 Task: Open a blank sheet, save the file as ethics.pdf Insert a table '3 by 2' In first column, add headers, ' Sno, Product, Qnty'. Under first header add  1. Under second header add  Product. Under third header add  'Quantity'. Change table style to  Light Blue
Action: Mouse moved to (287, 155)
Screenshot: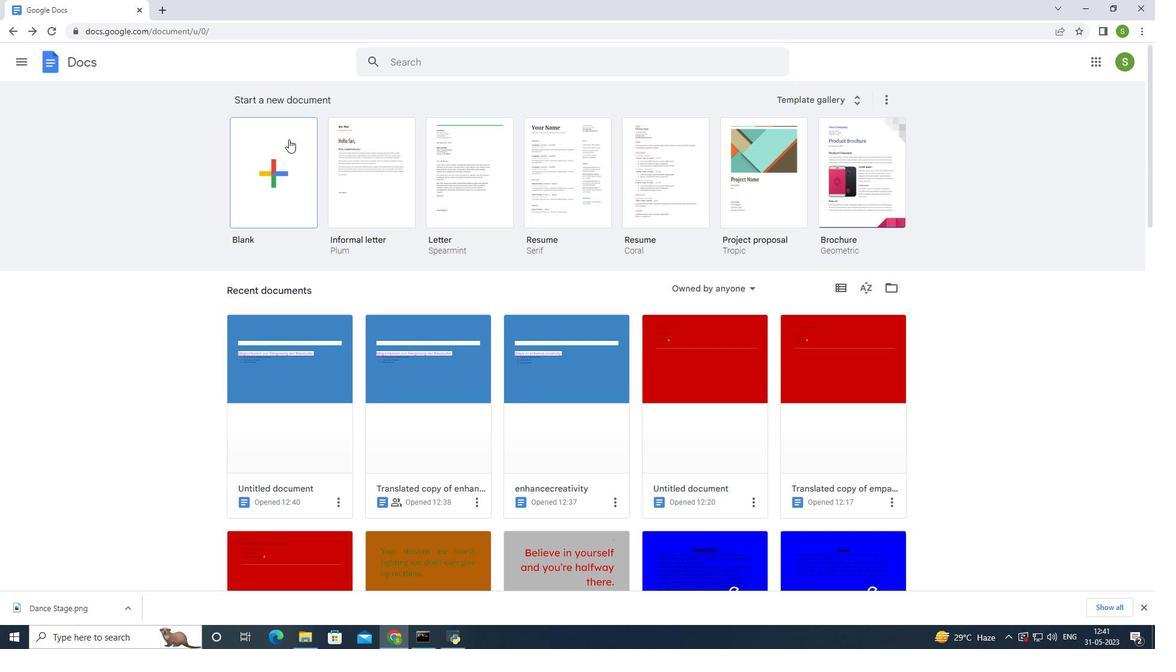 
Action: Mouse pressed left at (287, 155)
Screenshot: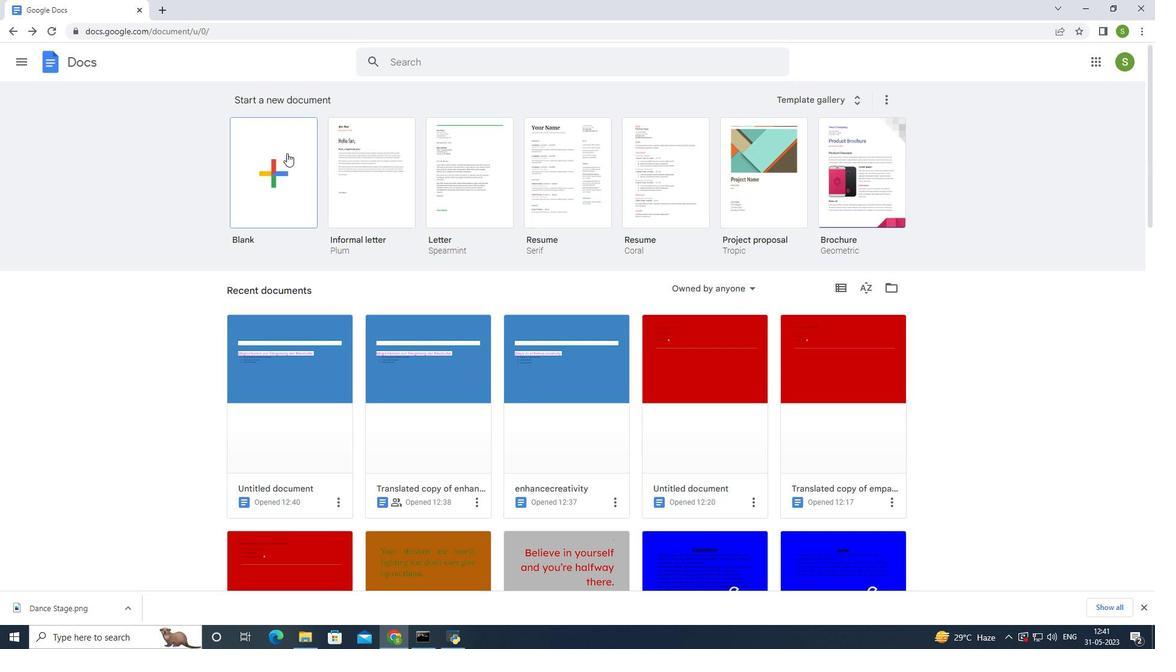 
Action: Mouse moved to (121, 54)
Screenshot: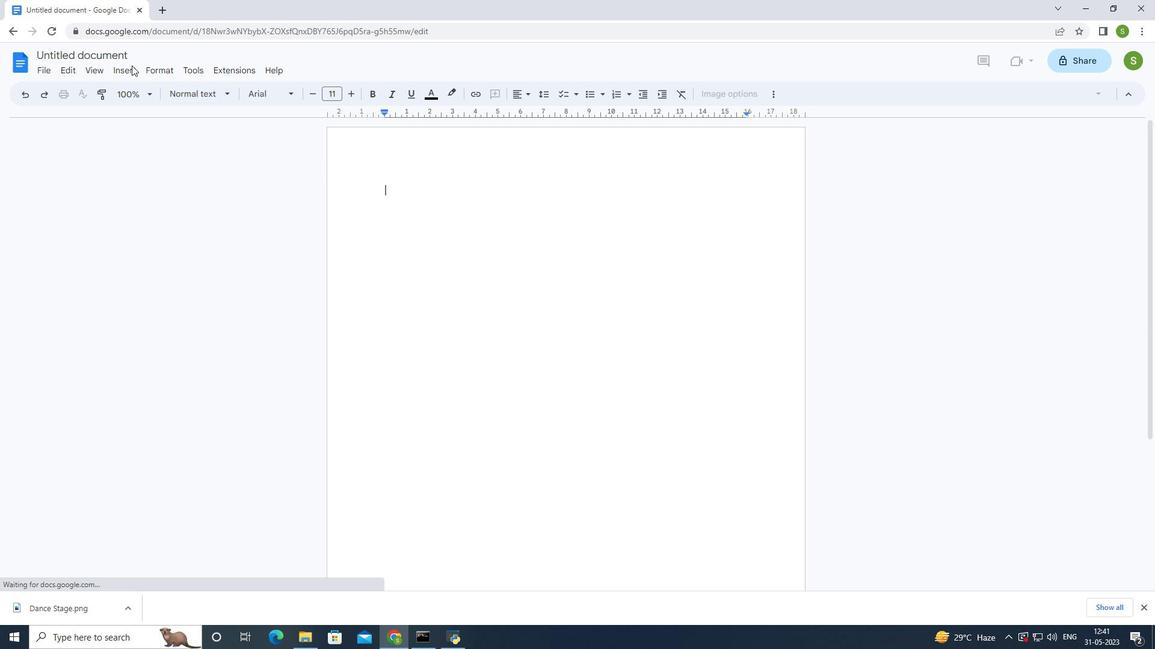 
Action: Mouse pressed left at (121, 54)
Screenshot: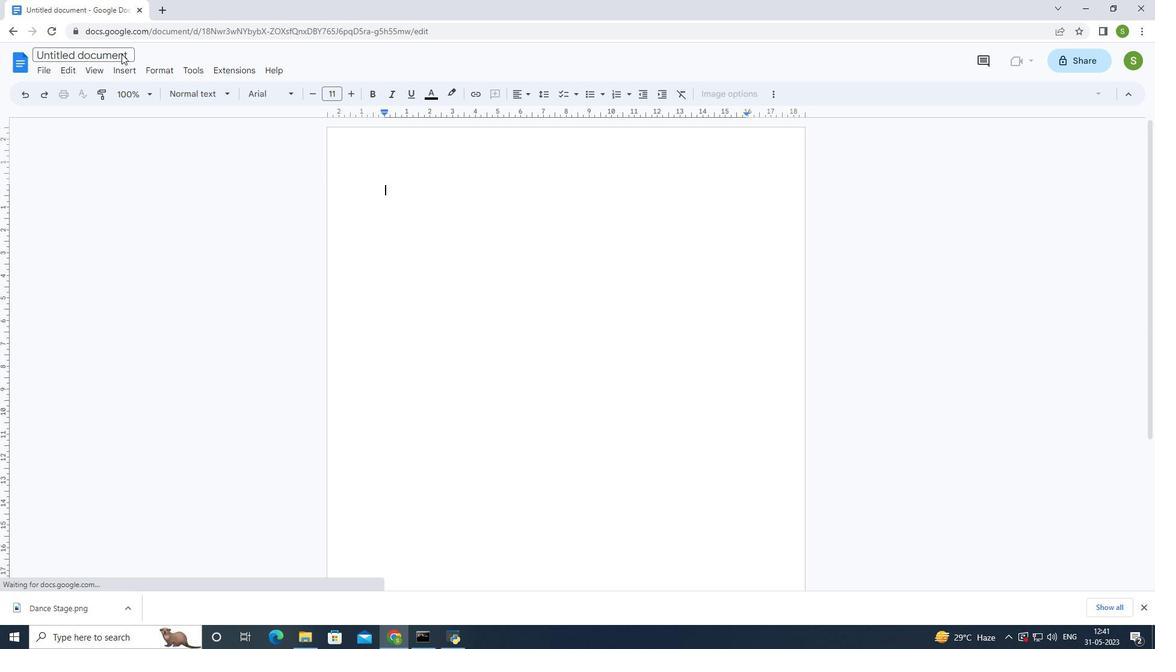 
Action: Mouse moved to (176, 30)
Screenshot: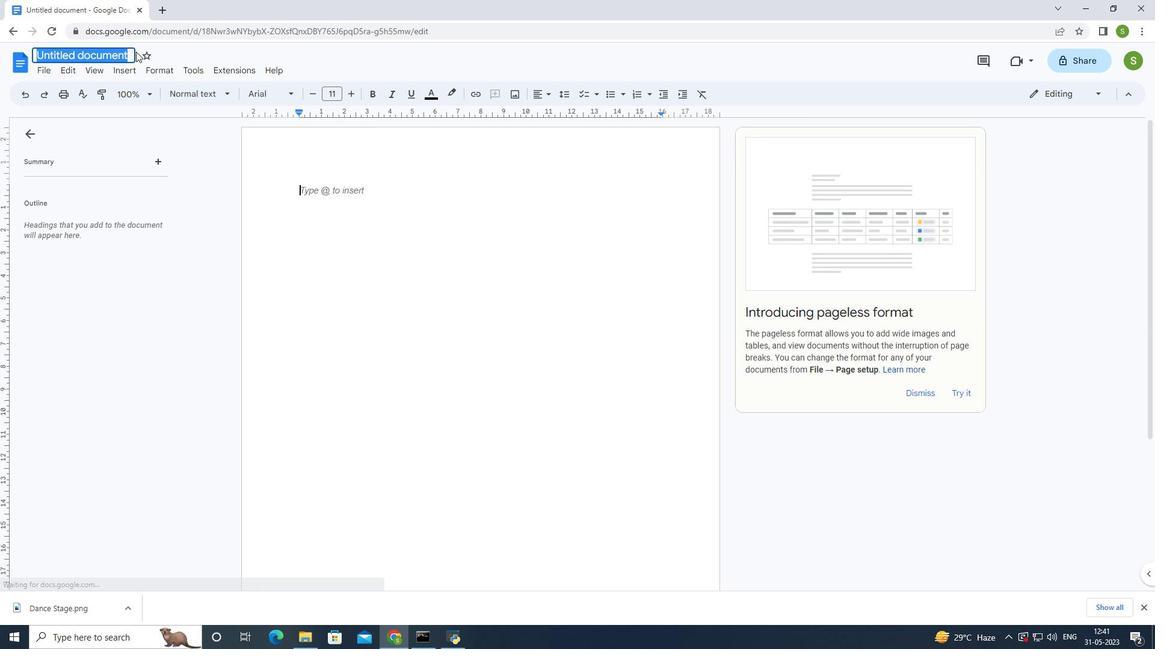 
Action: Key pressed et
Screenshot: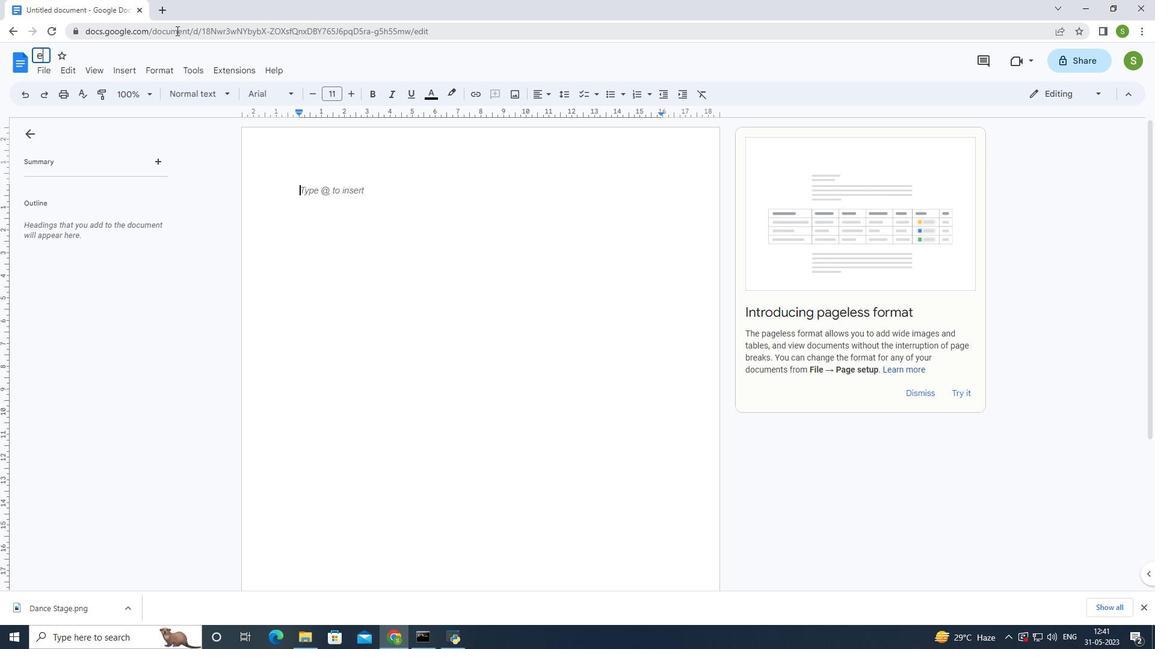 
Action: Mouse moved to (193, 27)
Screenshot: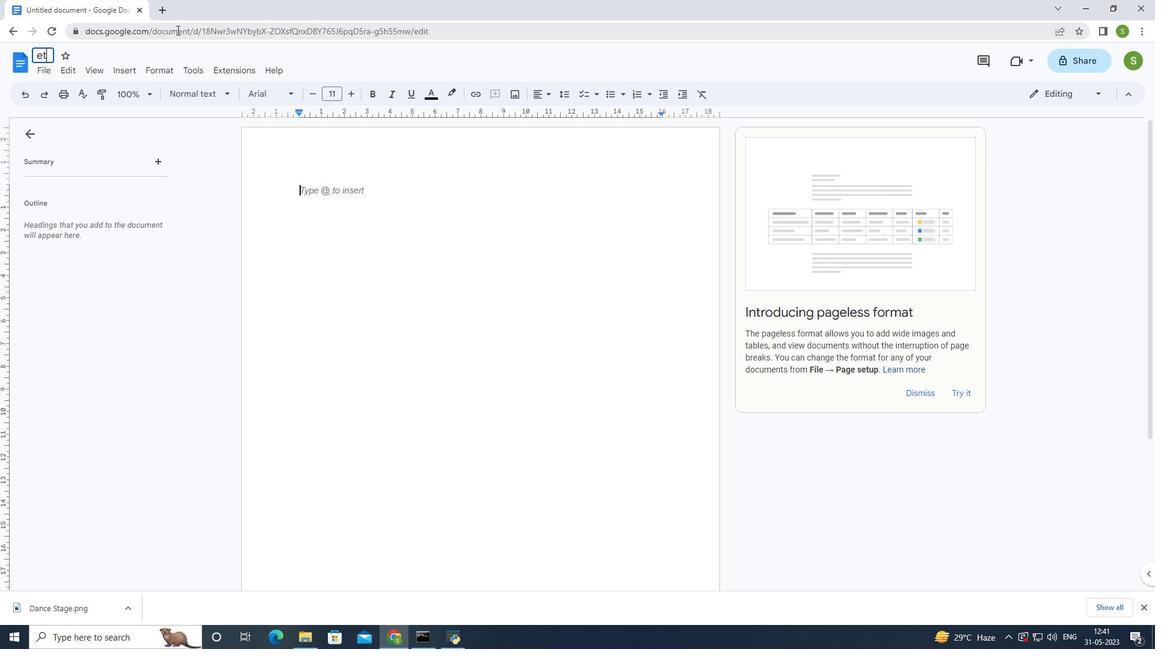
Action: Key pressed h
Screenshot: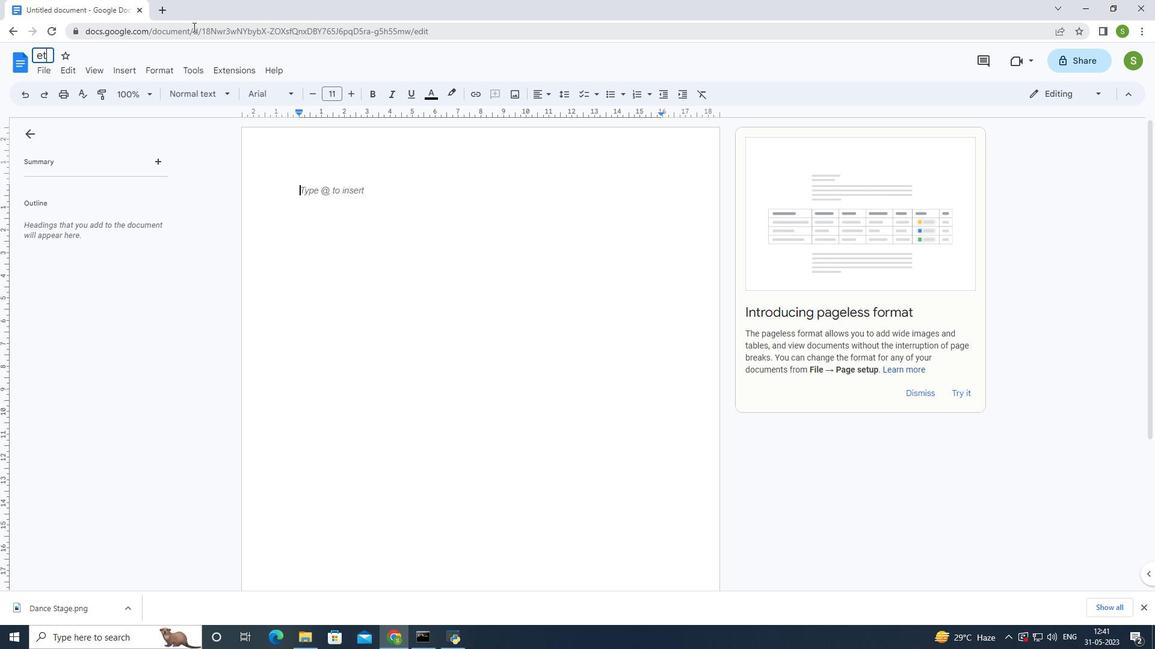 
Action: Mouse moved to (196, 25)
Screenshot: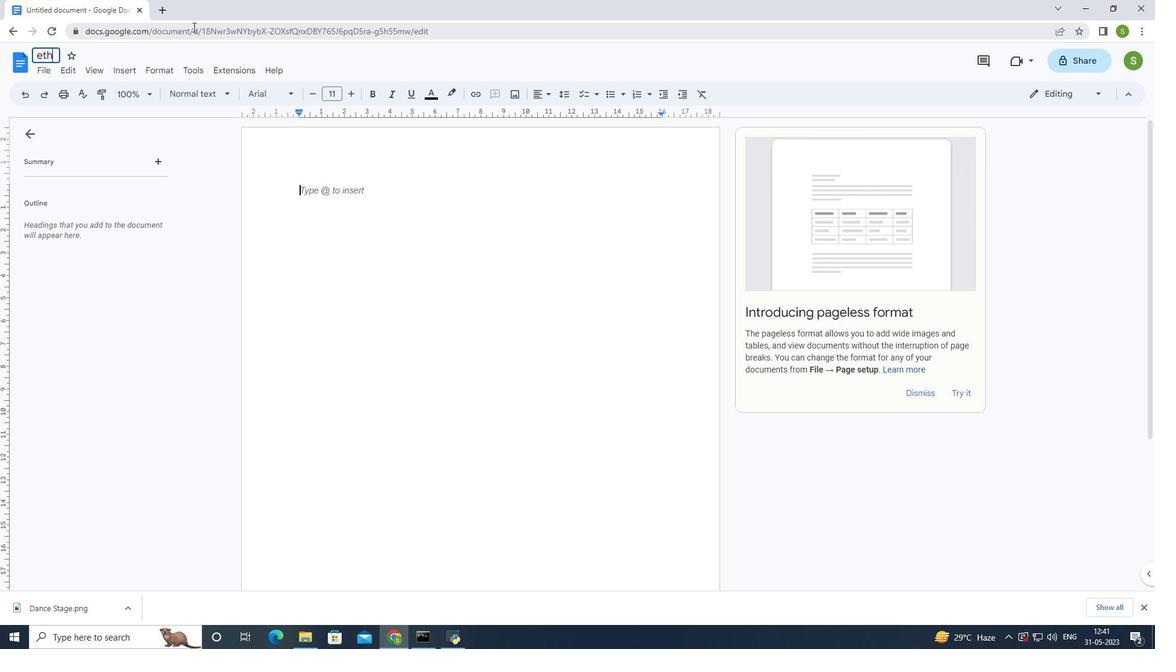 
Action: Key pressed i
Screenshot: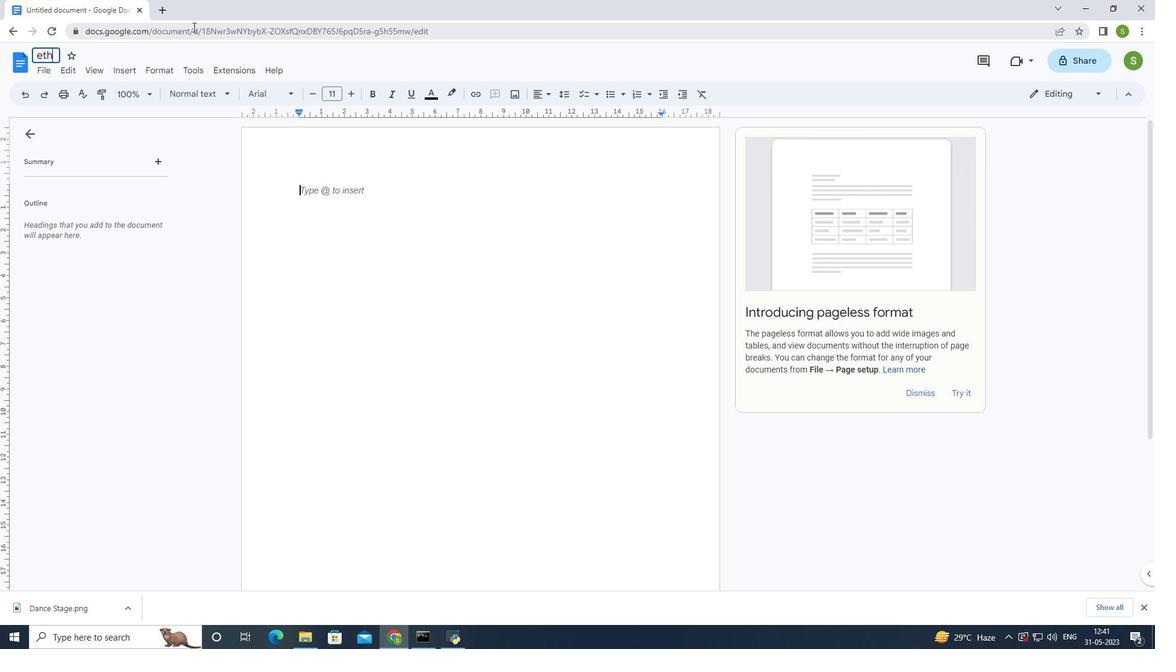 
Action: Mouse moved to (197, 25)
Screenshot: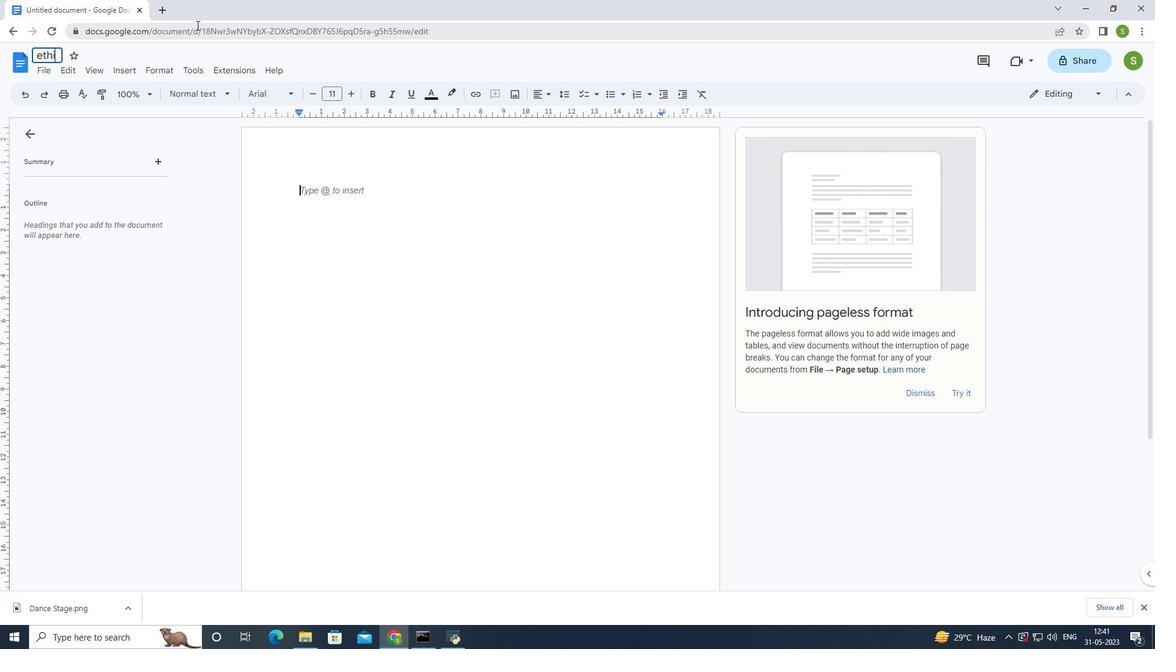 
Action: Key pressed c
Screenshot: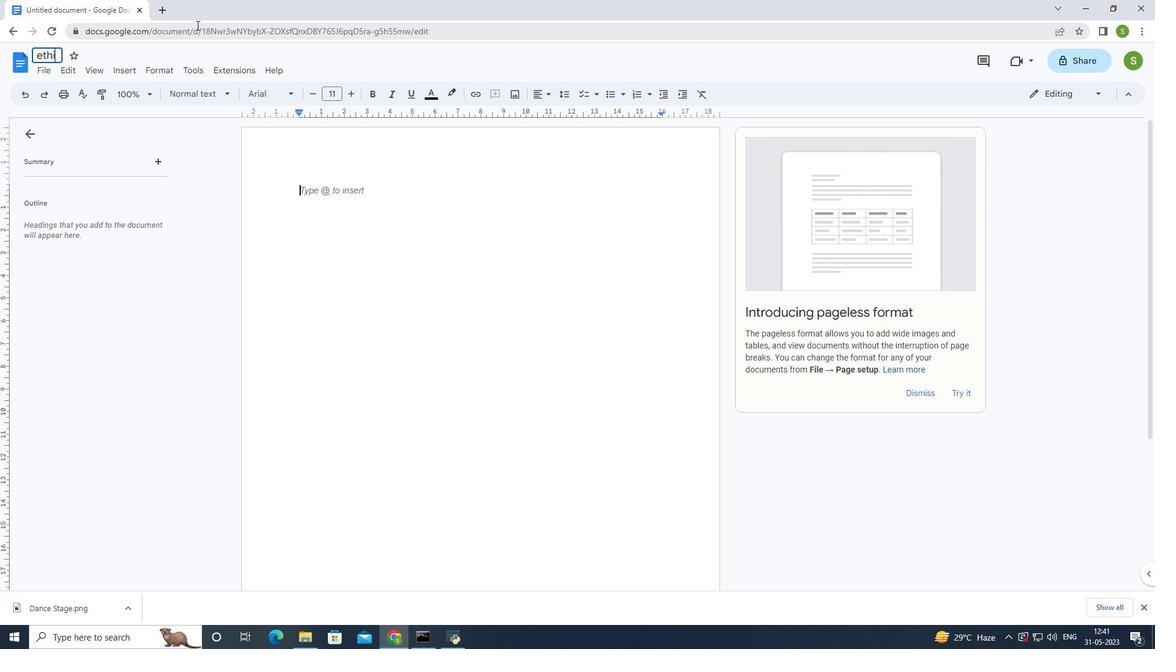 
Action: Mouse moved to (206, 22)
Screenshot: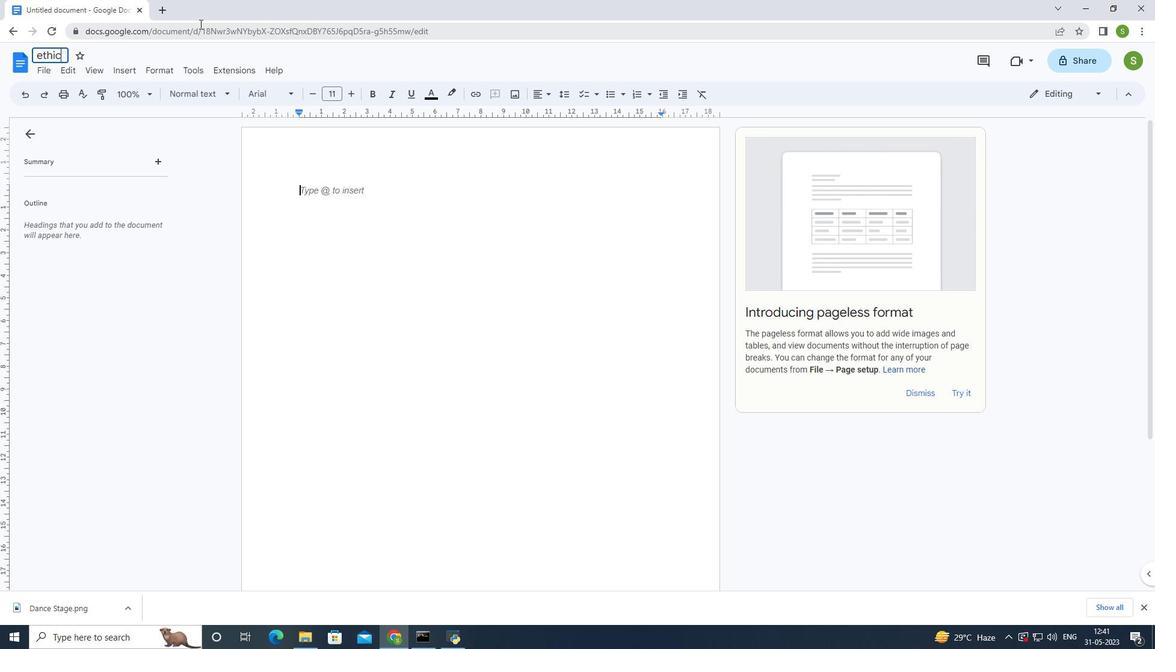 
Action: Key pressed s
Screenshot: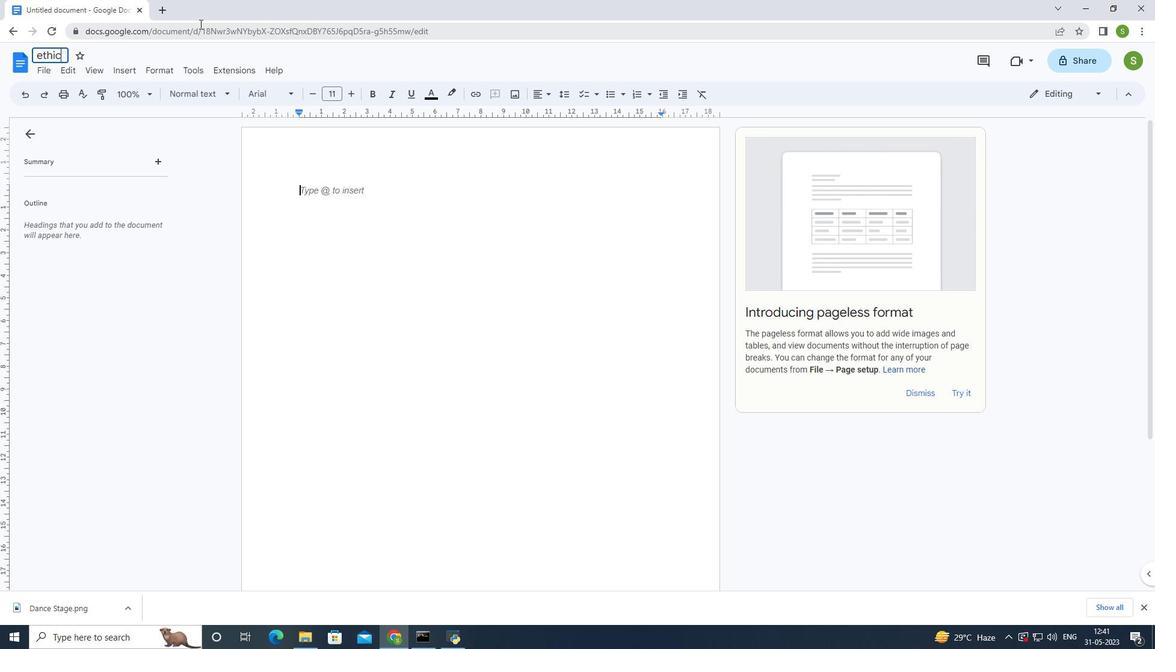
Action: Mouse moved to (223, 17)
Screenshot: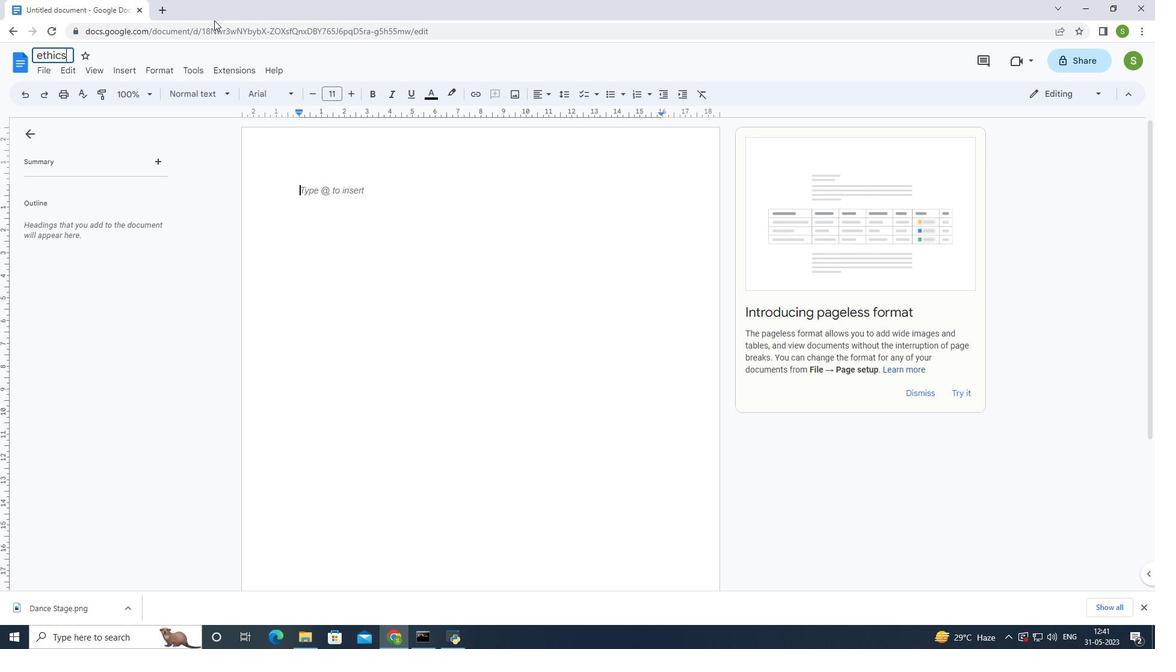 
Action: Key pressed .pdf<Key.enter>
Screenshot: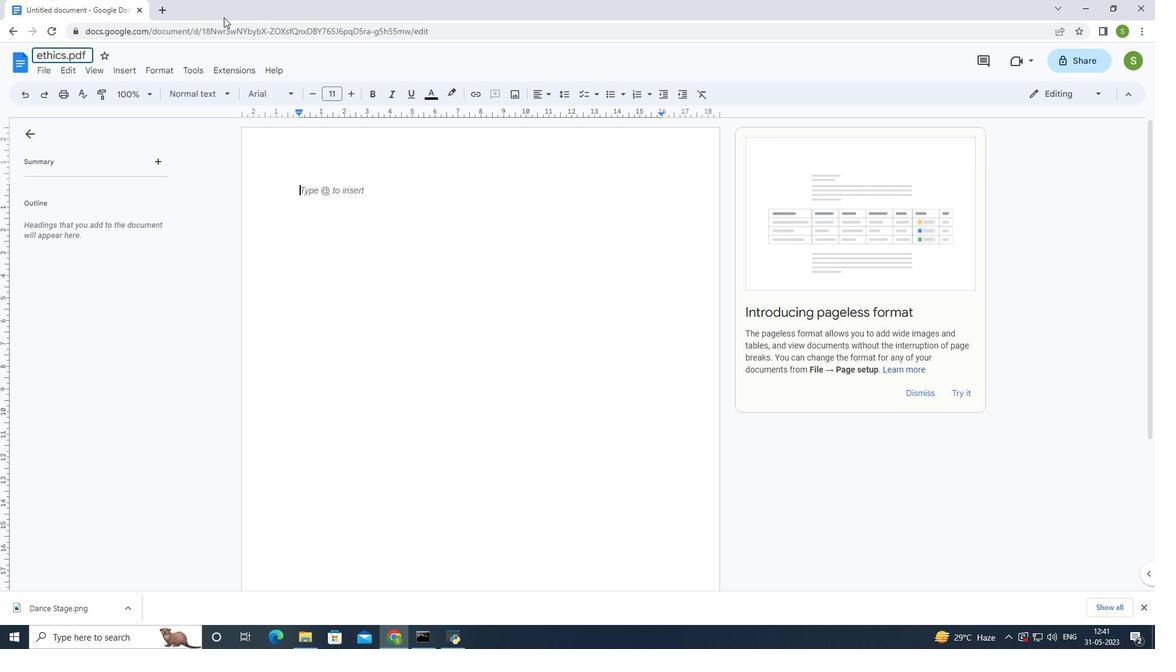 
Action: Mouse moved to (115, 68)
Screenshot: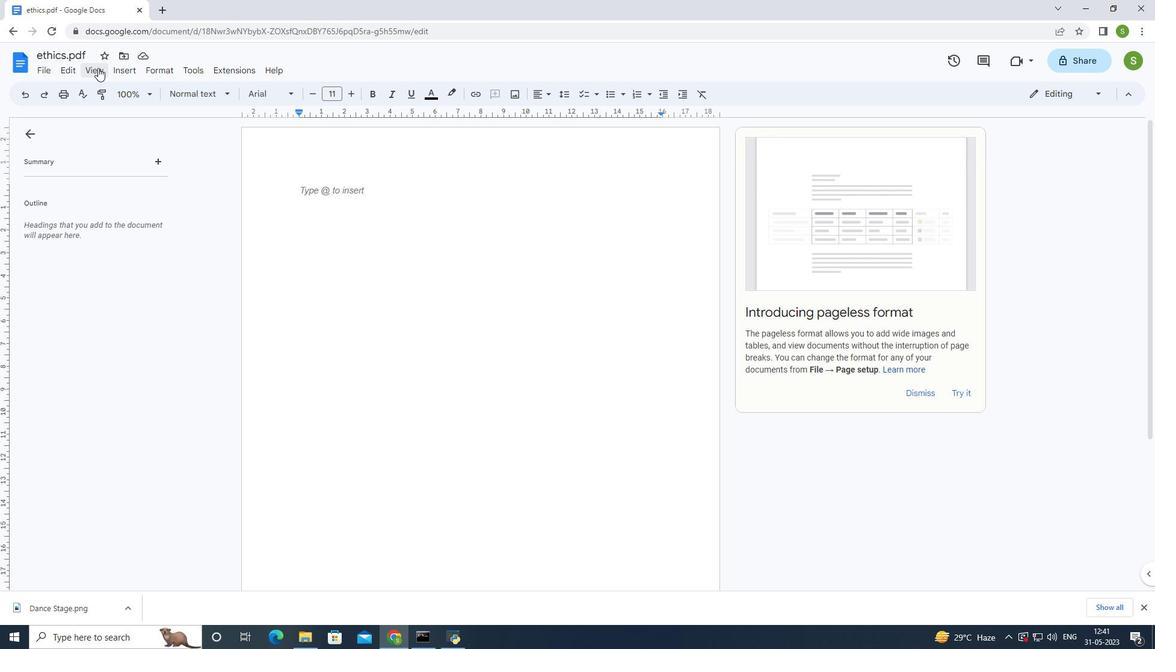 
Action: Mouse pressed left at (115, 68)
Screenshot: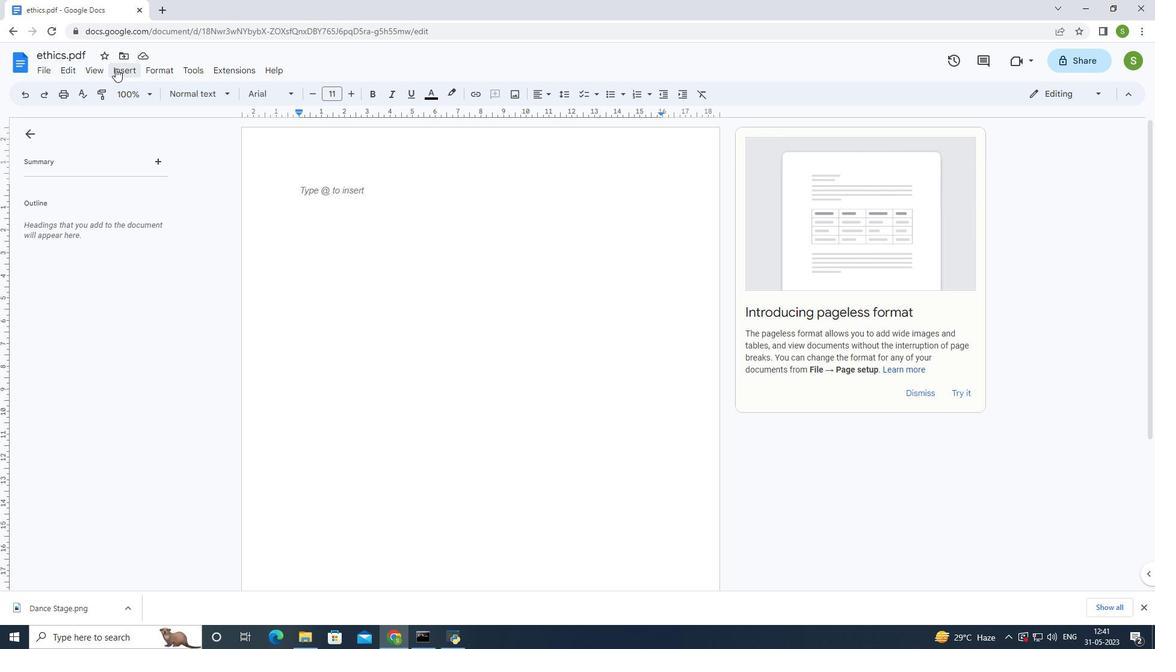 
Action: Mouse moved to (242, 111)
Screenshot: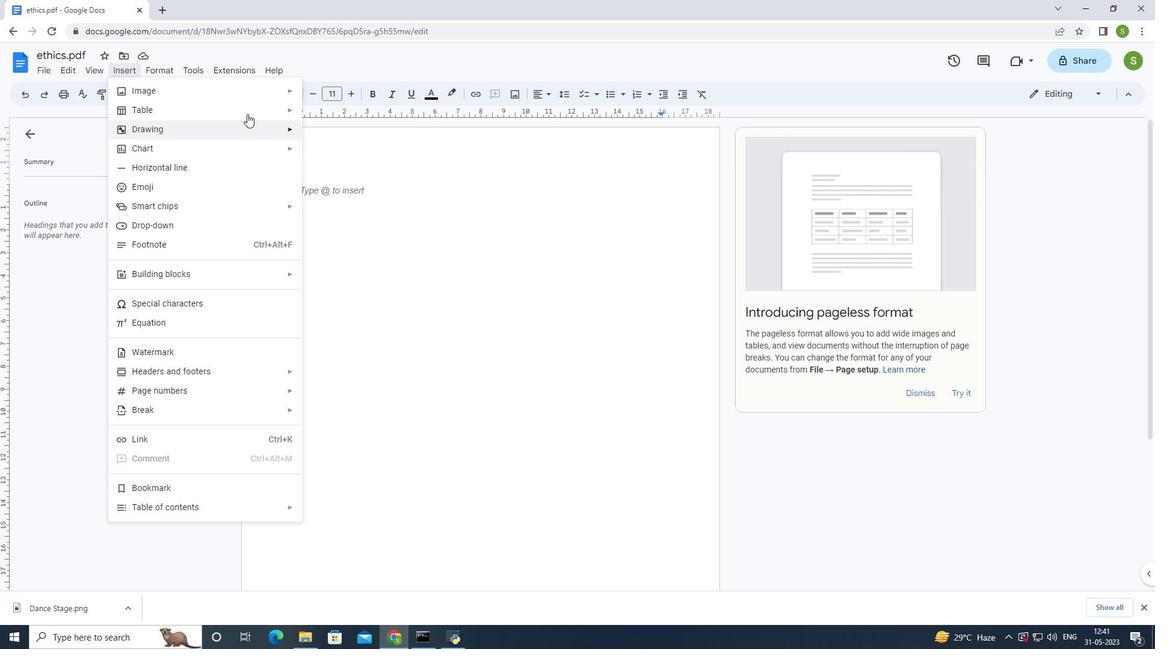 
Action: Mouse pressed left at (242, 111)
Screenshot: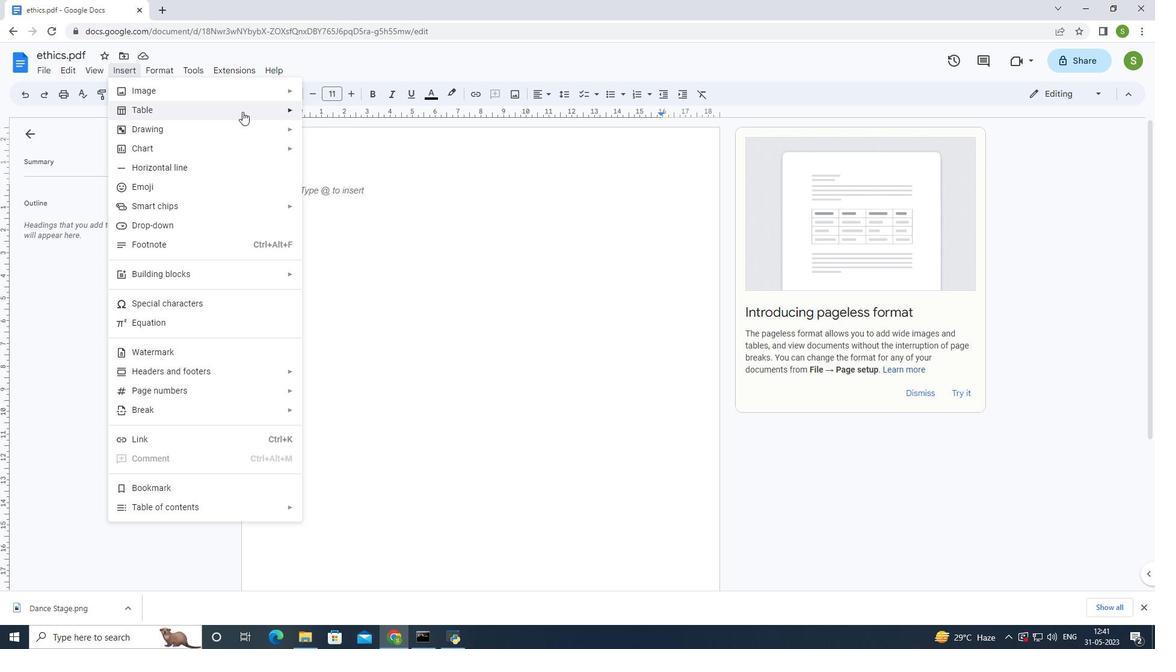 
Action: Mouse moved to (255, 110)
Screenshot: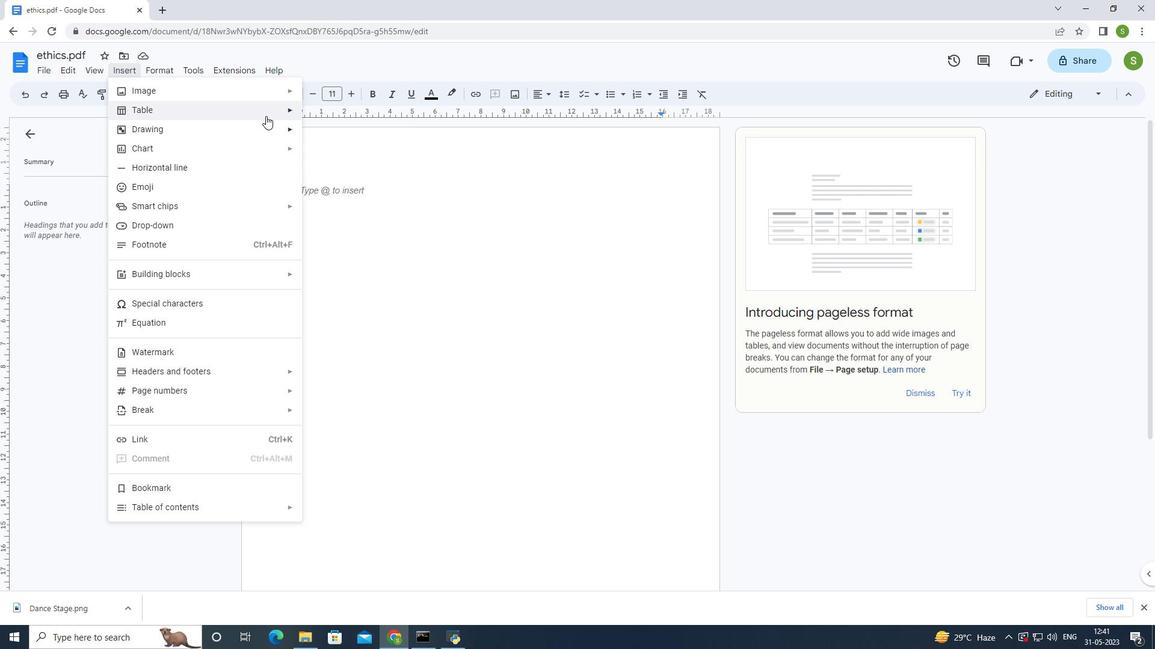 
Action: Mouse pressed left at (255, 110)
Screenshot: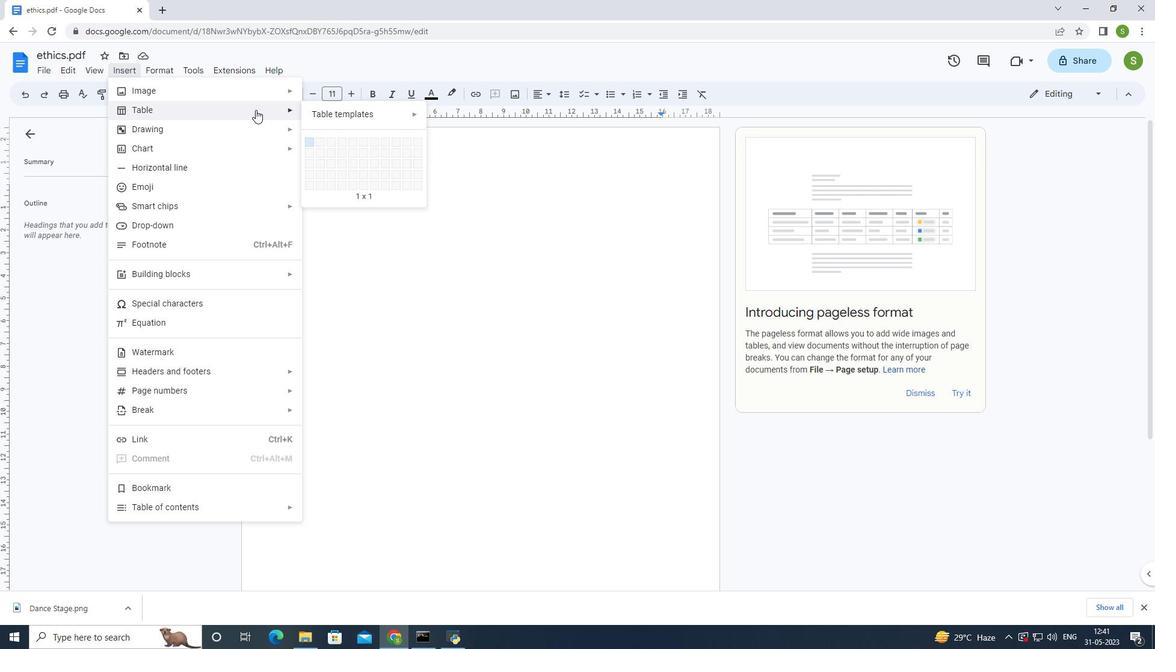 
Action: Mouse moved to (306, 141)
Screenshot: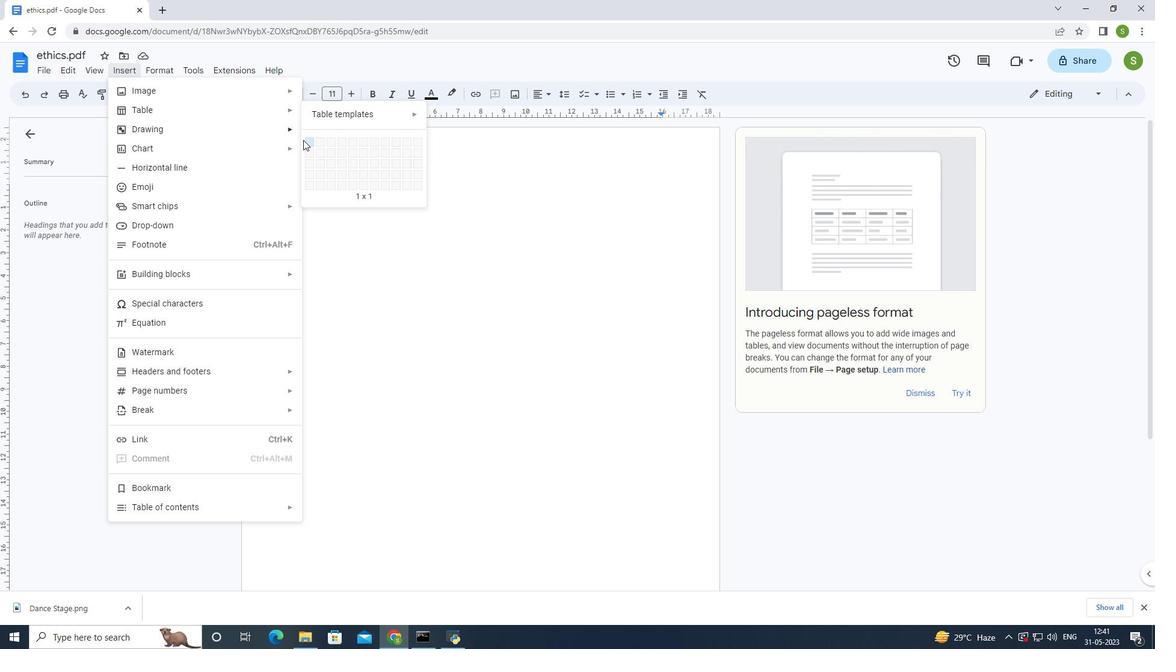 
Action: Mouse pressed left at (306, 141)
Screenshot: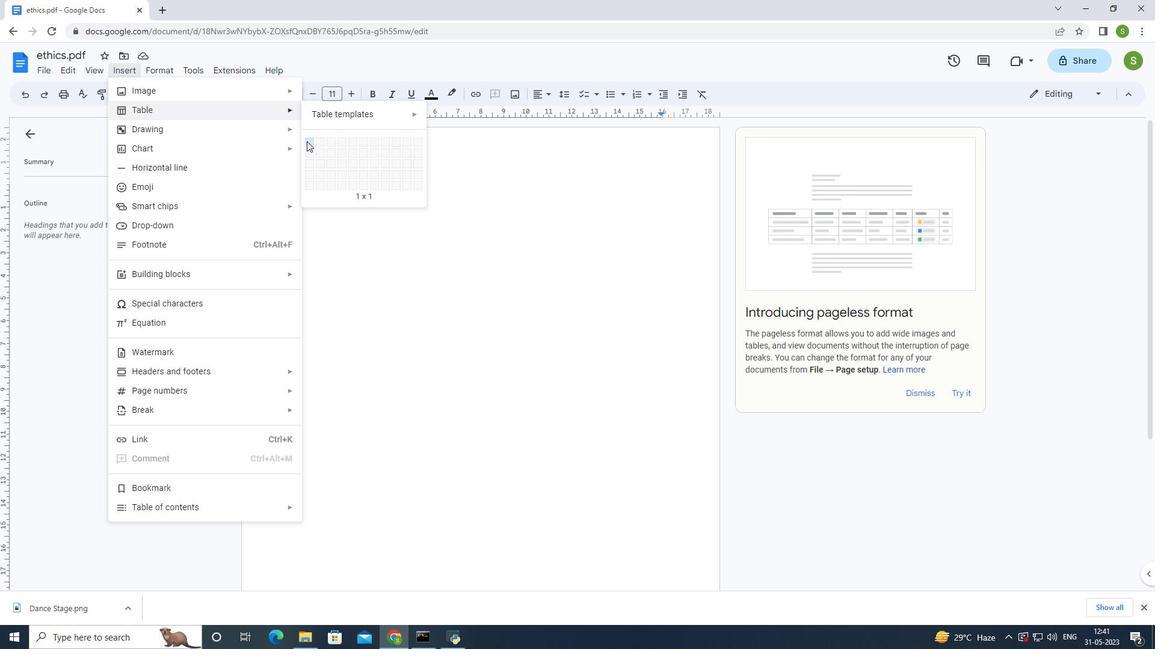 
Action: Mouse moved to (325, 154)
Screenshot: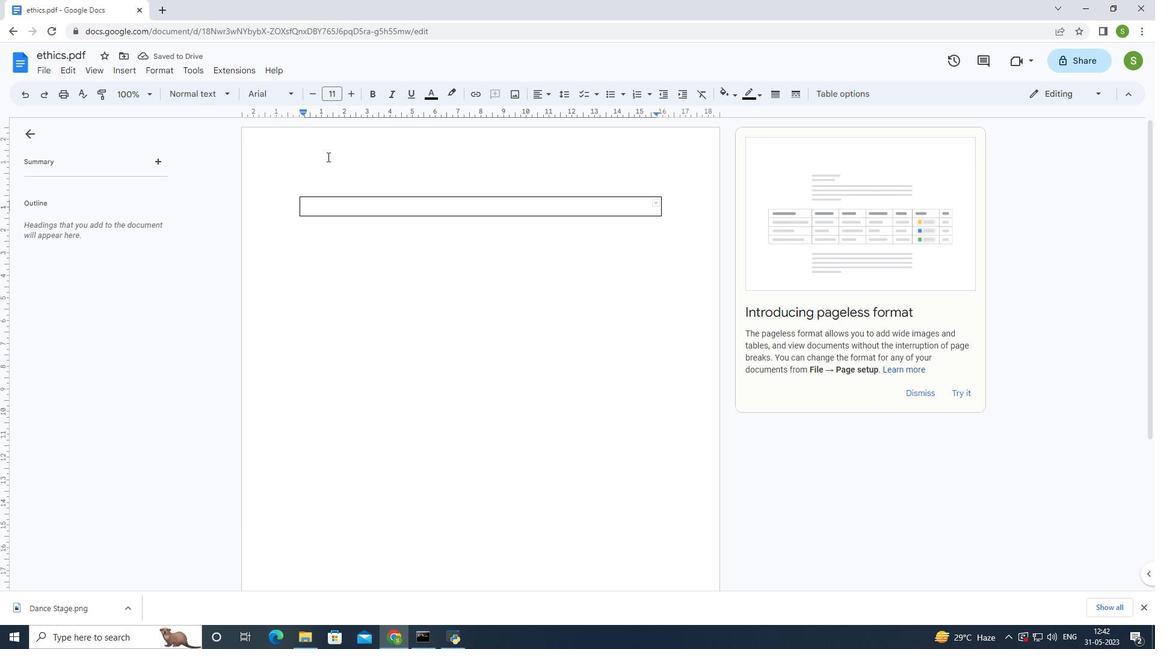 
Action: Key pressed ctrl+Z
Screenshot: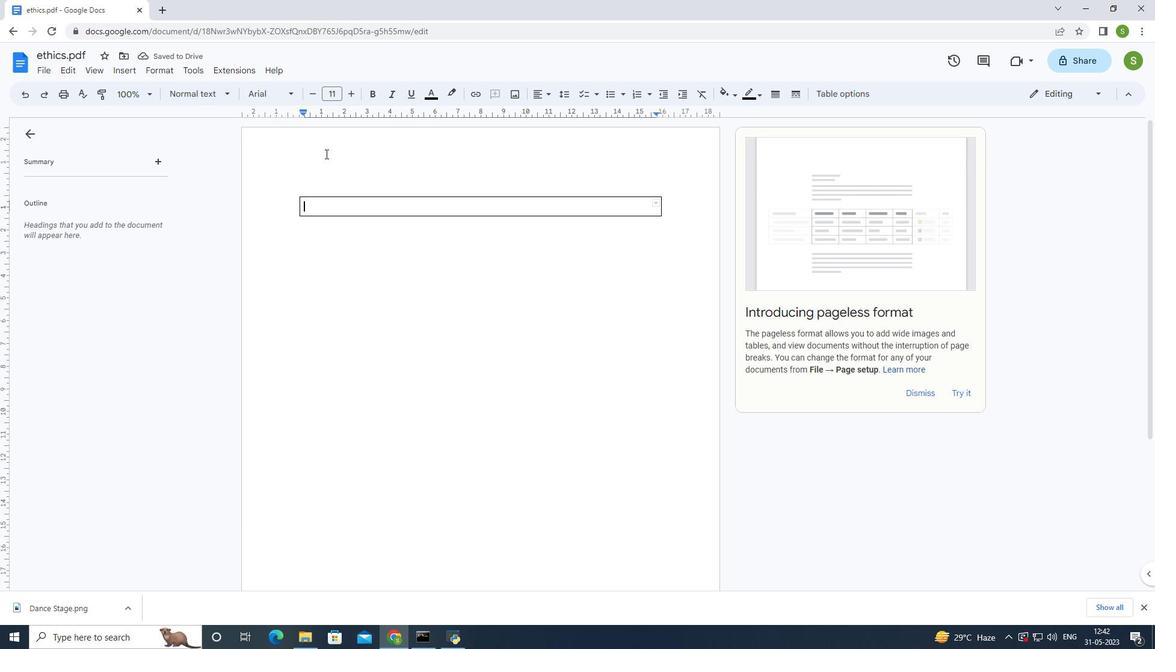 
Action: Mouse moved to (131, 74)
Screenshot: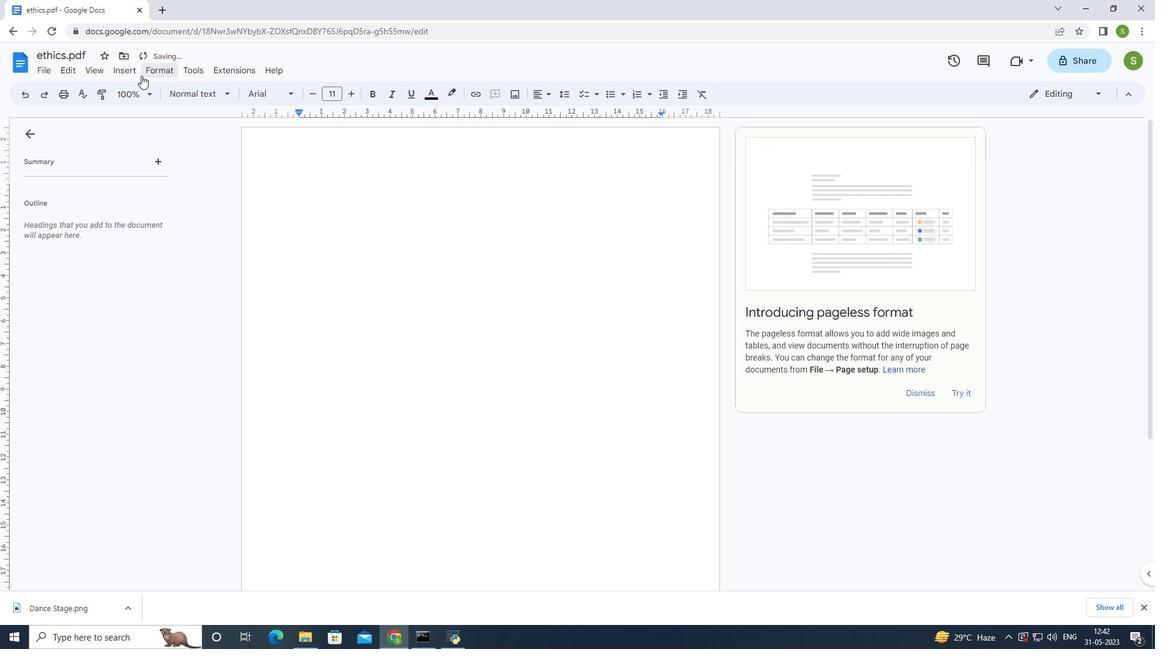 
Action: Mouse pressed left at (131, 74)
Screenshot: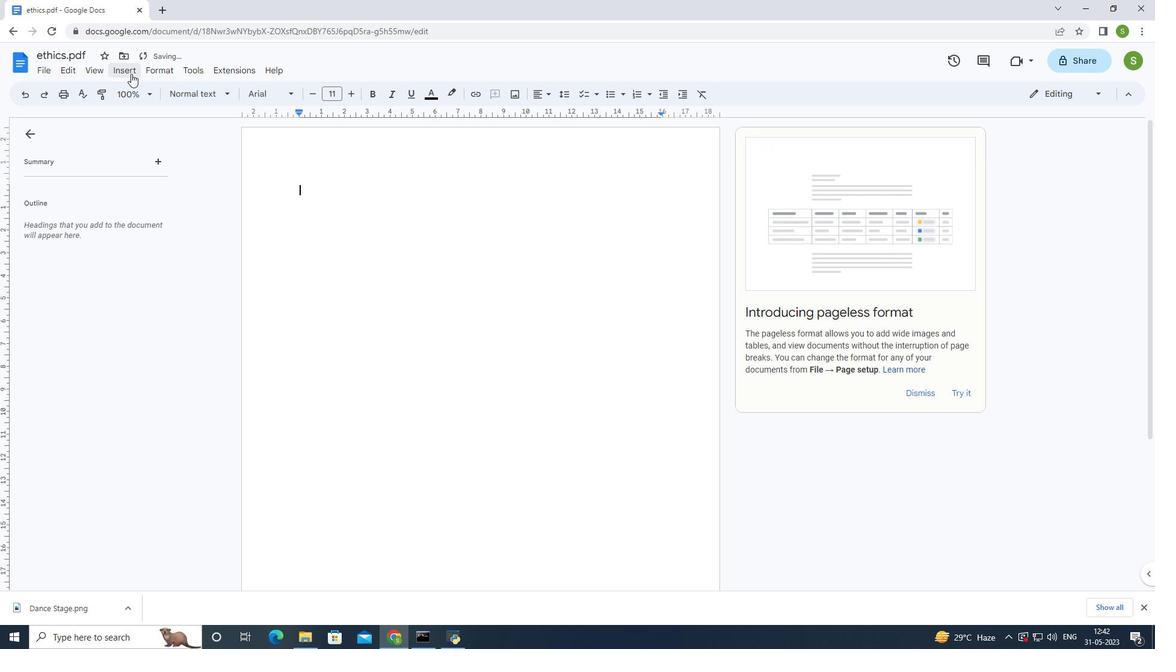 
Action: Mouse moved to (132, 110)
Screenshot: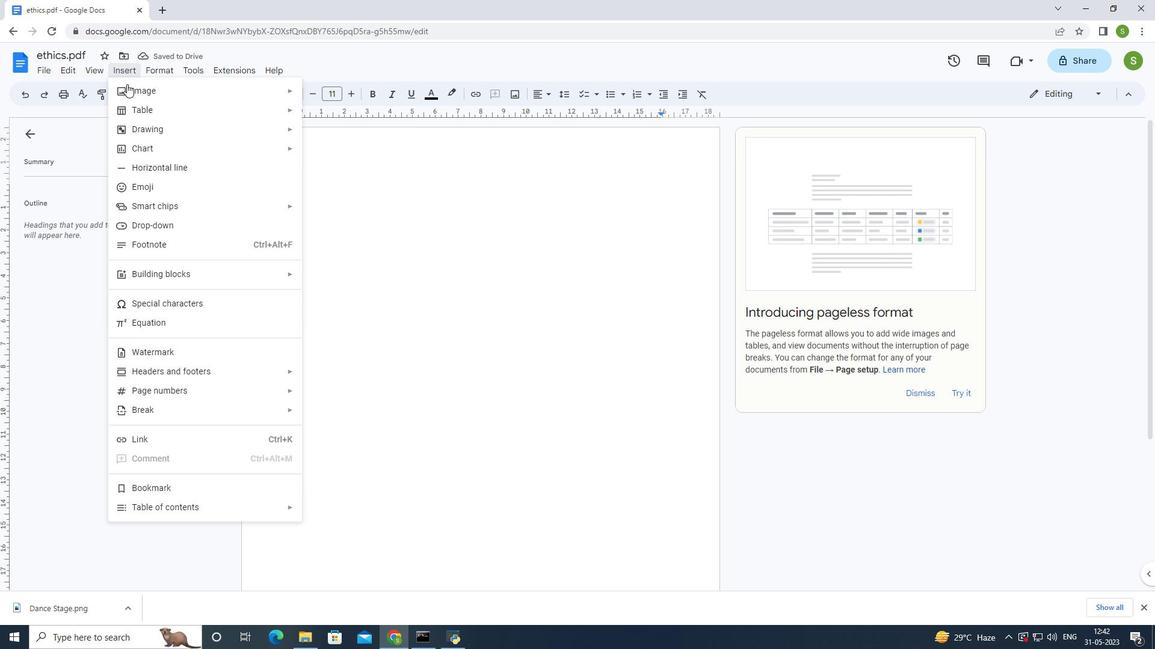 
Action: Mouse pressed left at (132, 110)
Screenshot: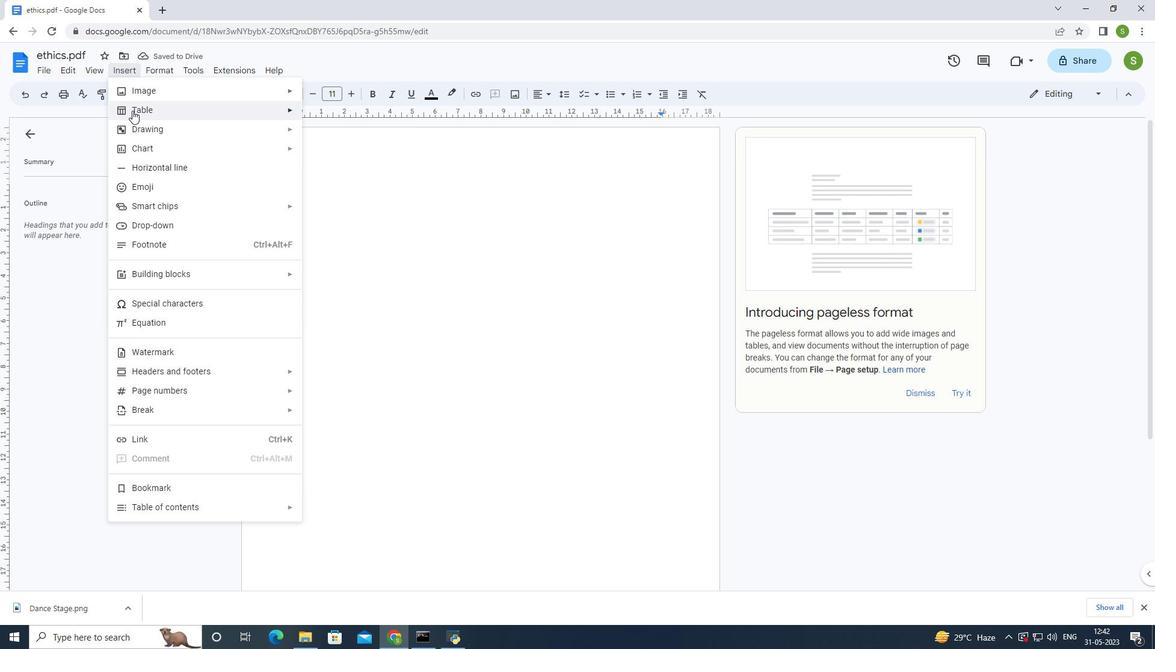 
Action: Mouse moved to (311, 142)
Screenshot: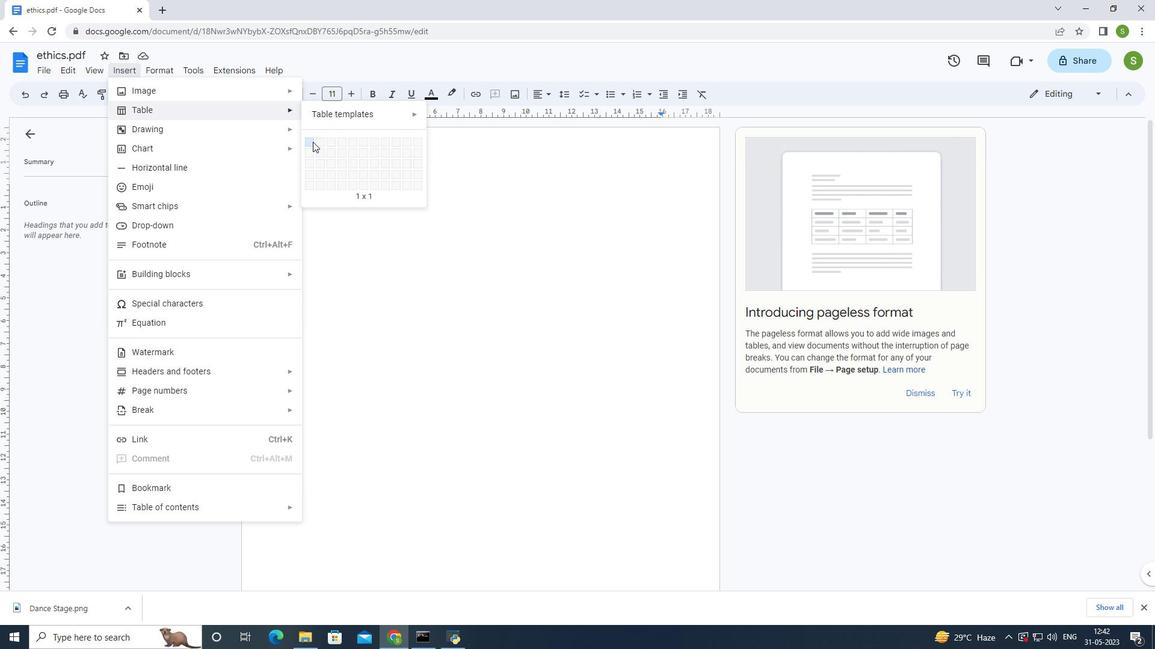 
Action: Mouse pressed left at (311, 142)
Screenshot: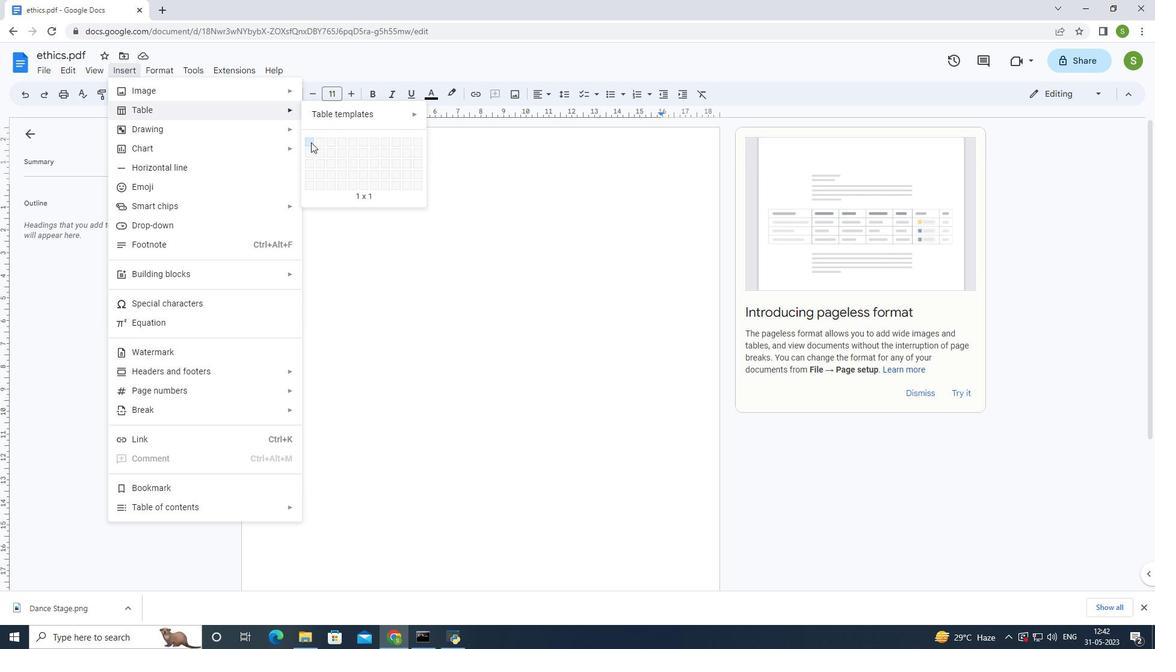 
Action: Mouse moved to (252, 128)
Screenshot: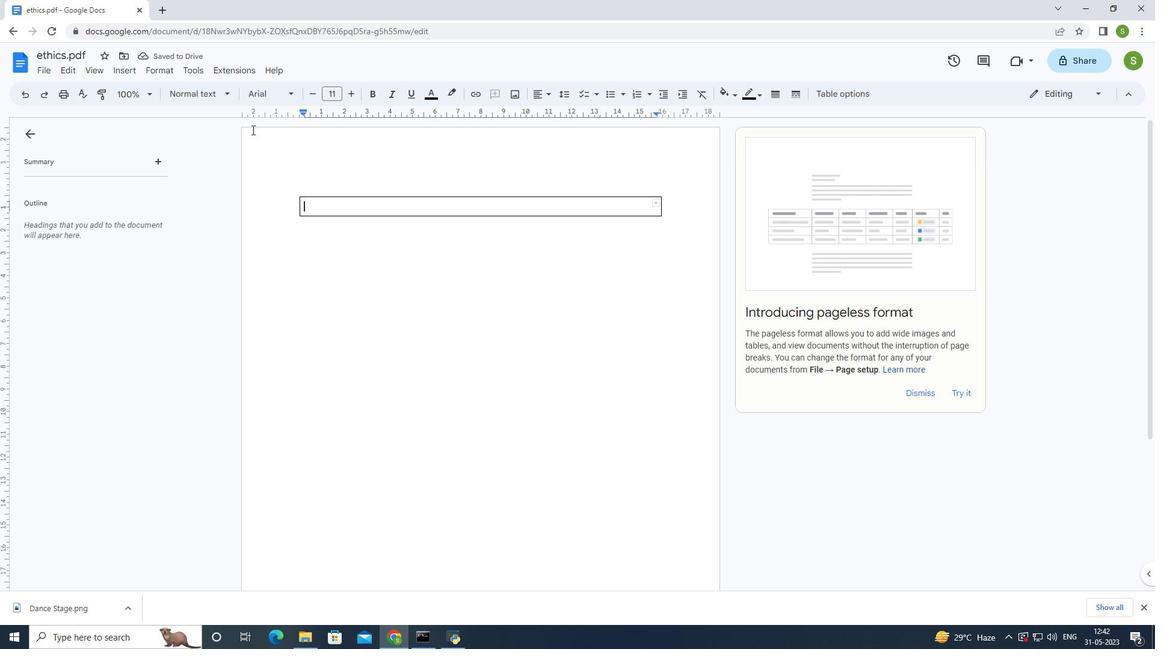 
Action: Key pressed ctrl+Z
Screenshot: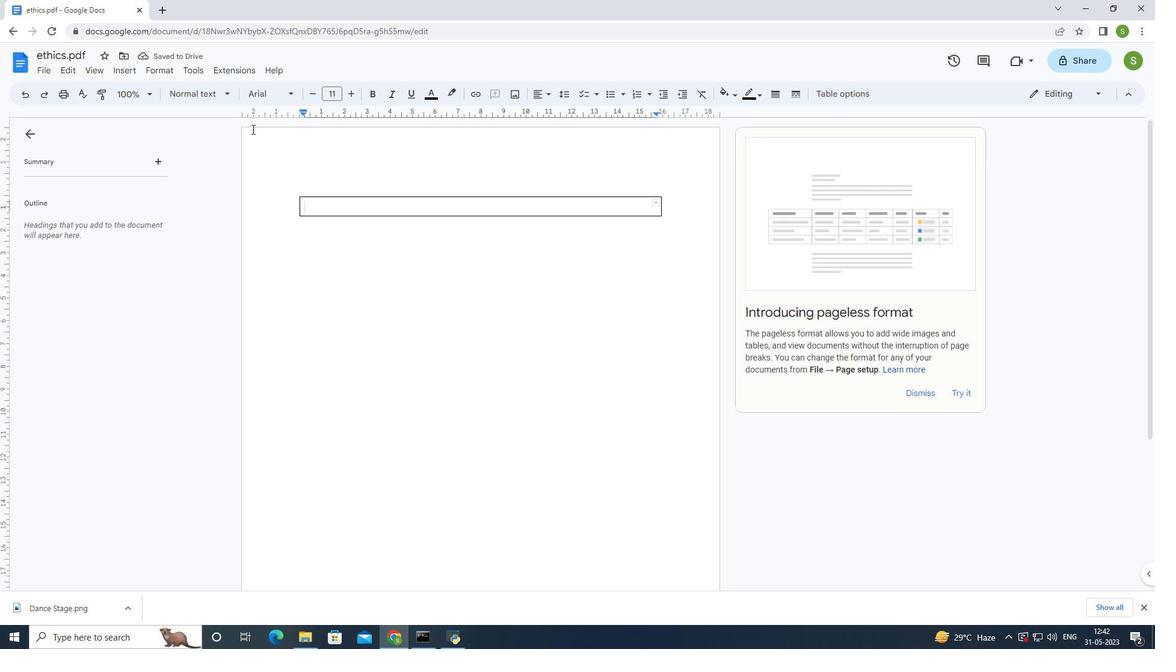 
Action: Mouse moved to (110, 72)
Screenshot: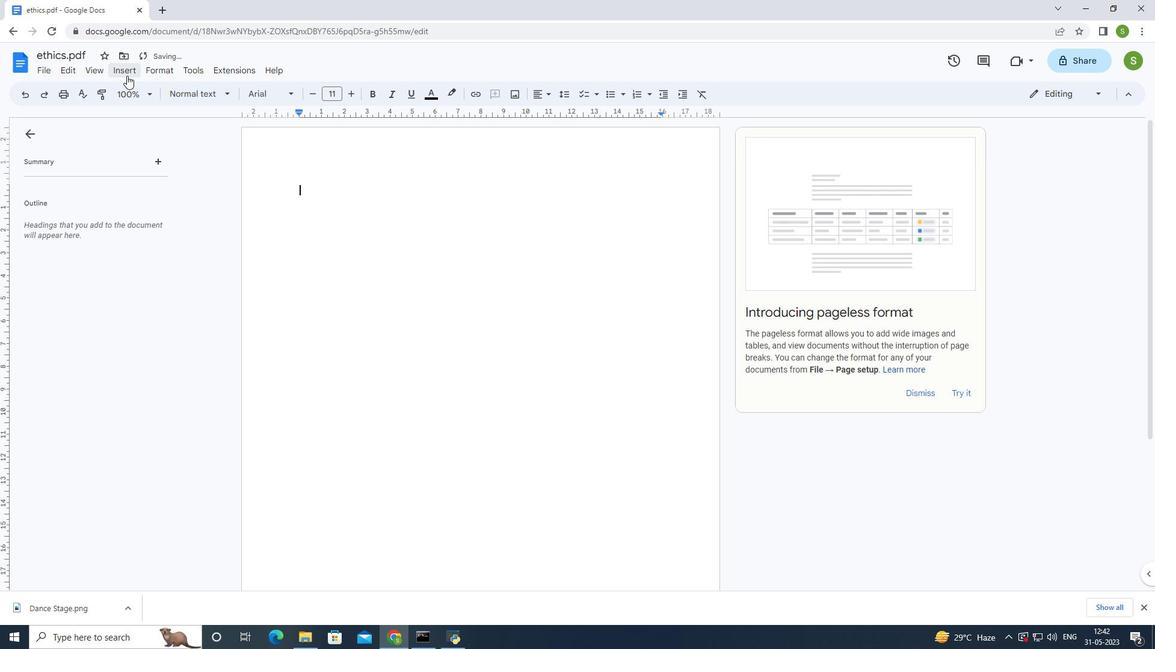 
Action: Mouse pressed left at (110, 72)
Screenshot: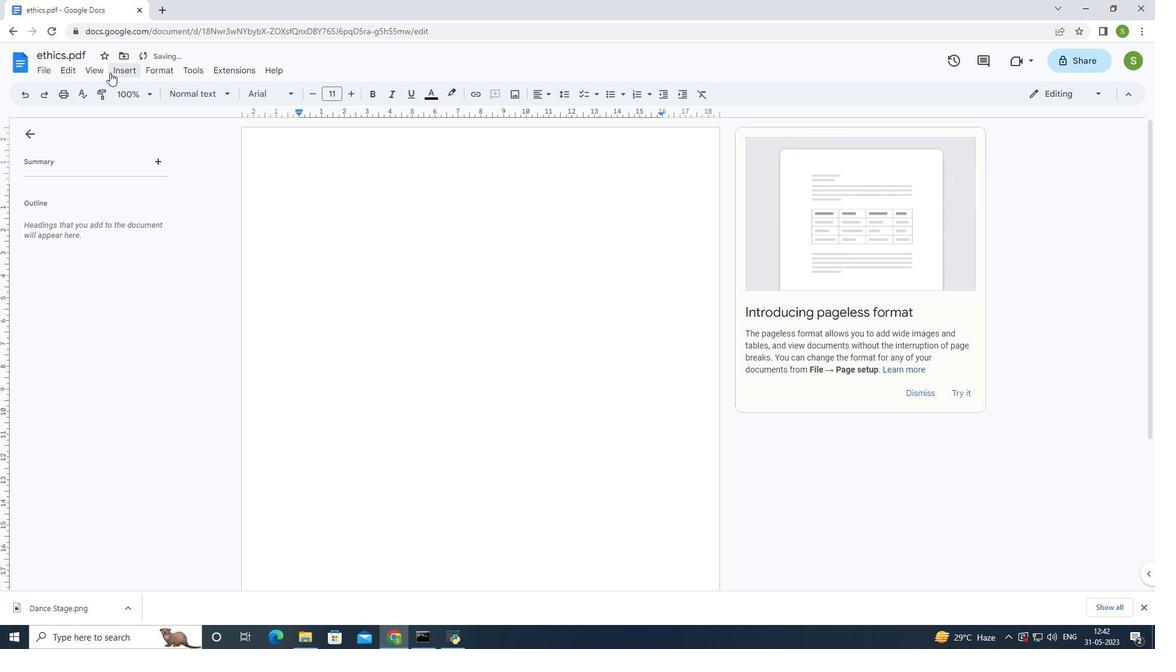 
Action: Mouse moved to (129, 106)
Screenshot: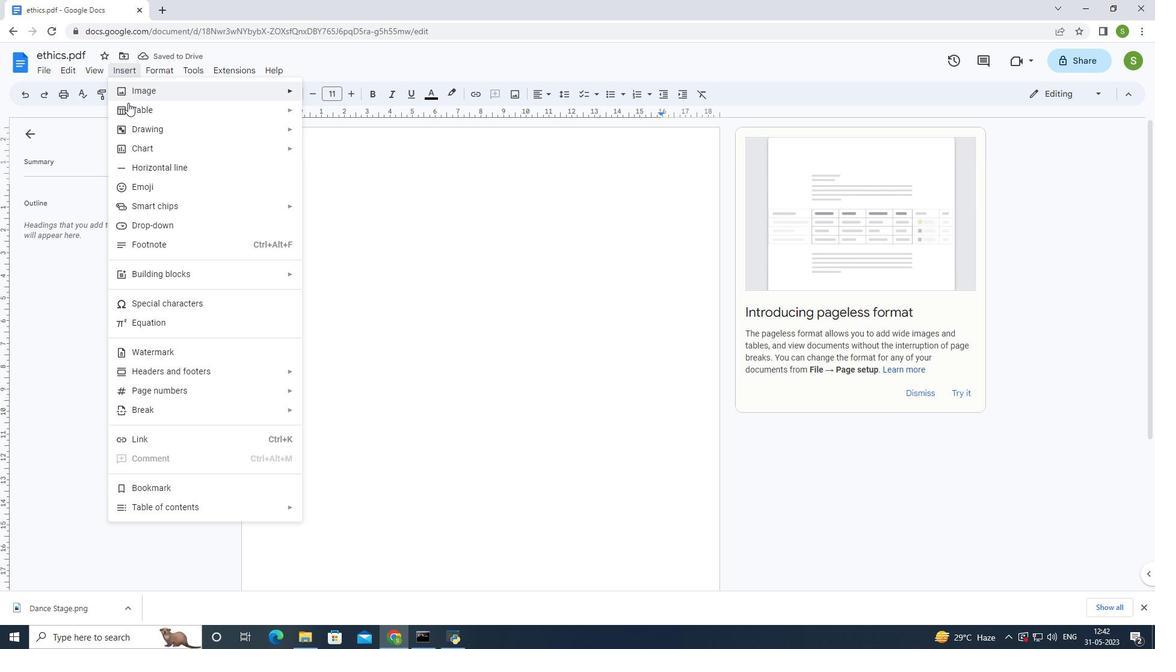 
Action: Mouse pressed left at (129, 106)
Screenshot: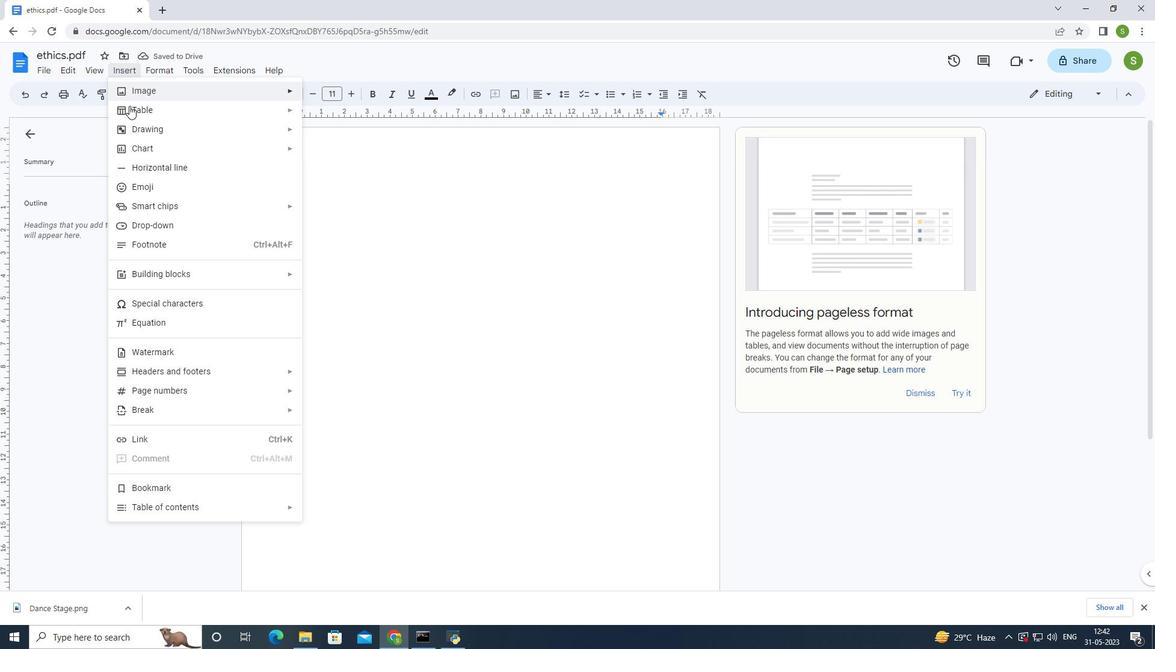 
Action: Mouse moved to (308, 140)
Screenshot: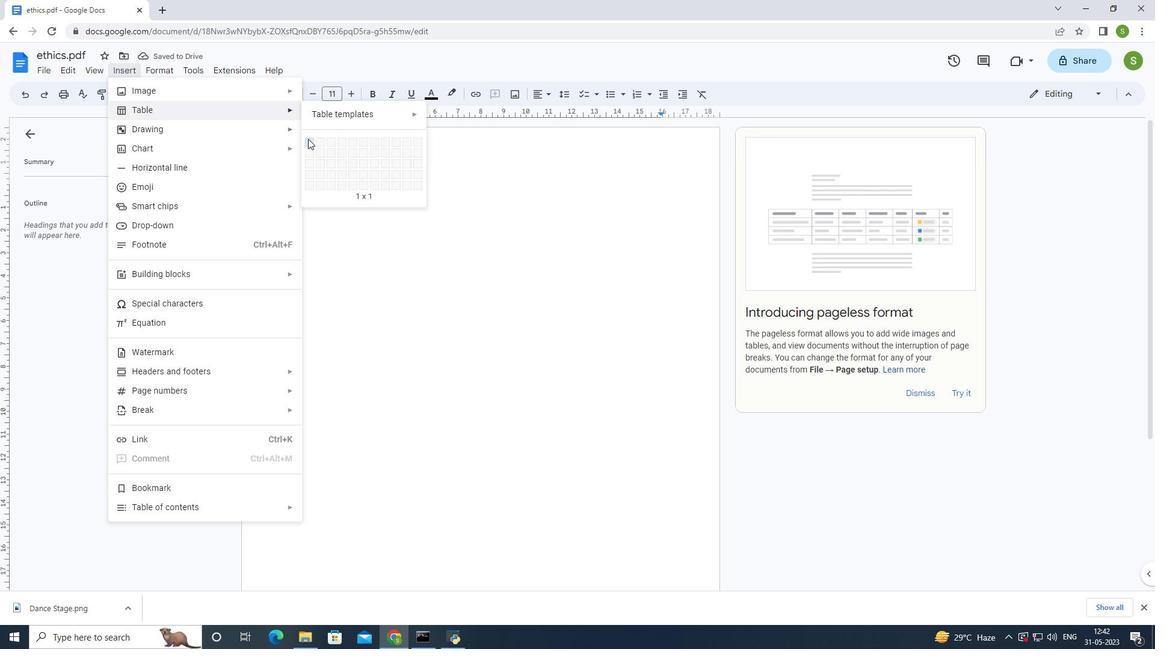 
Action: Mouse pressed left at (308, 140)
Screenshot: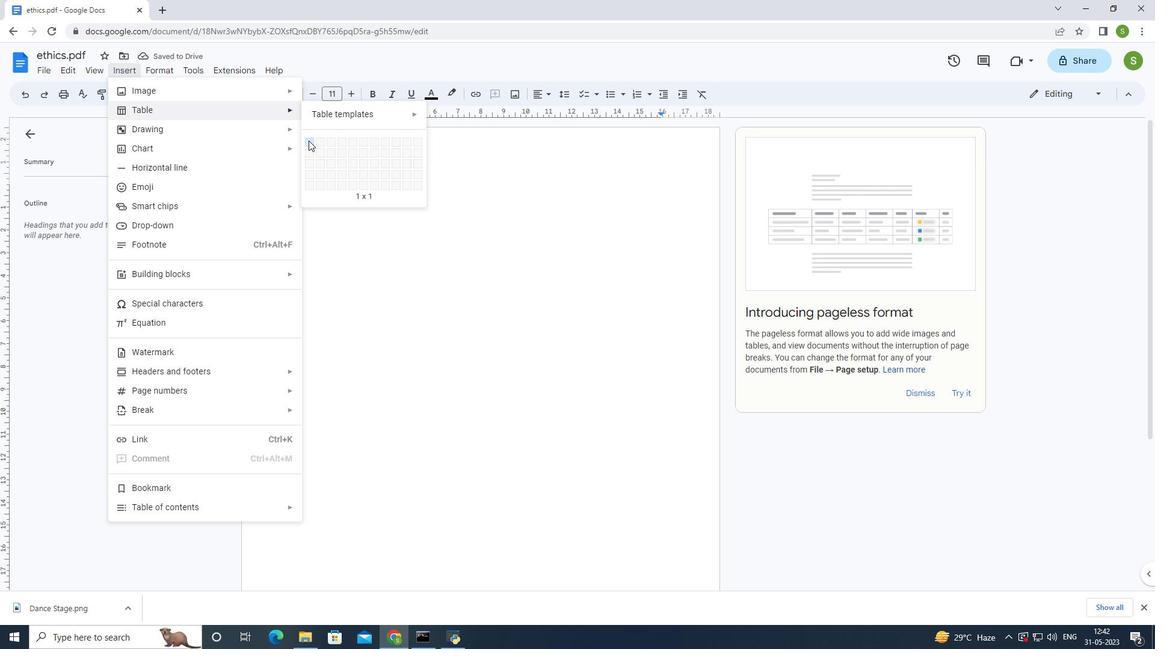 
Action: Mouse moved to (336, 227)
Screenshot: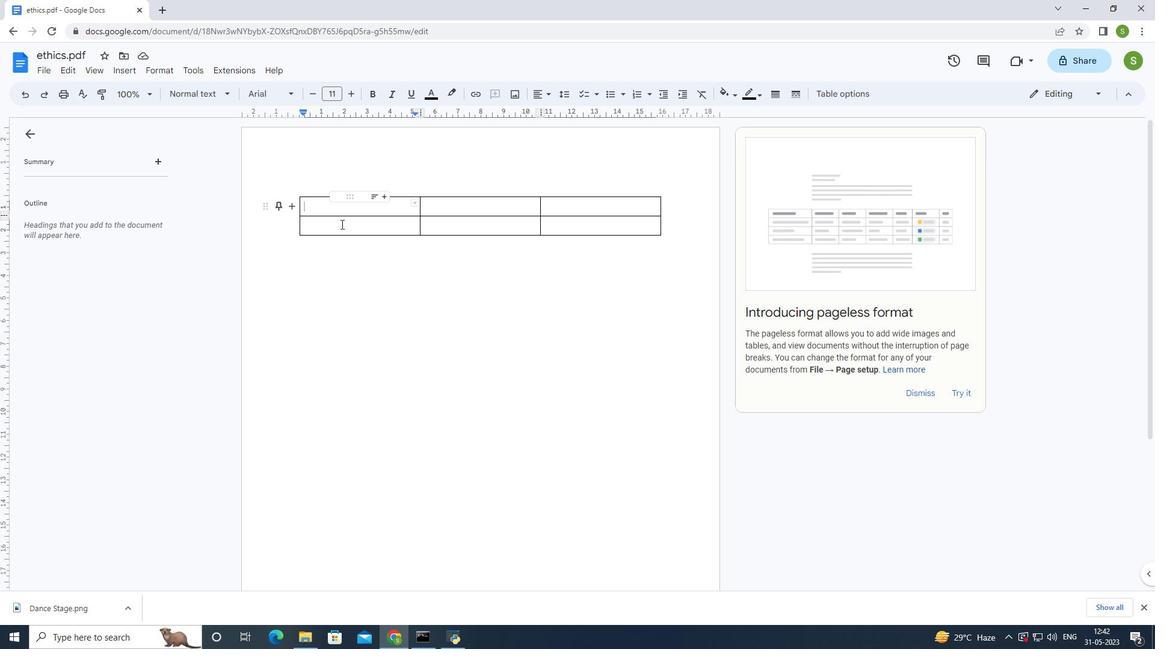 
Action: Key pressed <Key.shift>Sno<Key.right><Key.shift>Product<Key.right><Key.shift>q<Key.backspace><Key.shift>Qnty
Screenshot: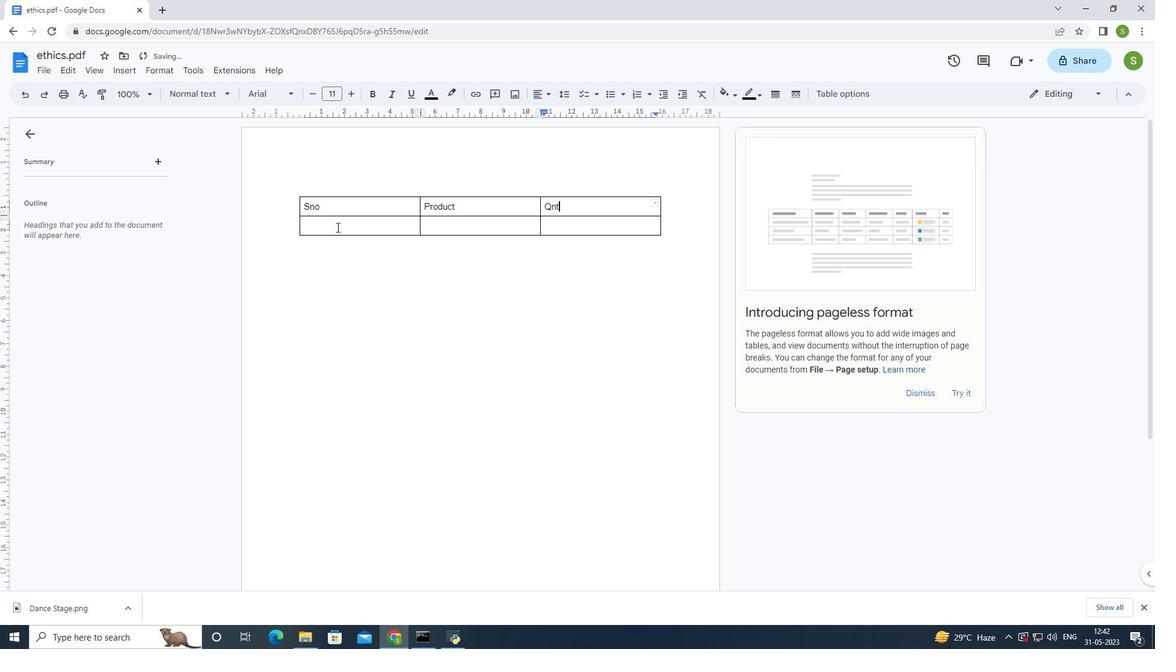 
Action: Mouse moved to (316, 229)
Screenshot: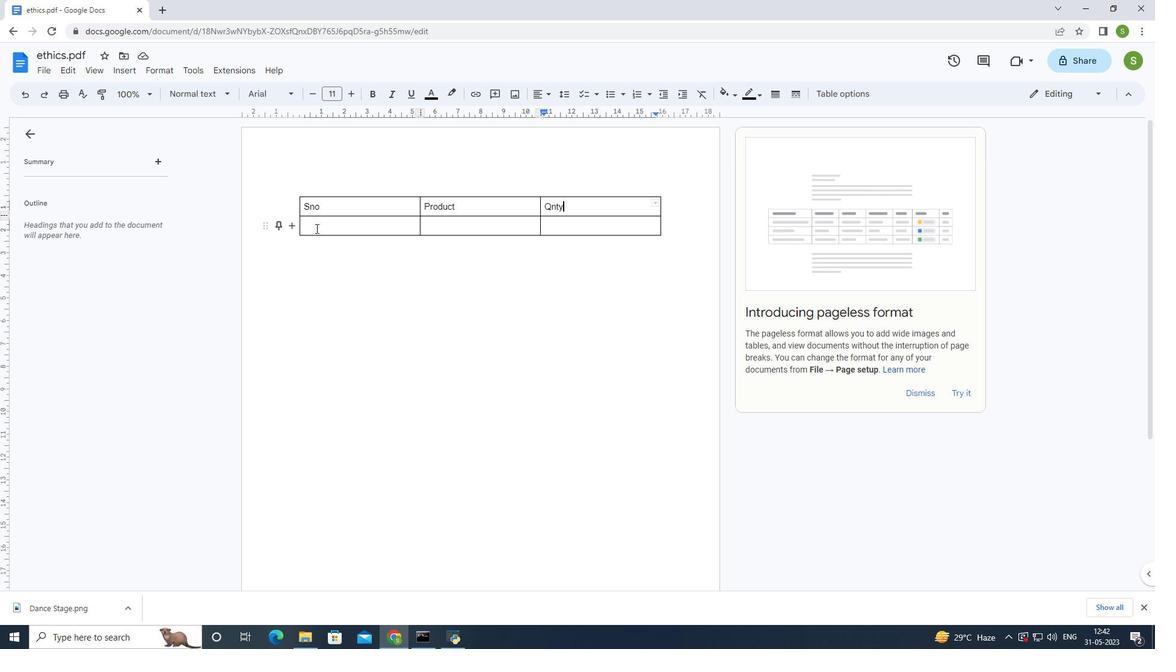 
Action: Mouse pressed left at (316, 229)
Screenshot: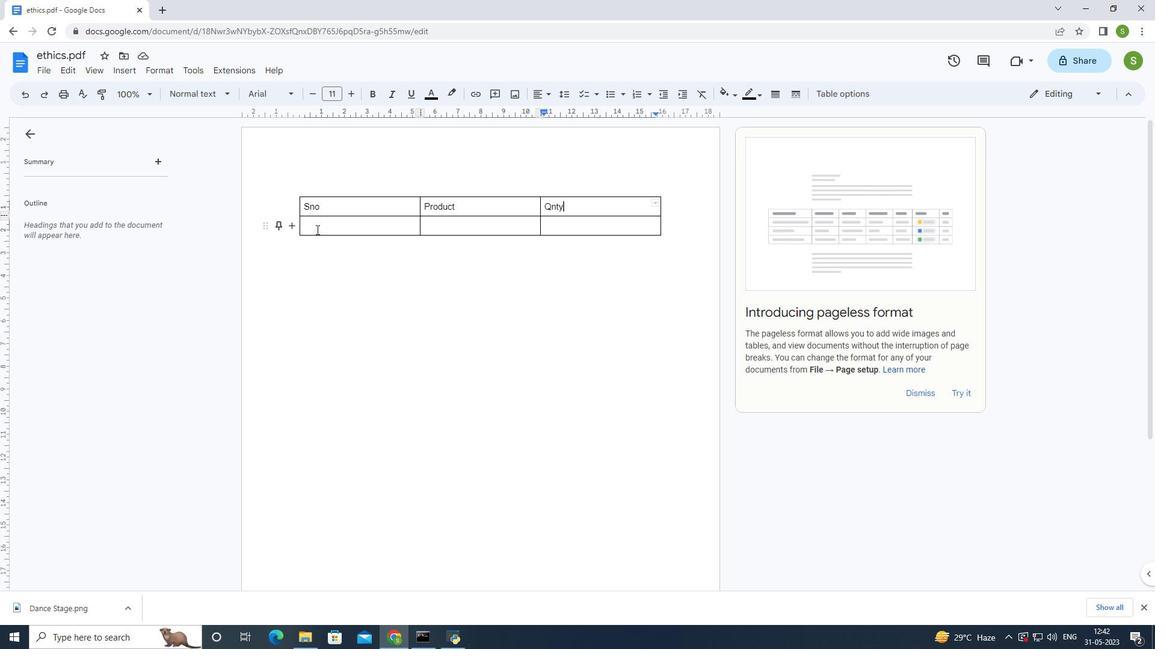 
Action: Mouse moved to (359, 217)
Screenshot: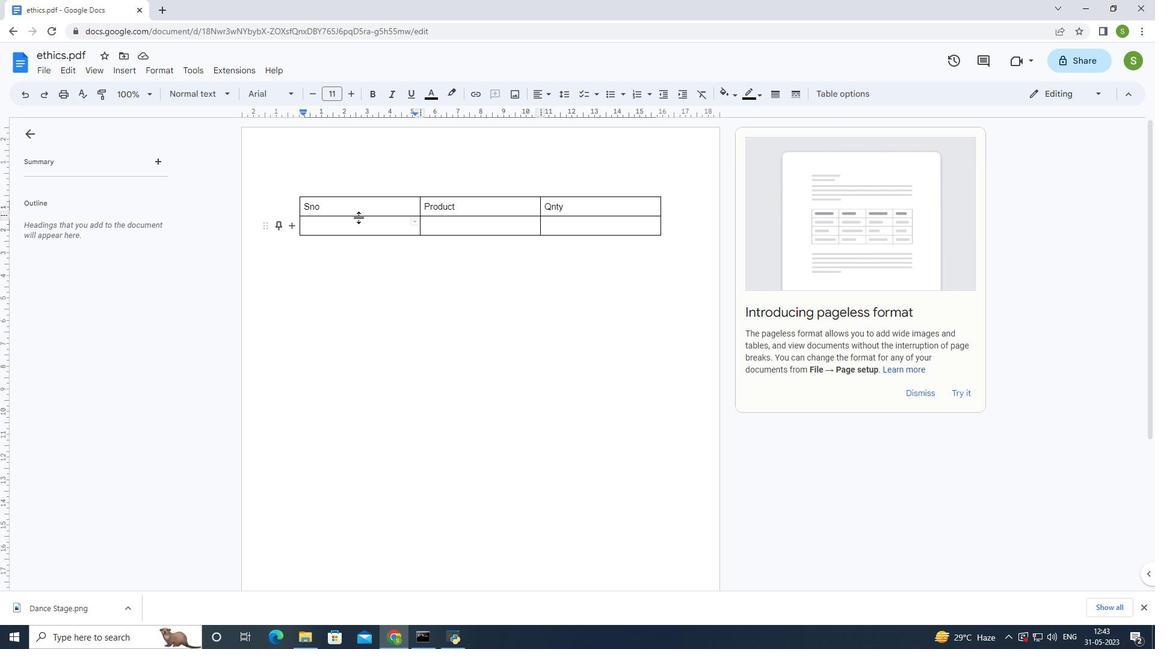 
Action: Key pressed 1
Screenshot: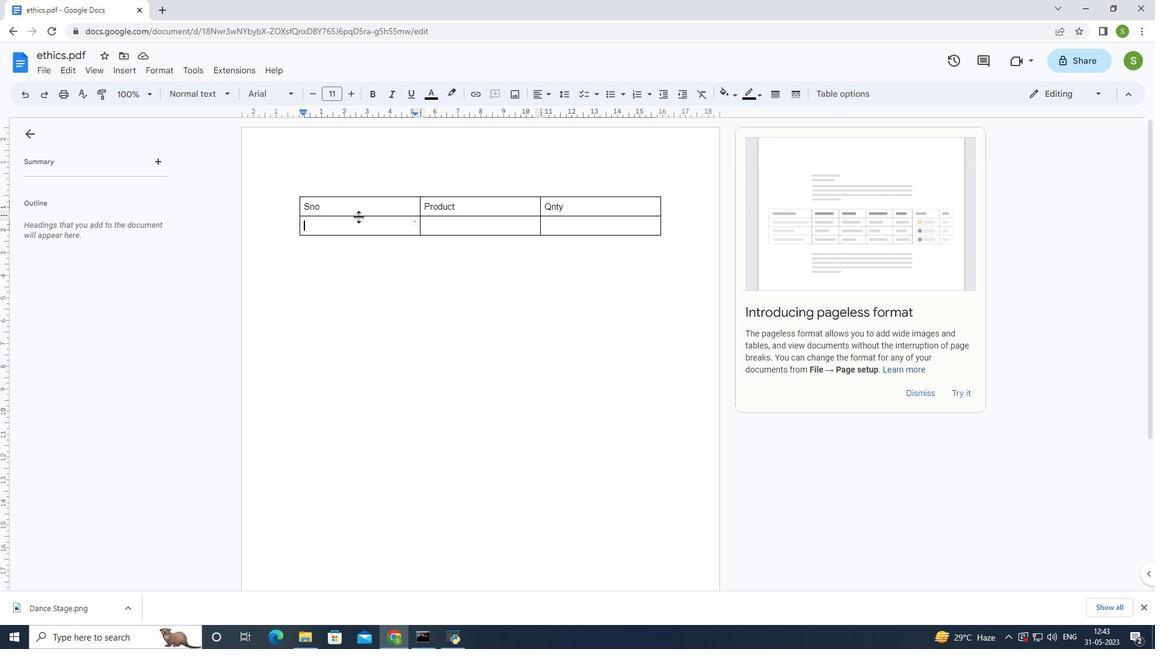 
Action: Mouse moved to (359, 215)
Screenshot: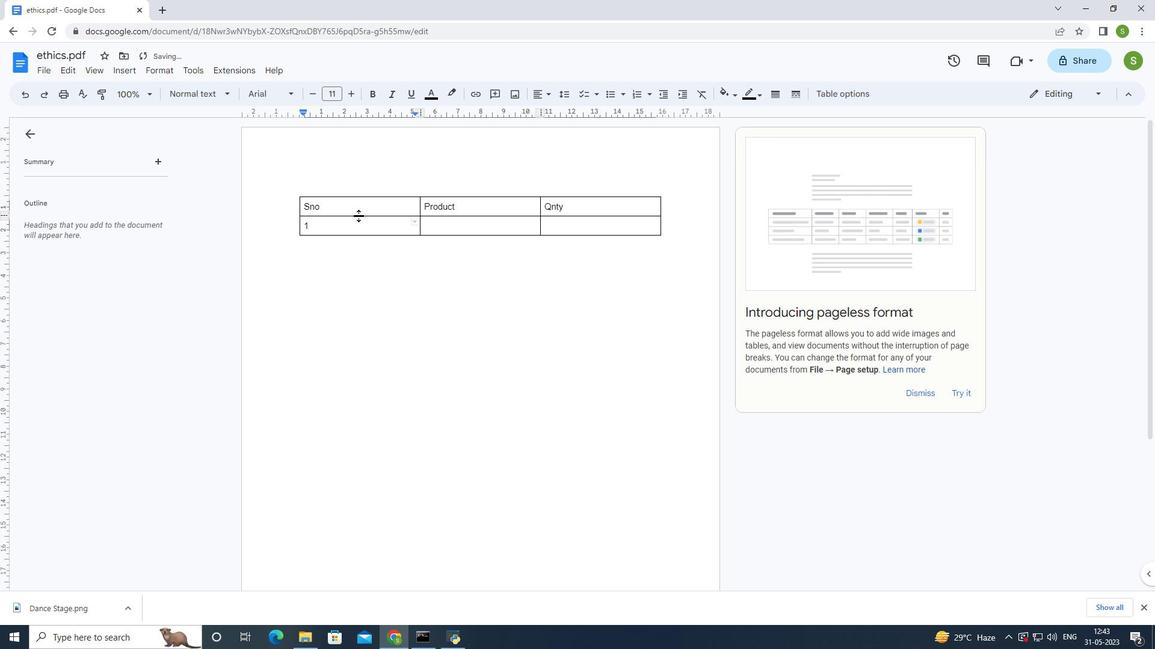 
Action: Key pressed .
Screenshot: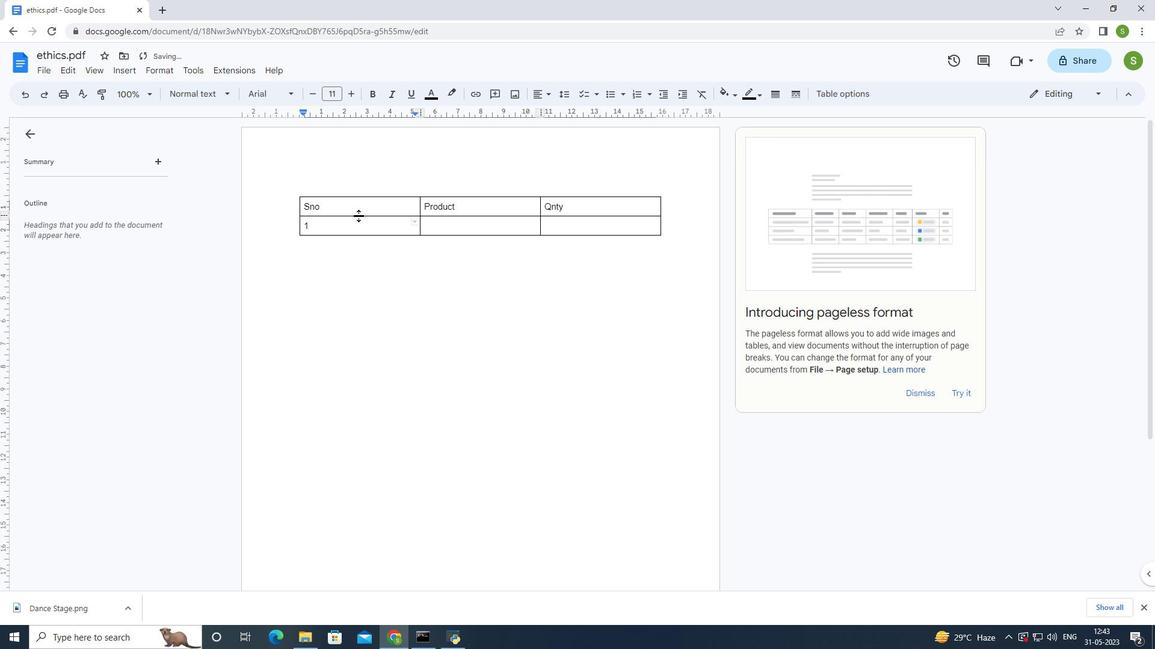 
Action: Mouse moved to (356, 216)
Screenshot: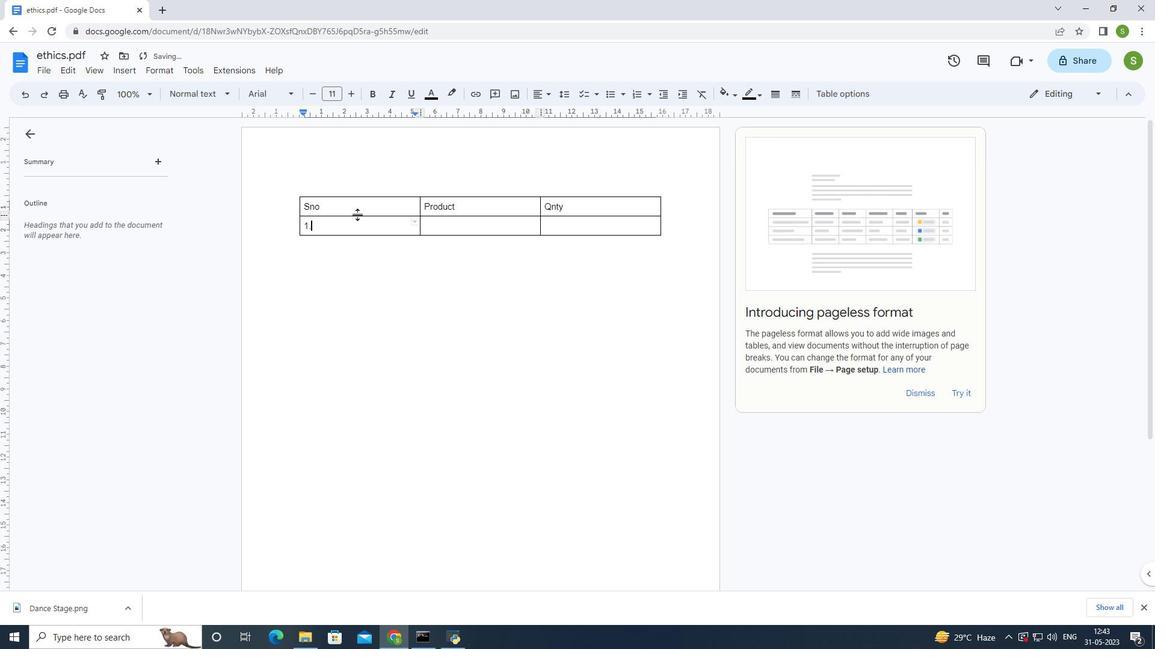 
Action: Key pressed <Key.right><Key.shift>Product
Screenshot: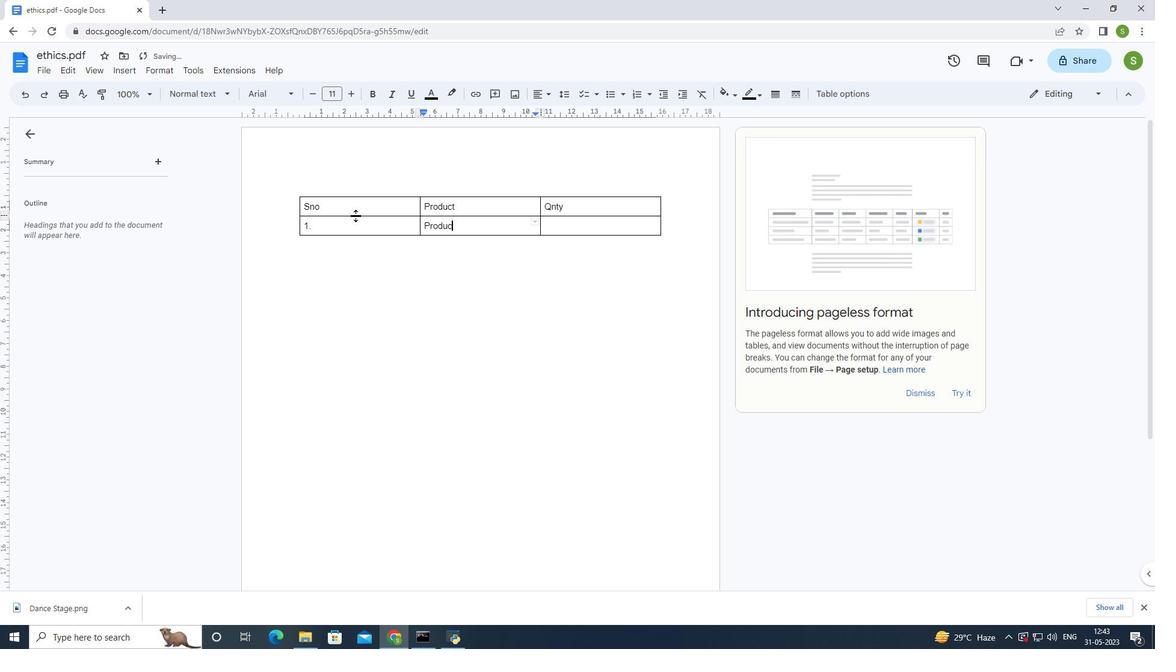
Action: Mouse moved to (559, 220)
Screenshot: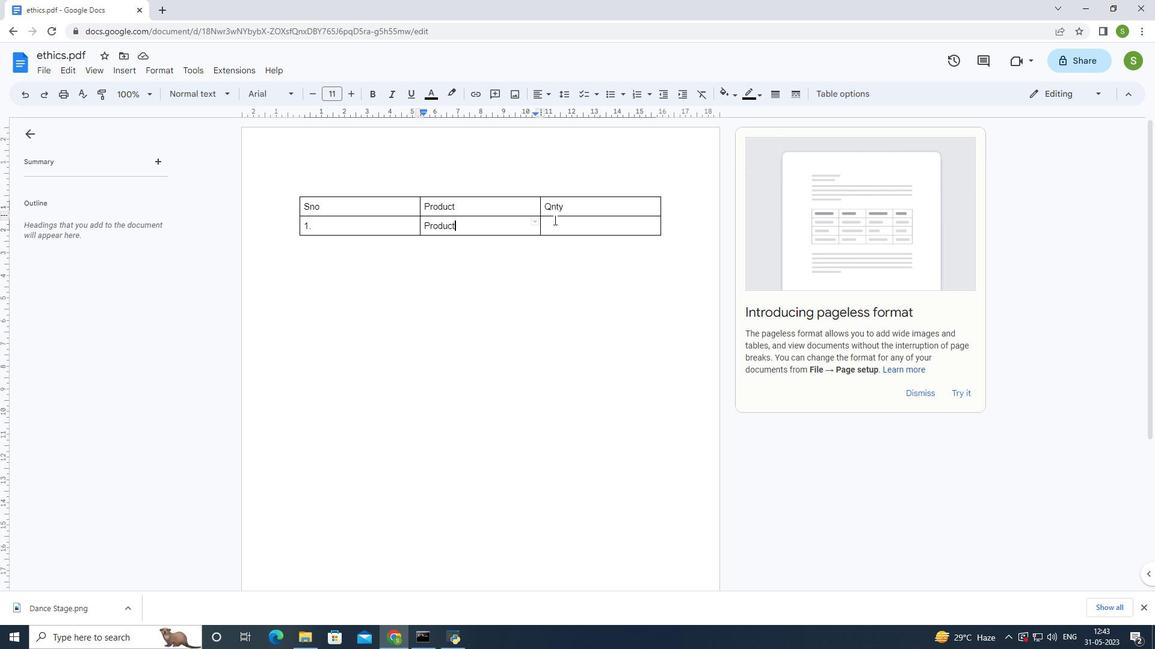 
Action: Mouse pressed left at (559, 220)
Screenshot: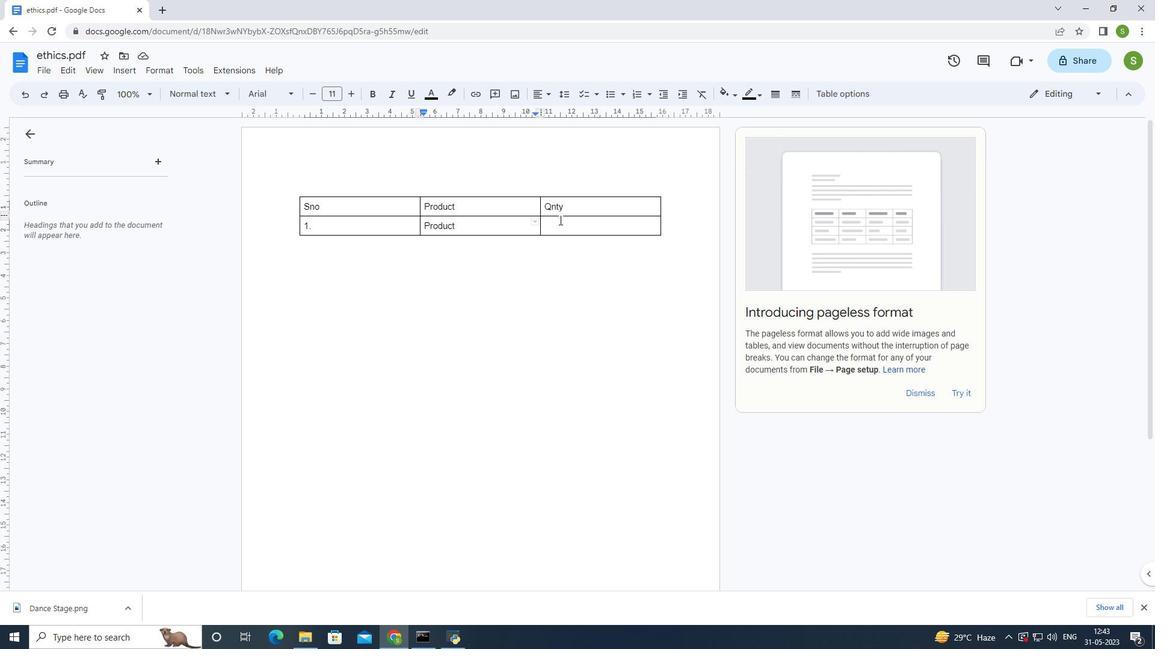 
Action: Mouse moved to (548, 216)
Screenshot: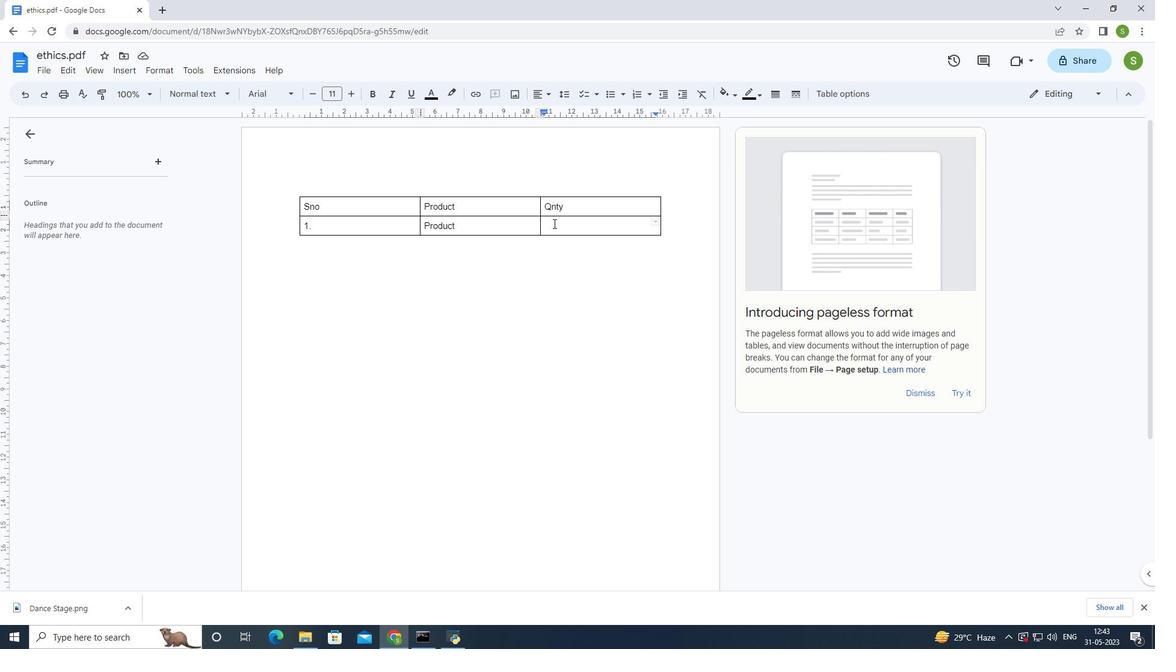 
Action: Key pressed <Key.shift>Quantity
Screenshot: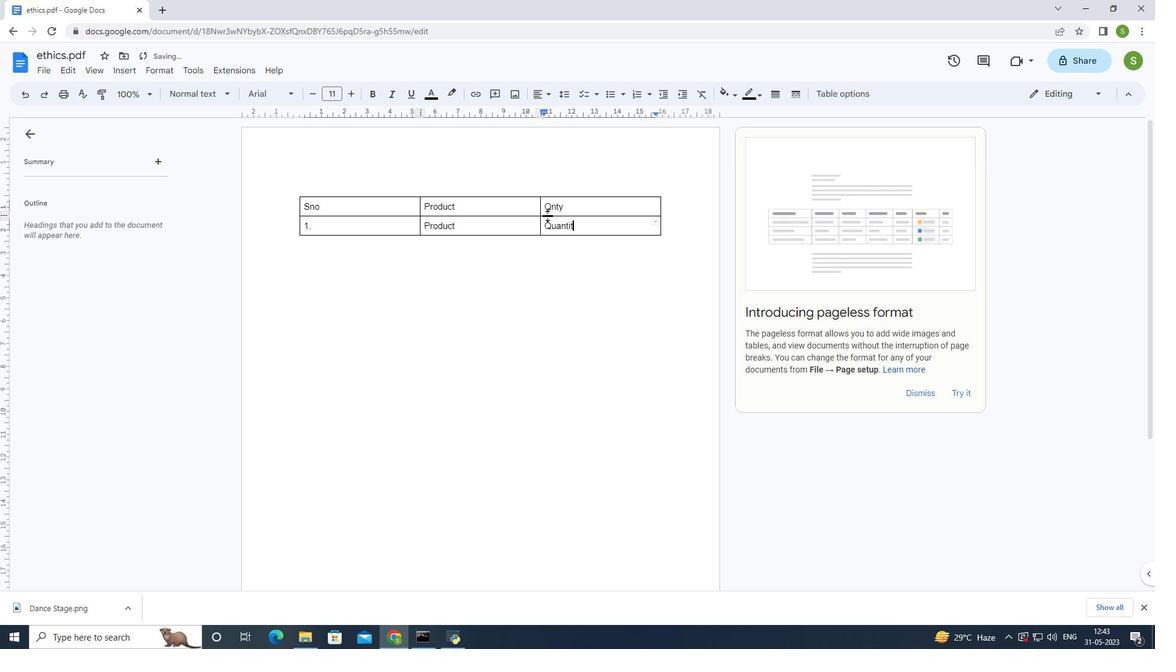 
Action: Mouse moved to (306, 198)
Screenshot: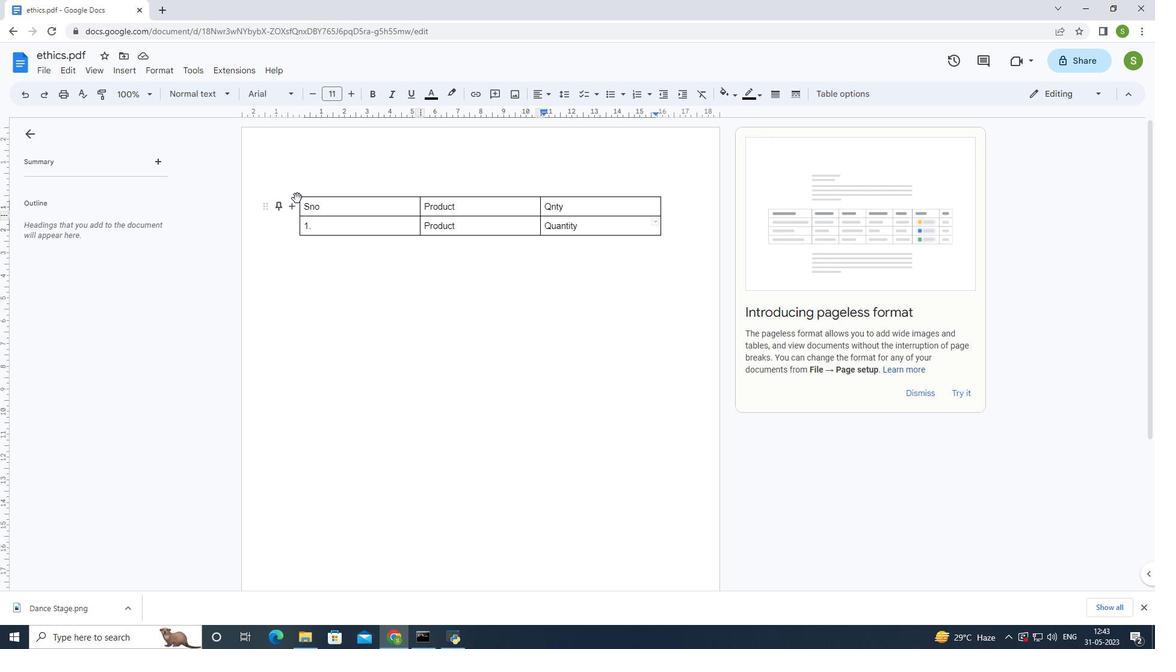 
Action: Mouse pressed left at (306, 198)
Screenshot: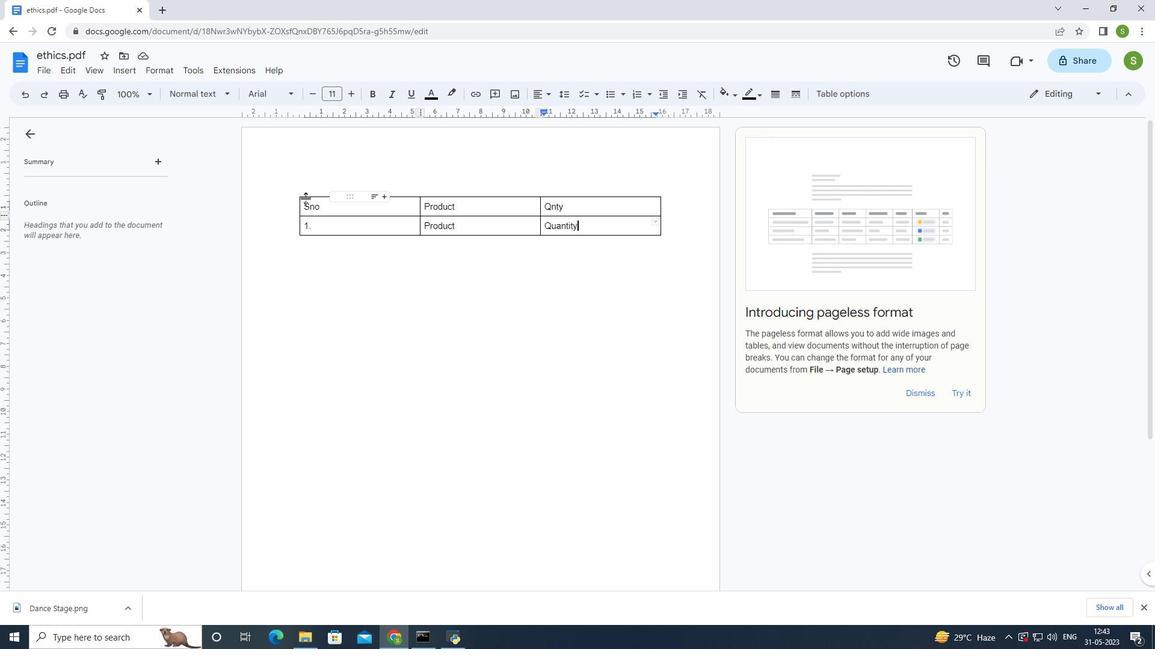 
Action: Mouse moved to (302, 201)
Screenshot: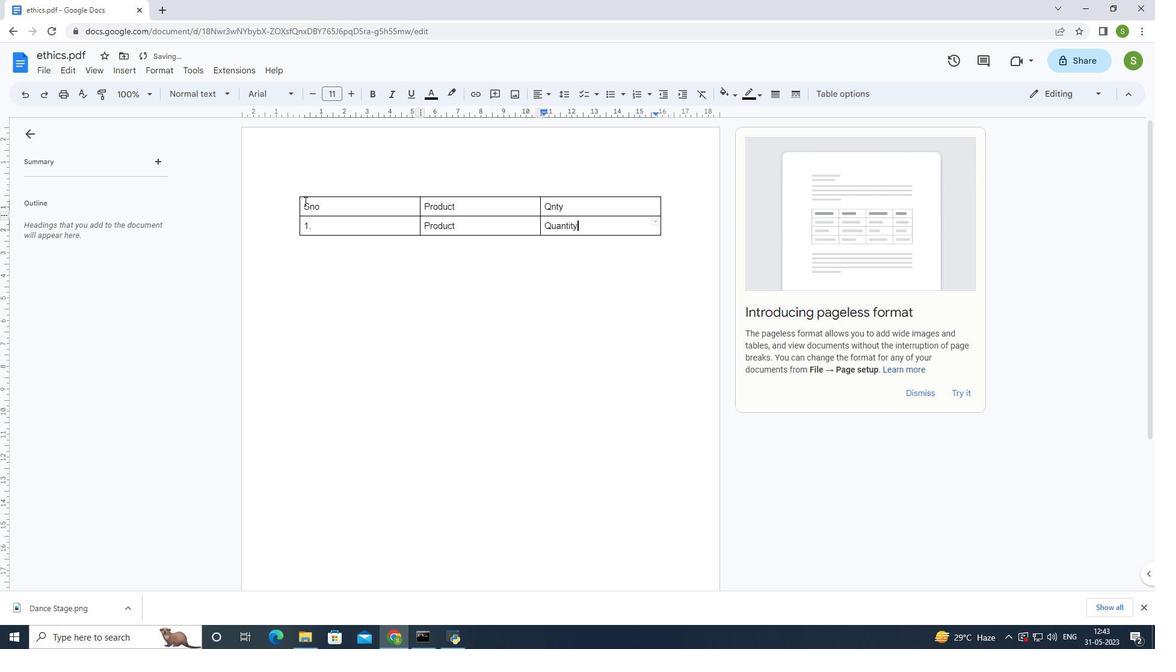 
Action: Mouse pressed left at (302, 201)
Screenshot: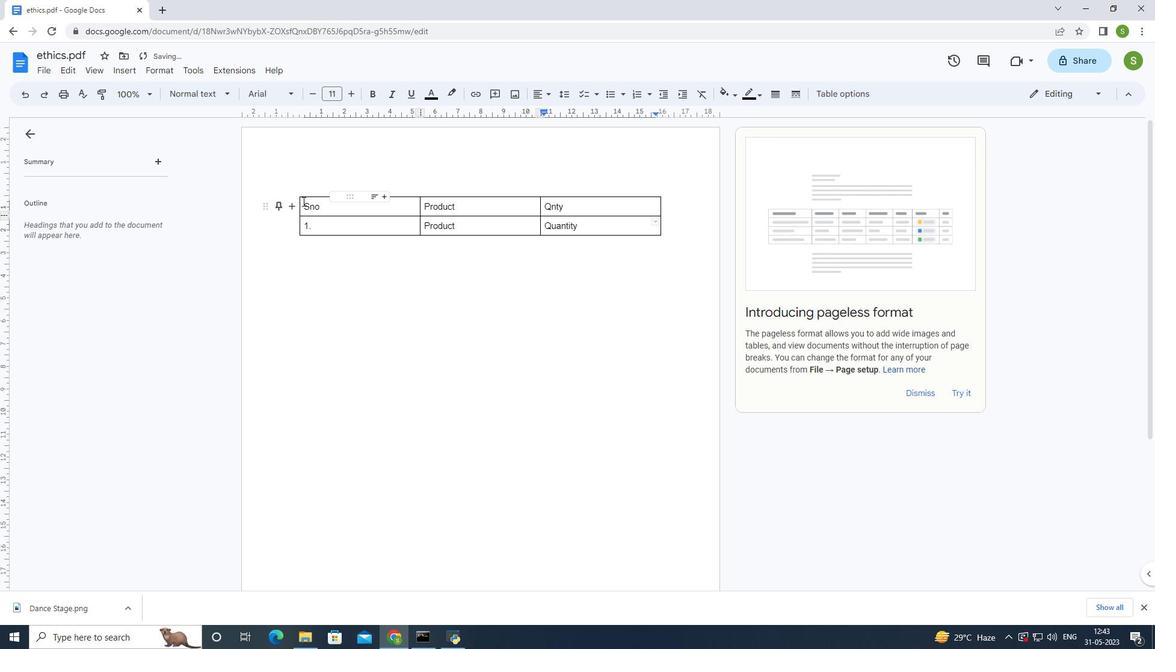 
Action: Mouse moved to (735, 93)
Screenshot: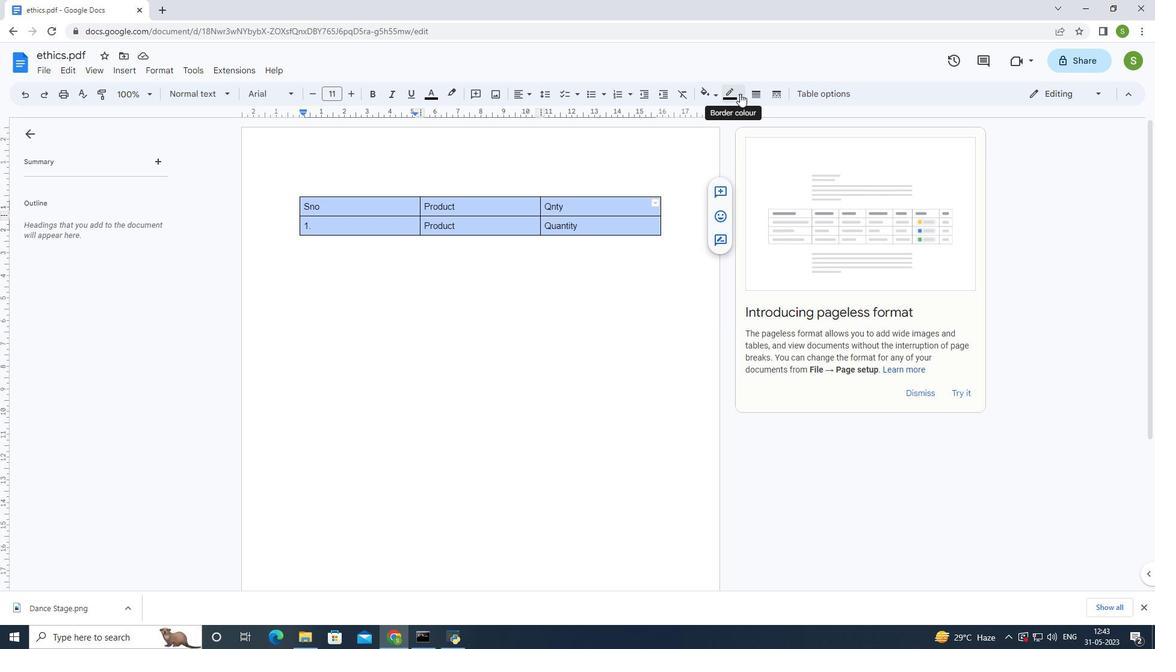 
Action: Mouse pressed left at (735, 93)
Screenshot: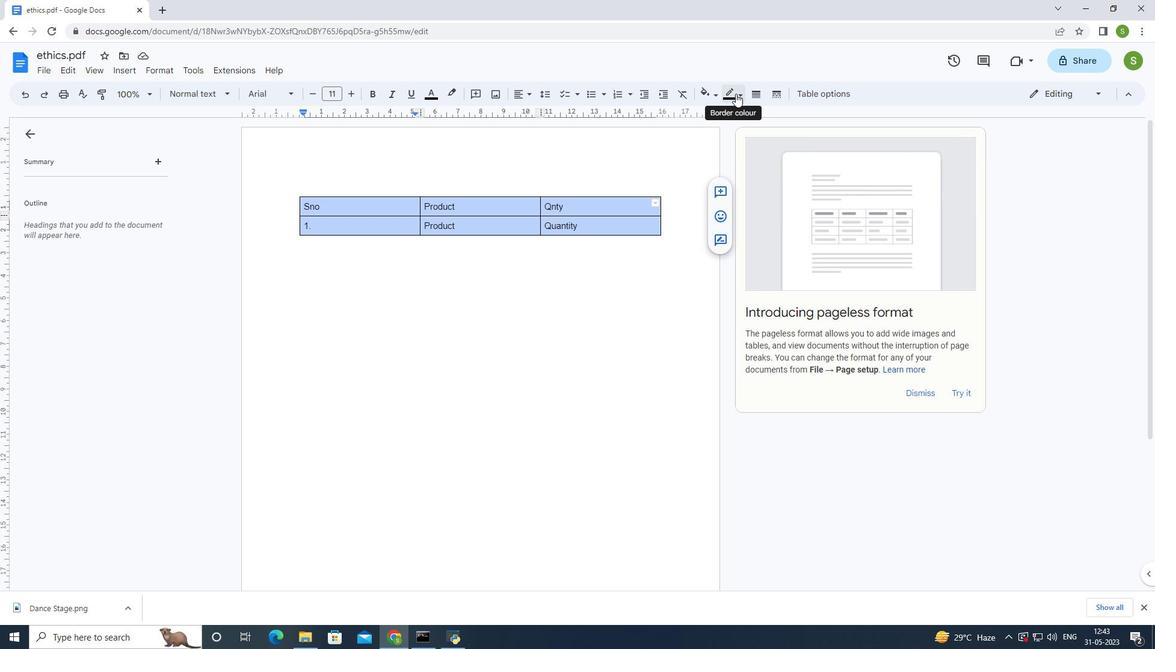 
Action: Mouse moved to (827, 170)
Screenshot: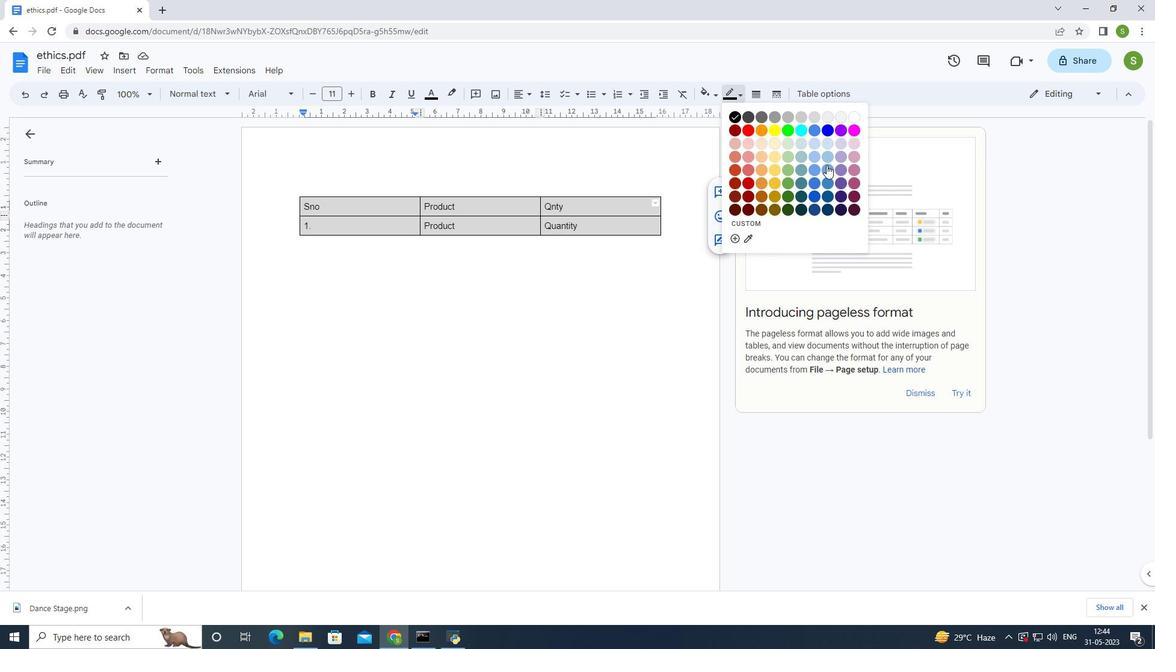 
Action: Mouse pressed left at (827, 170)
Screenshot: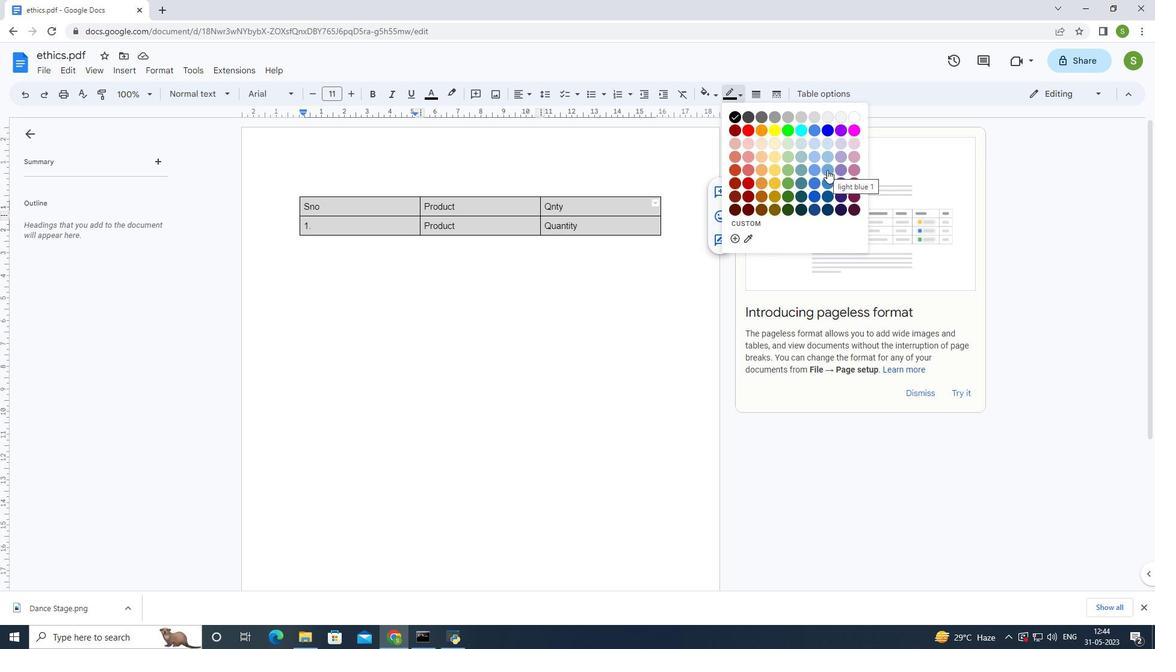 
Action: Mouse moved to (604, 270)
Screenshot: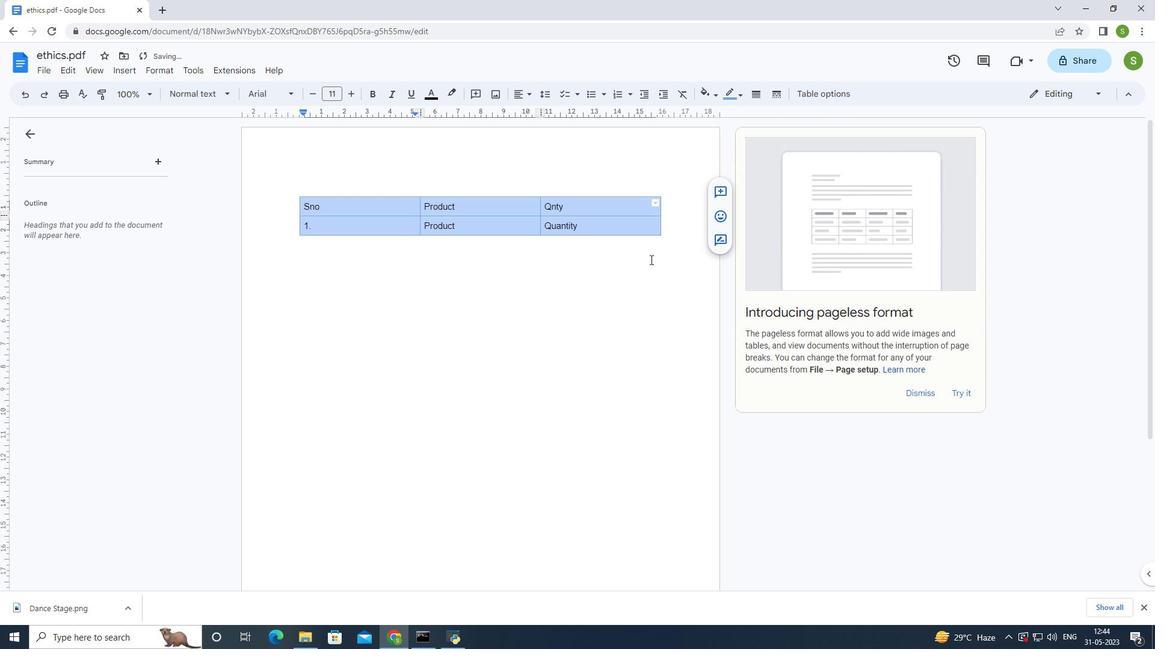 
Action: Mouse pressed left at (604, 270)
Screenshot: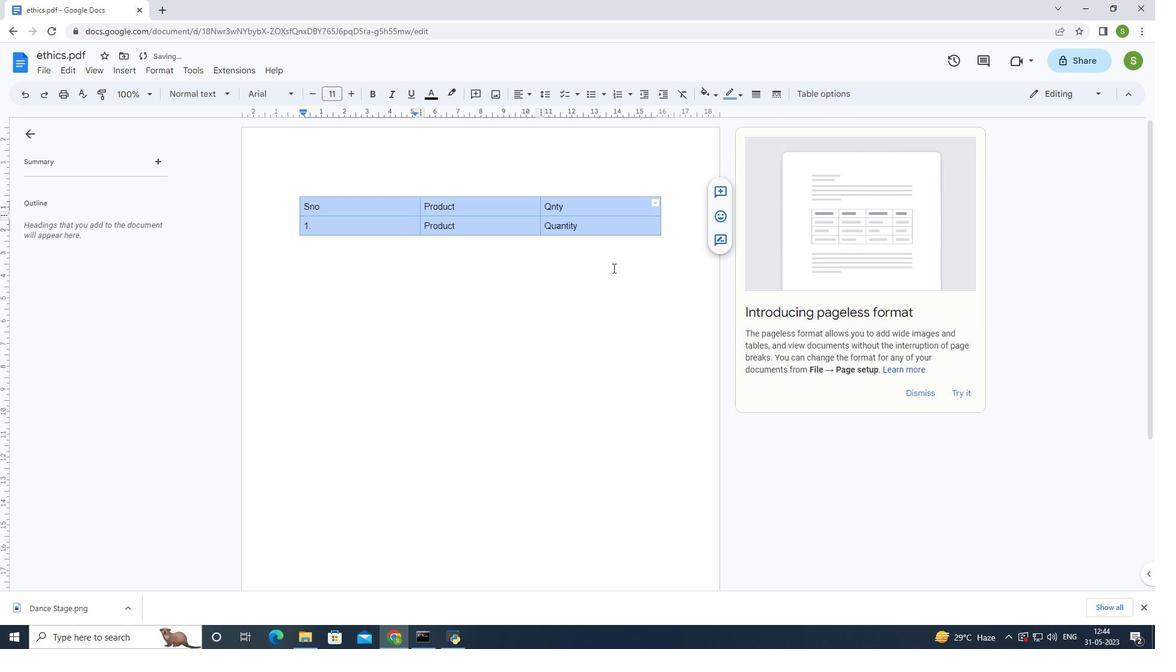 
Action: Mouse moved to (301, 203)
Screenshot: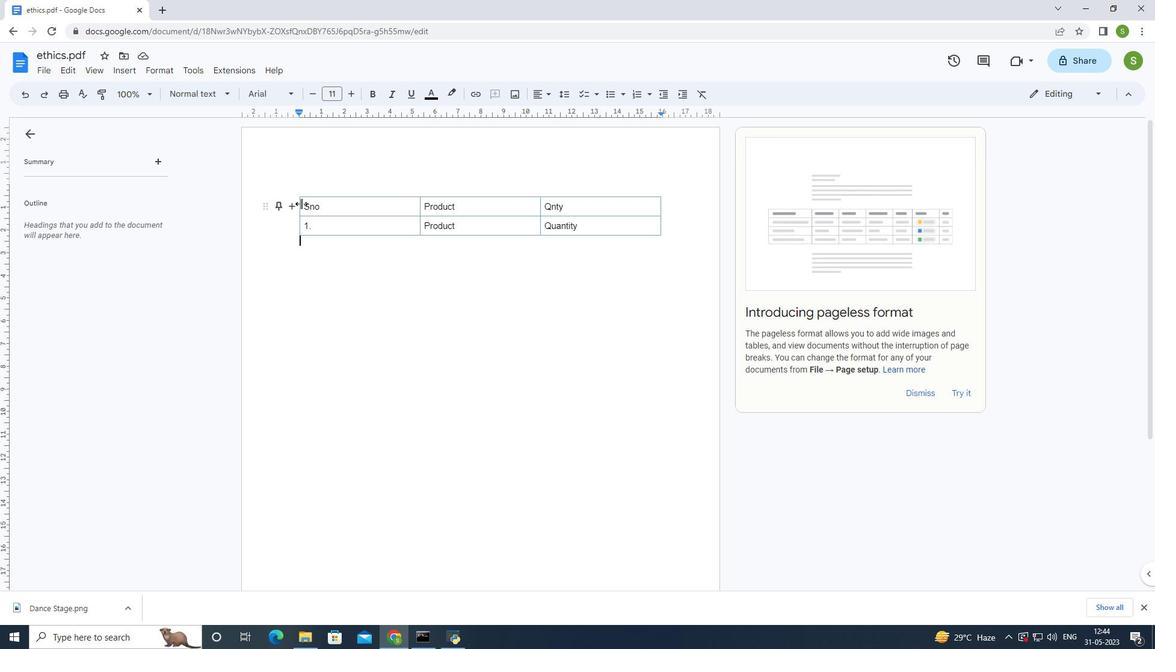 
Action: Mouse pressed left at (301, 203)
Screenshot: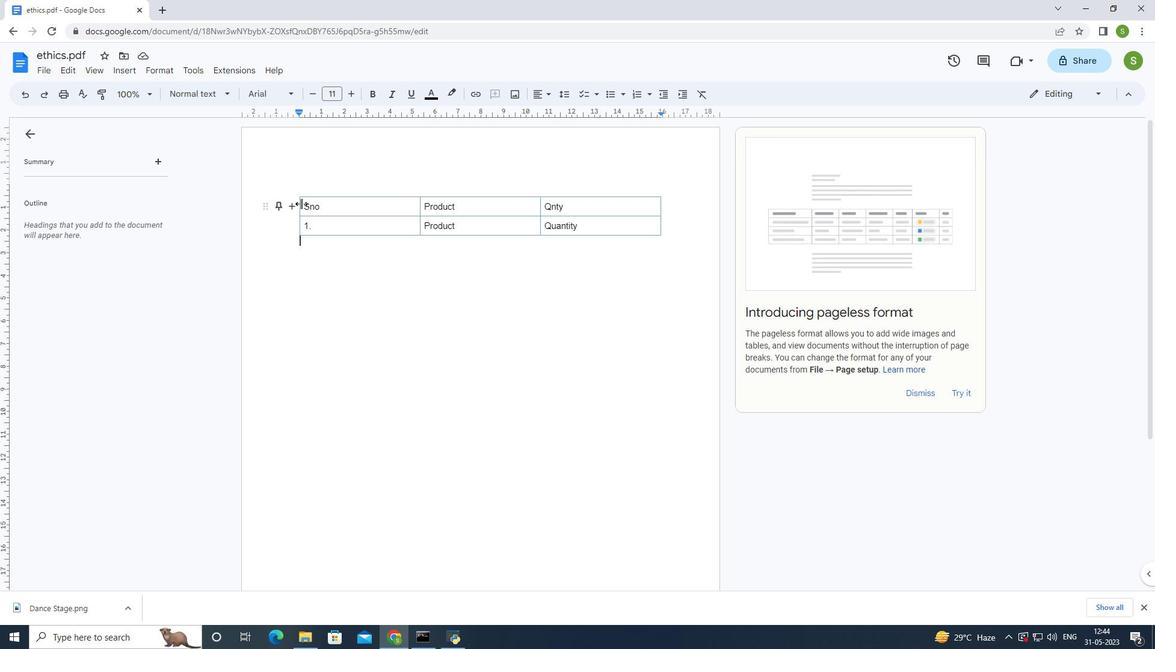 
Action: Mouse moved to (304, 206)
Screenshot: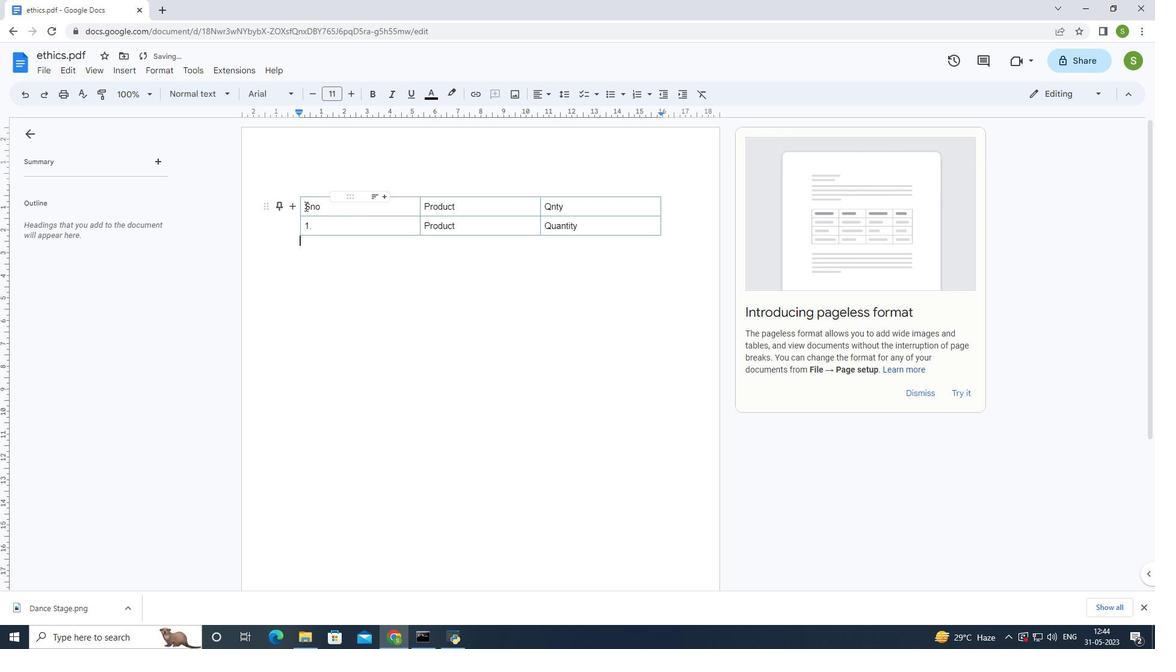 
Action: Mouse pressed left at (304, 206)
Screenshot: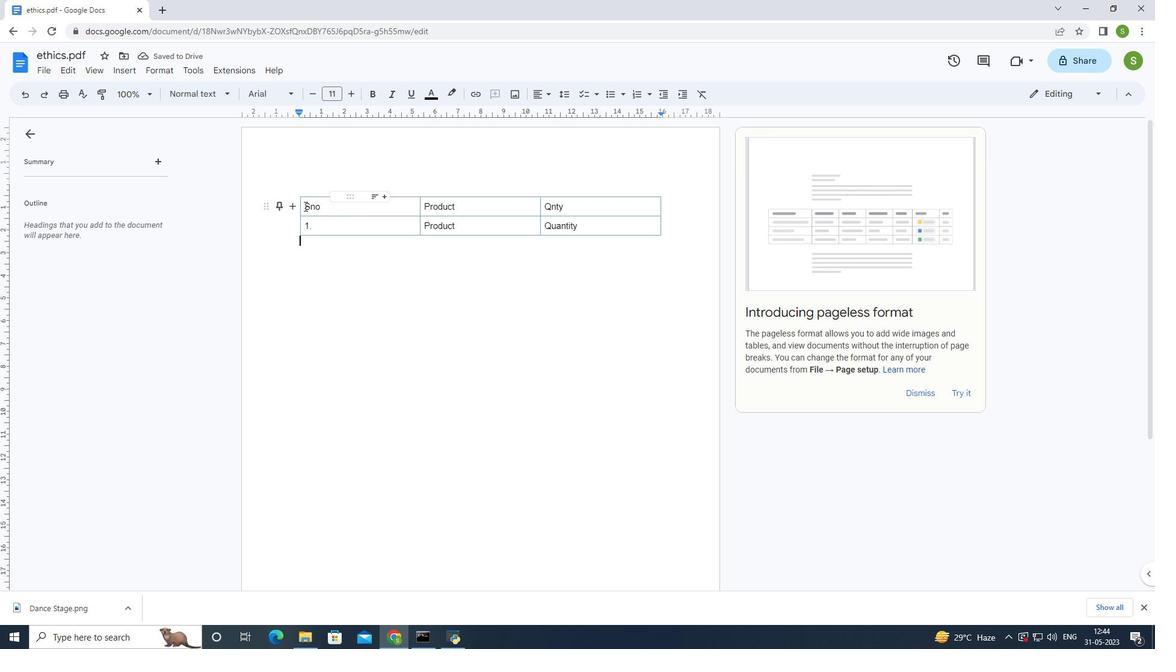 
Action: Mouse moved to (448, 95)
Screenshot: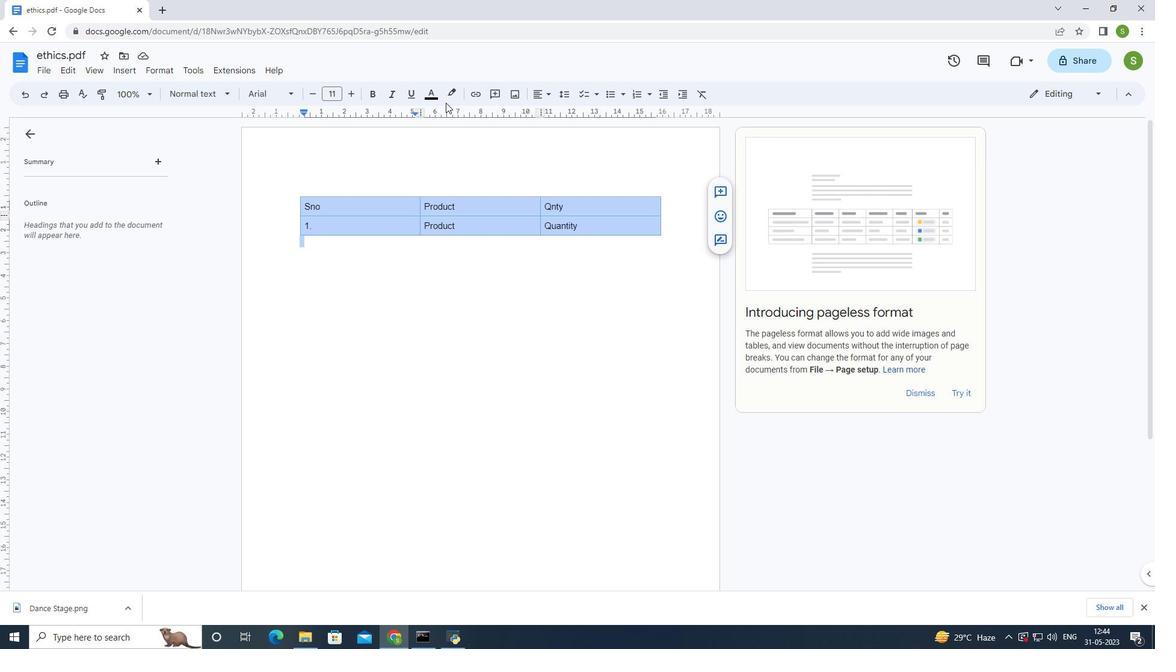 
Action: Mouse pressed left at (448, 95)
Screenshot: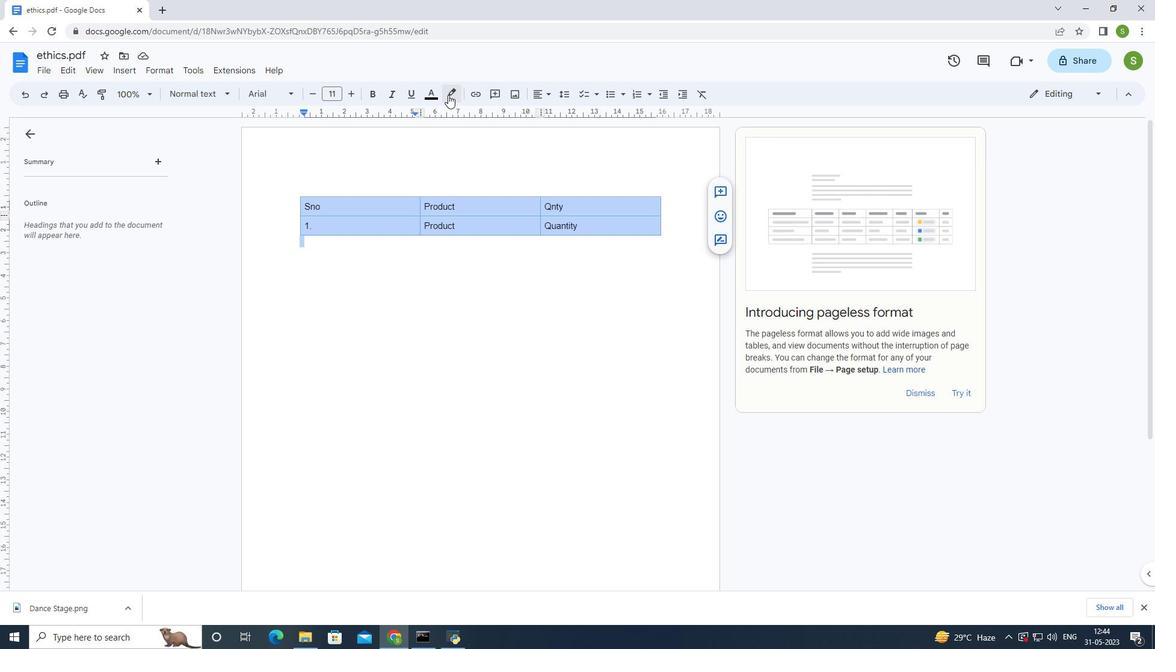 
Action: Mouse moved to (550, 175)
Screenshot: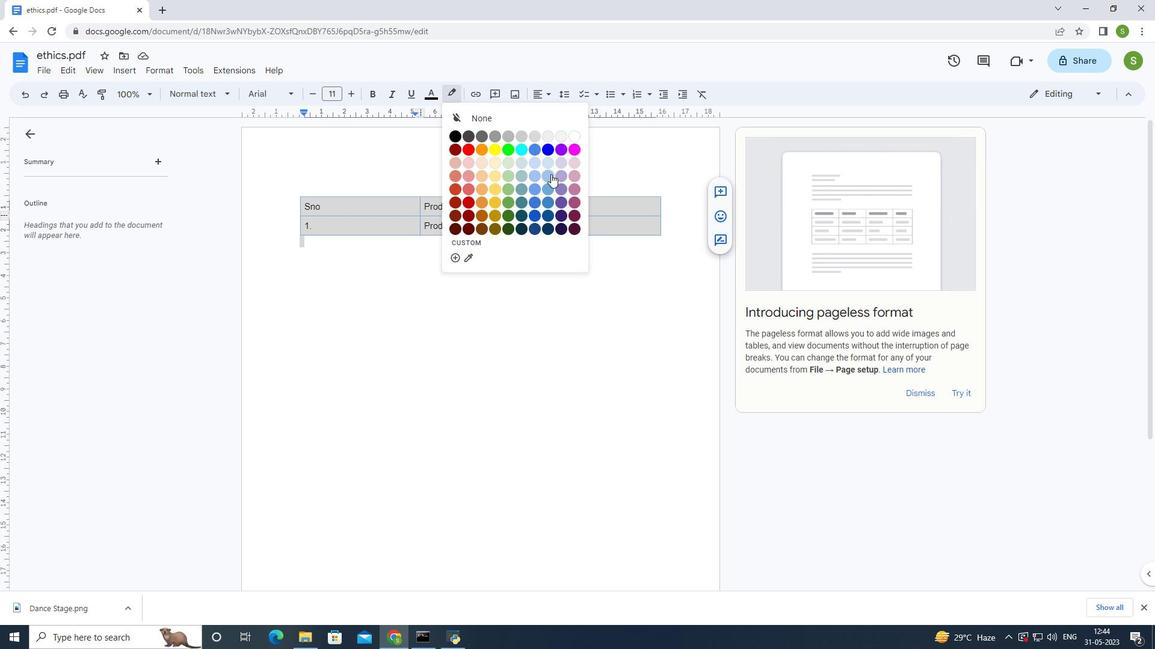 
Action: Mouse pressed left at (550, 175)
Screenshot: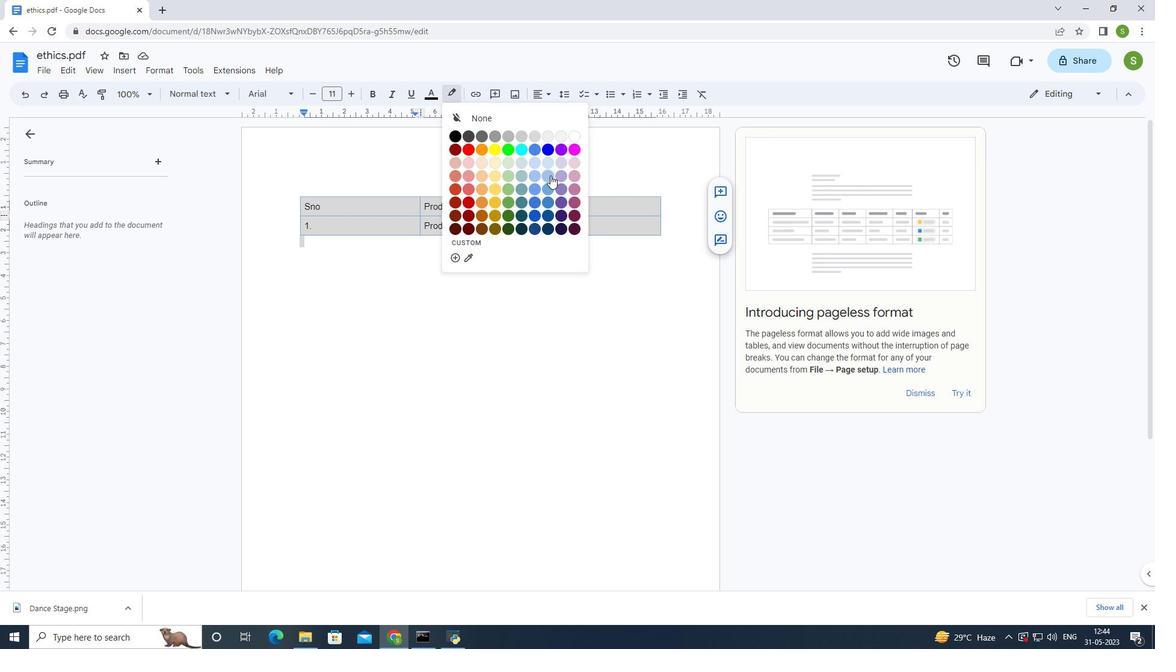 
Action: Mouse moved to (475, 265)
Screenshot: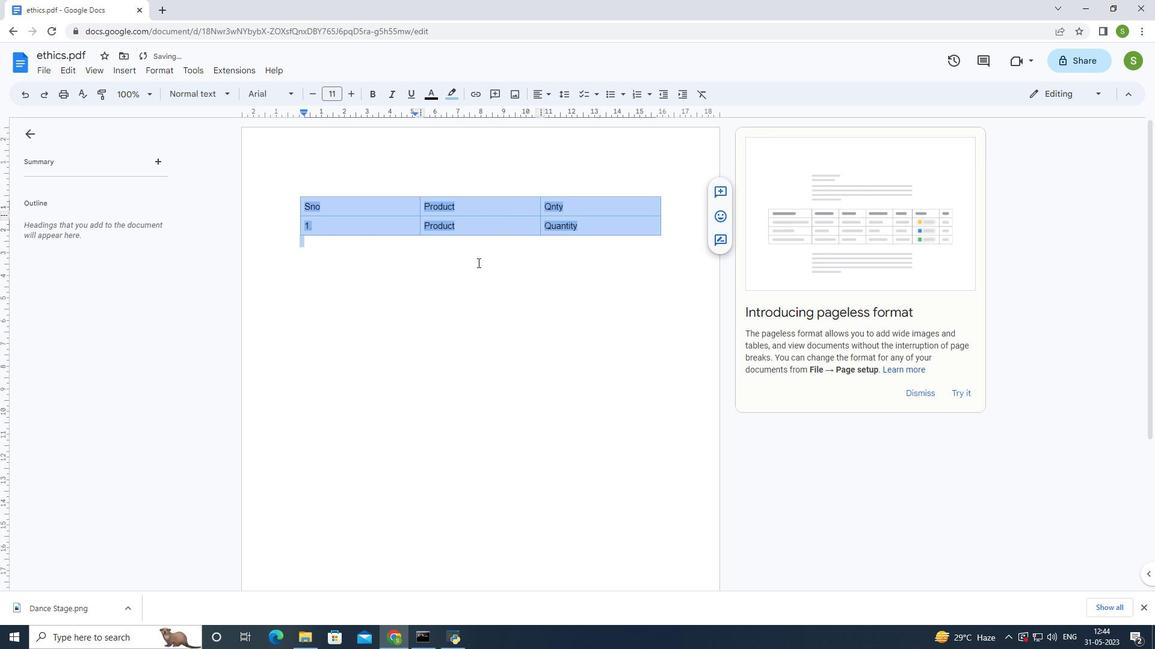 
Action: Mouse pressed left at (475, 265)
Screenshot: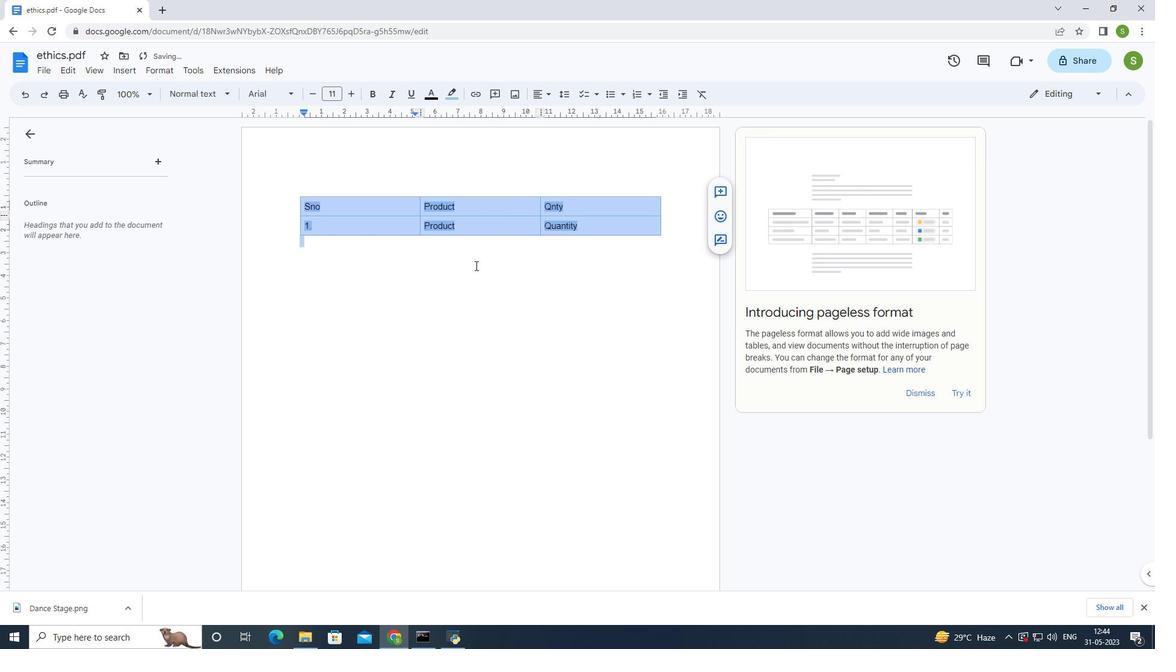 
Action: Mouse moved to (303, 202)
Screenshot: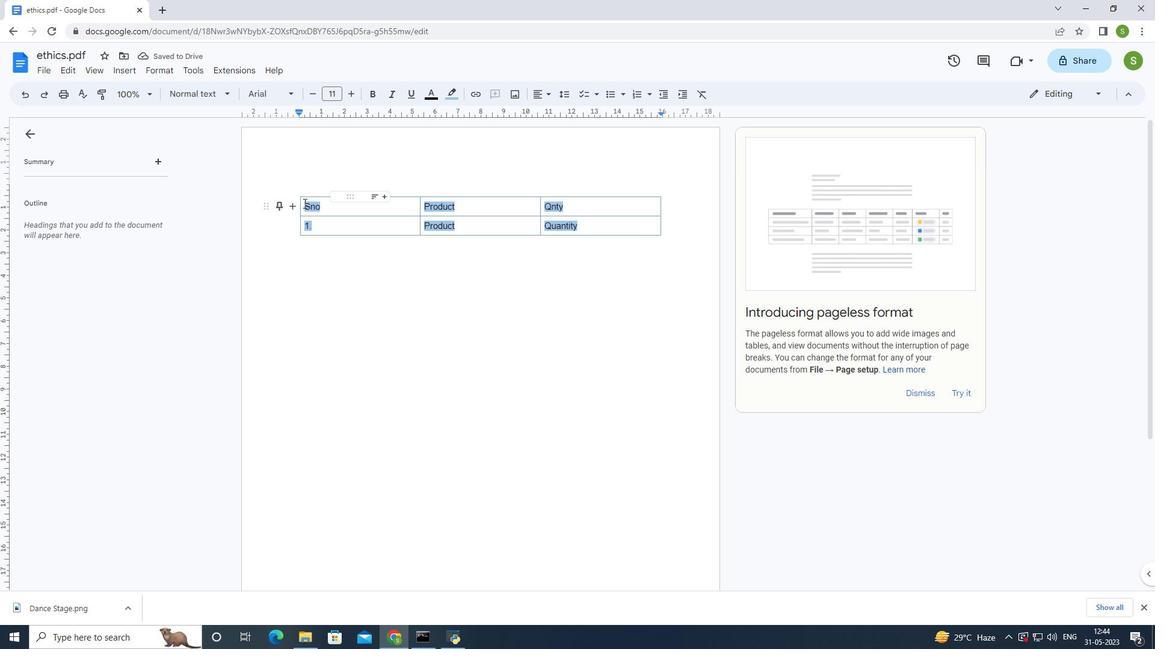 
Action: Mouse pressed left at (303, 202)
Screenshot: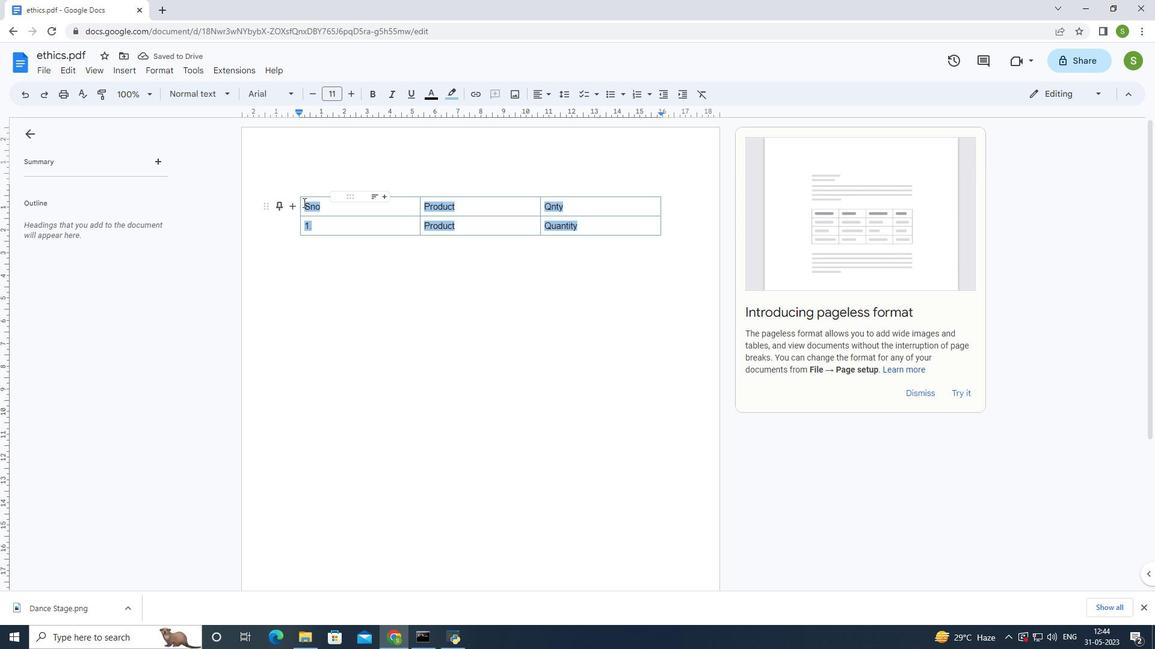 
Action: Mouse moved to (708, 95)
Screenshot: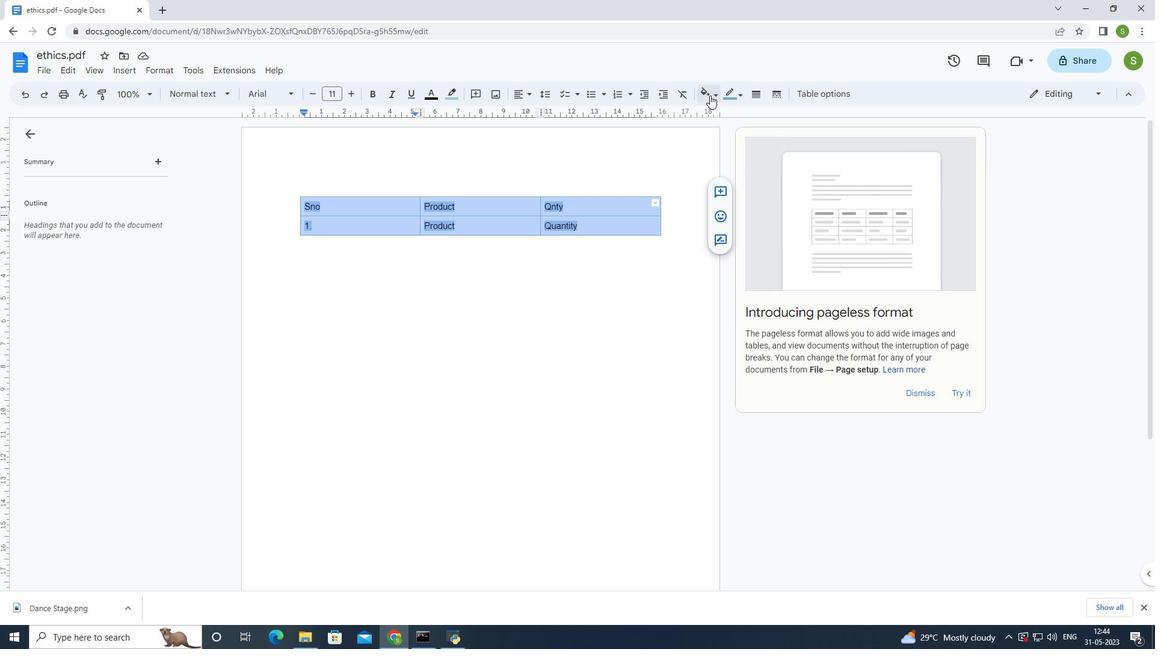 
Action: Mouse pressed left at (708, 95)
Screenshot: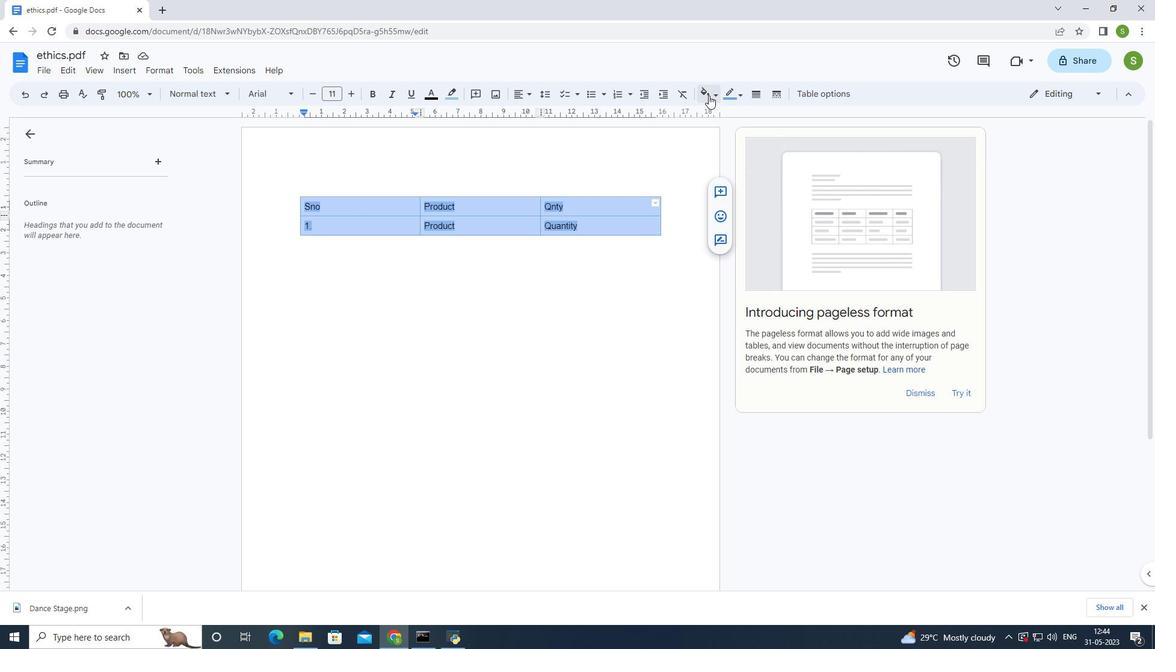 
Action: Mouse moved to (802, 190)
Screenshot: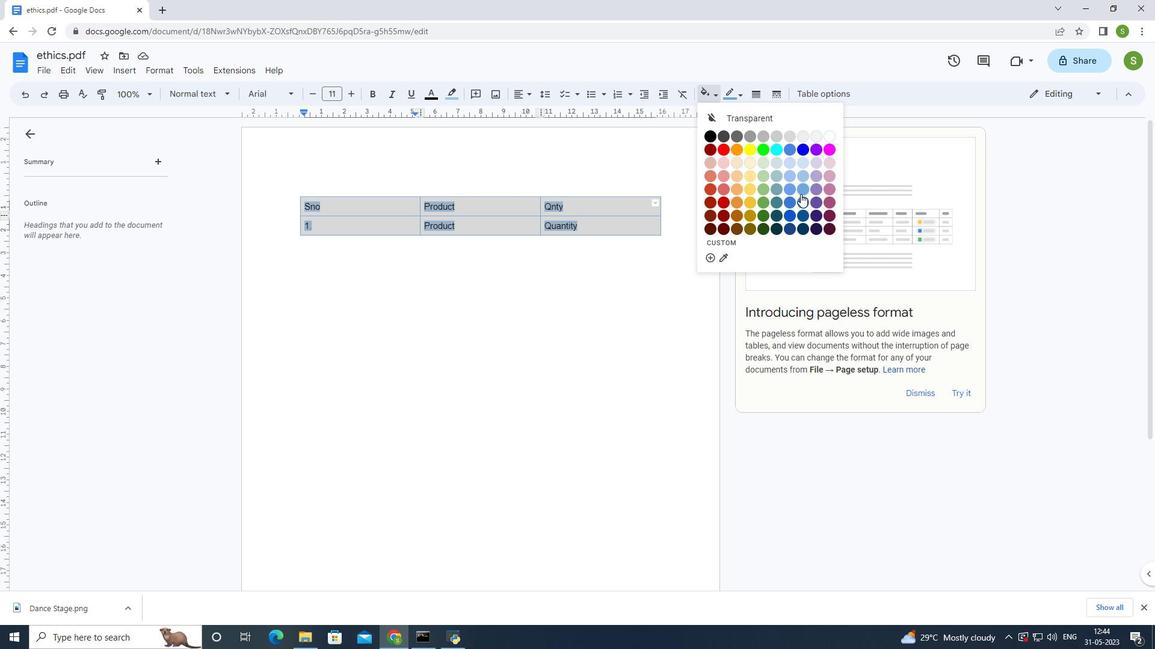 
Action: Mouse pressed left at (802, 190)
Screenshot: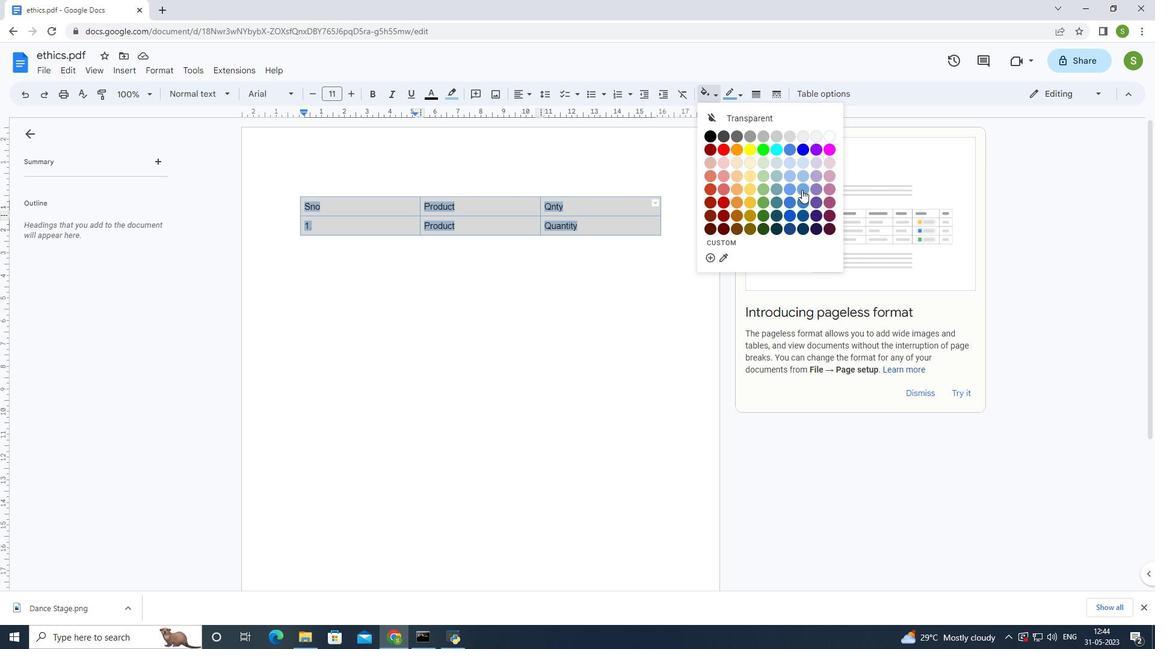 
Action: Mouse moved to (479, 279)
Screenshot: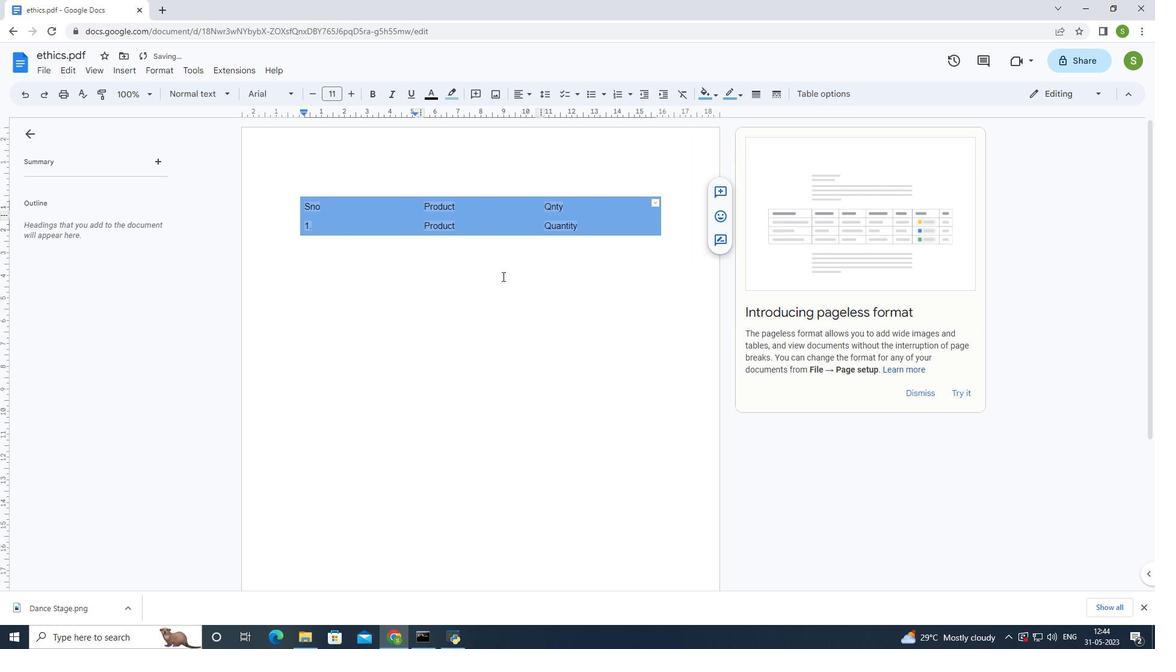 
Action: Mouse pressed left at (479, 279)
Screenshot: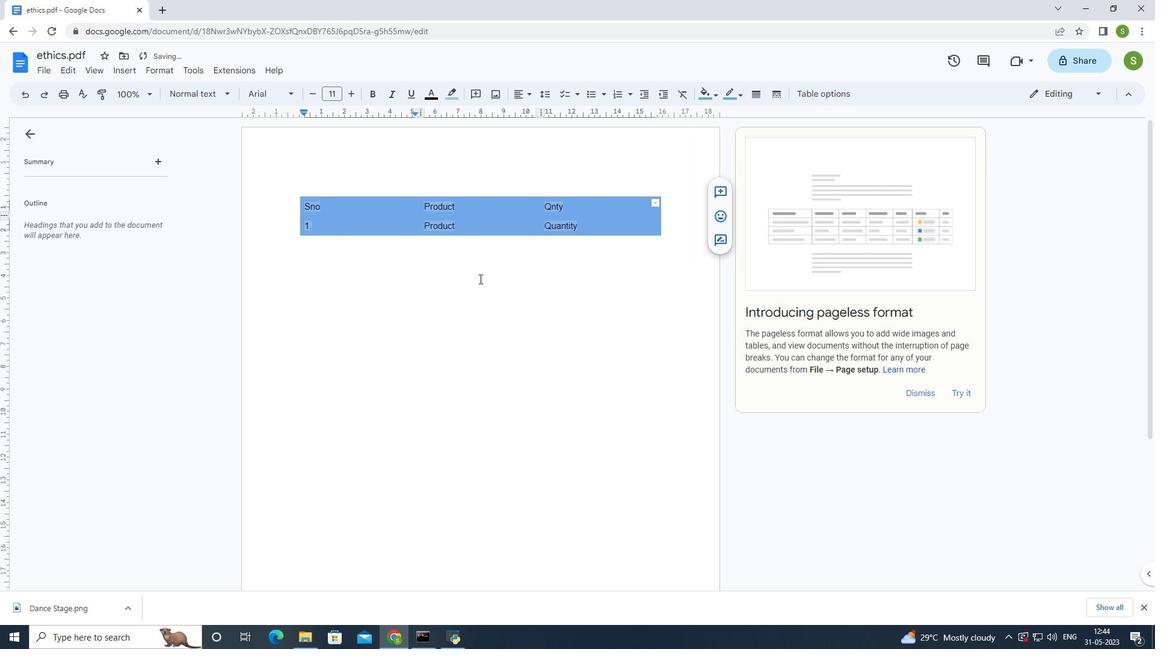 
Action: Mouse moved to (451, 95)
Screenshot: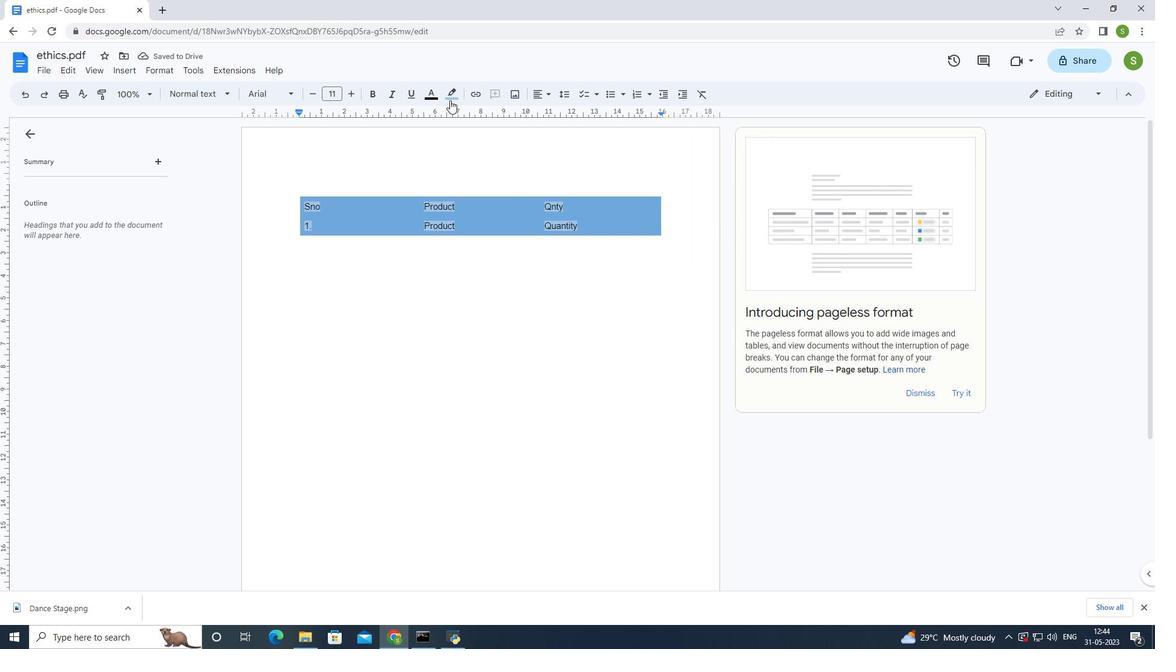 
Action: Mouse pressed left at (451, 95)
Screenshot: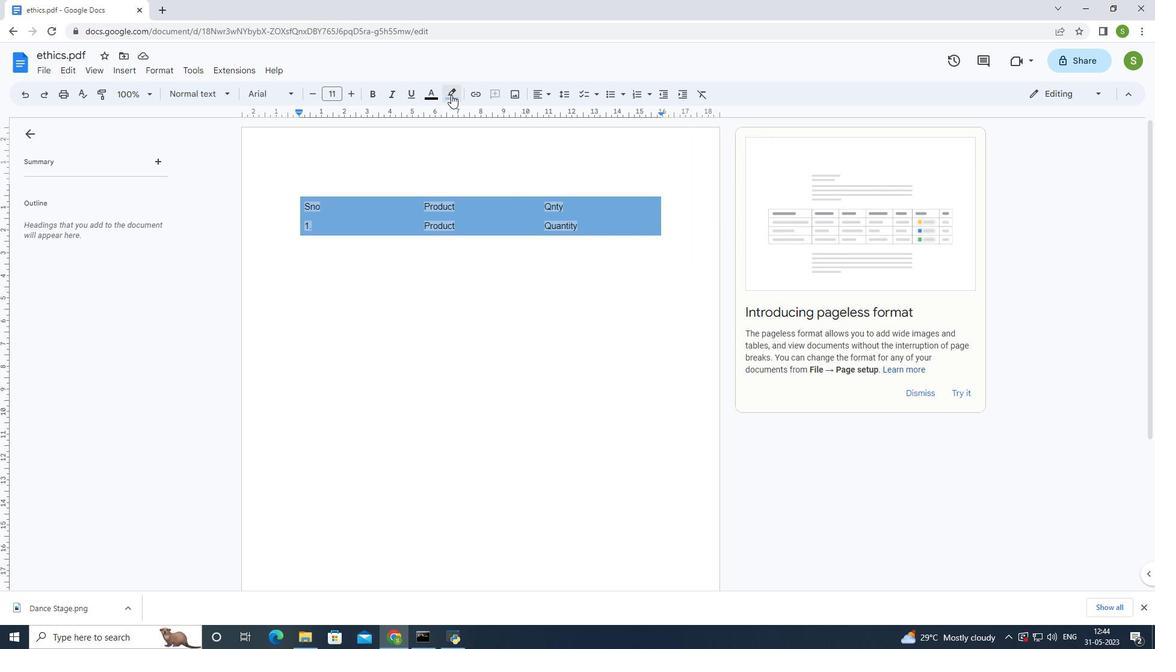 
Action: Mouse moved to (385, 161)
Screenshot: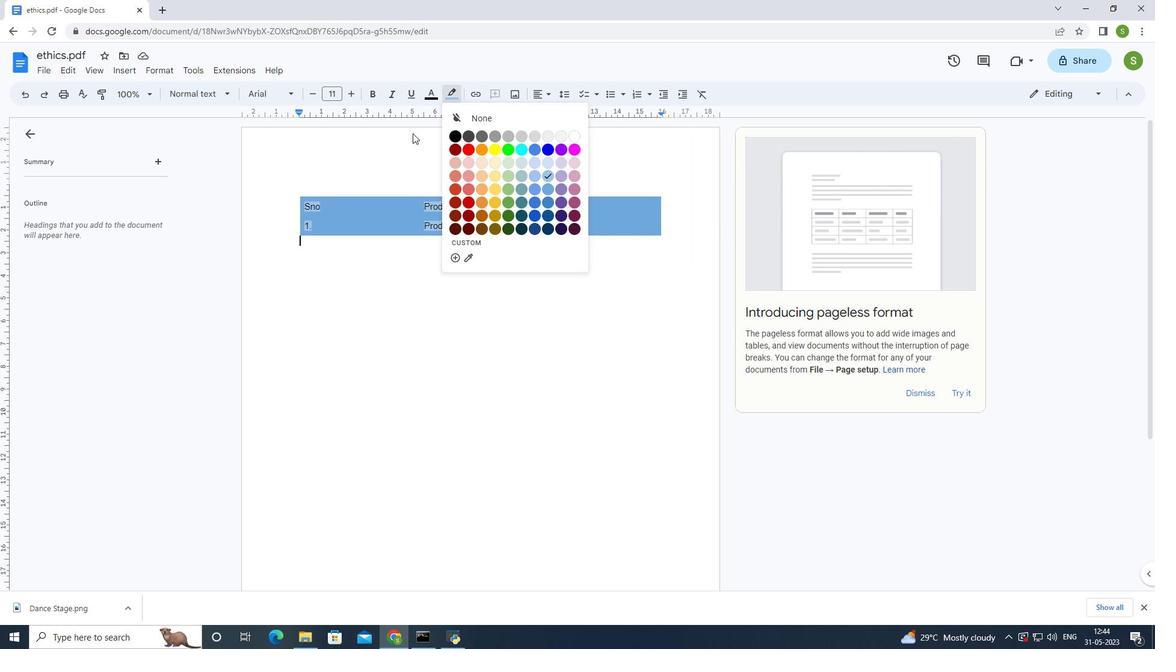 
Action: Mouse pressed left at (385, 161)
Screenshot: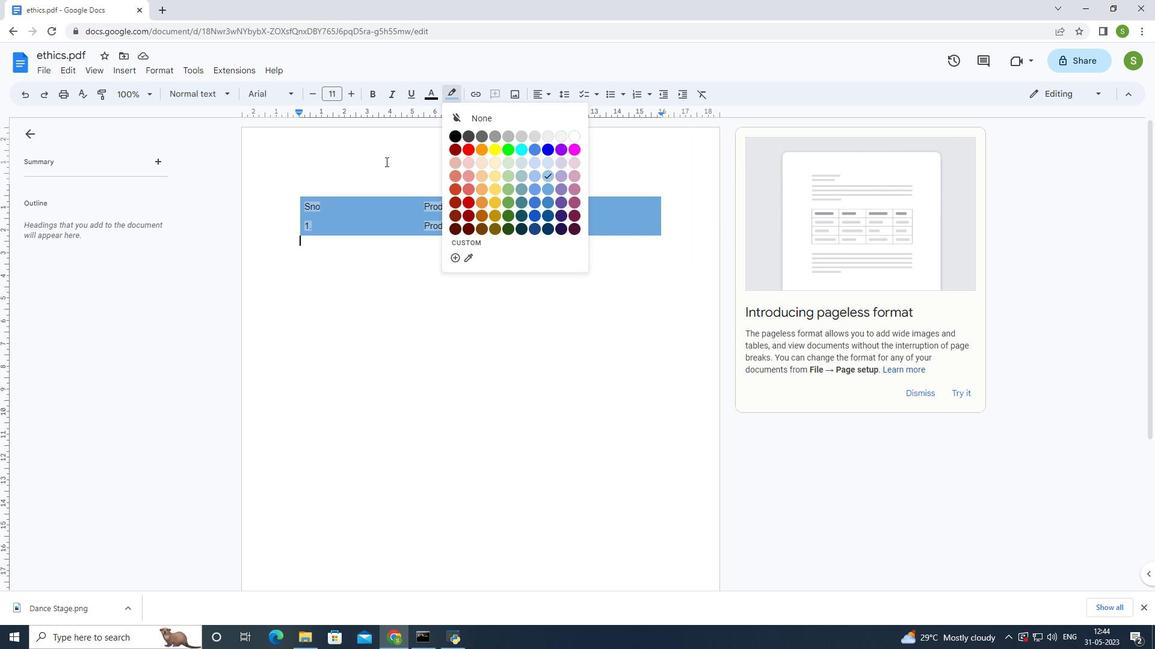 
Action: Mouse moved to (303, 206)
Screenshot: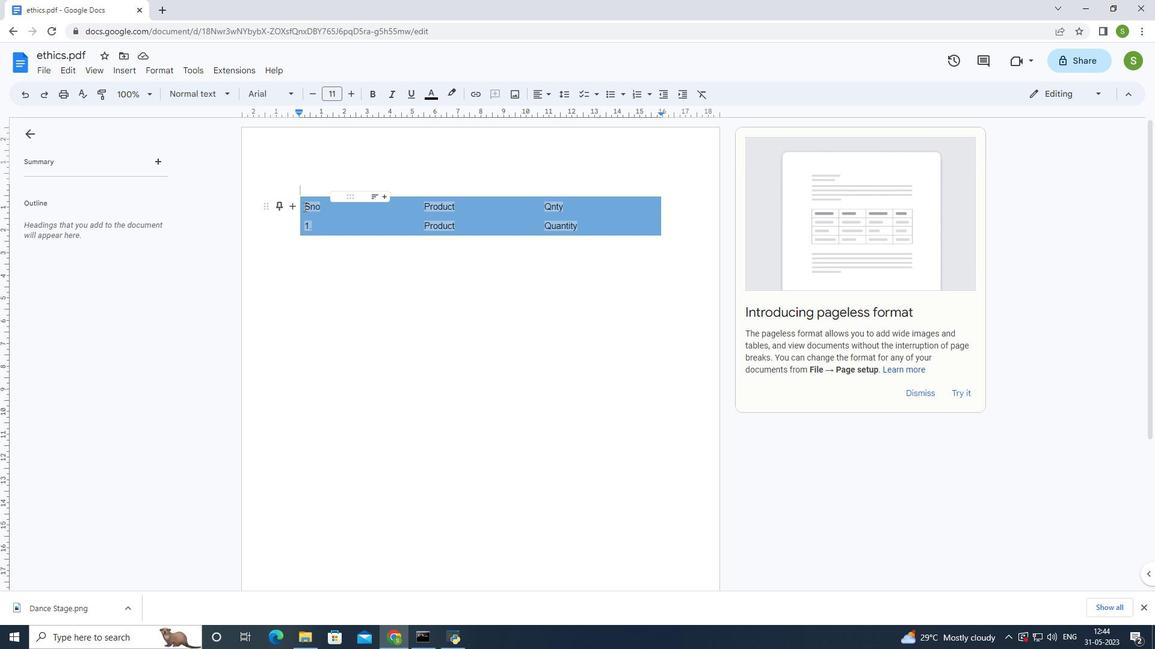 
Action: Mouse pressed left at (303, 206)
Screenshot: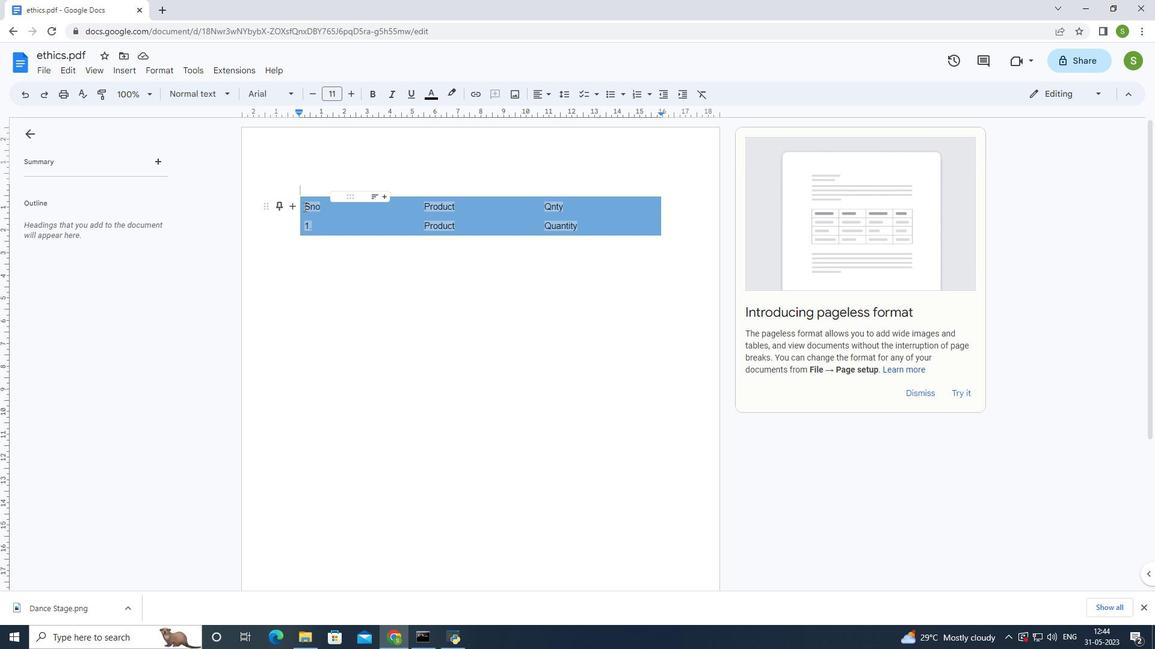 
Action: Mouse moved to (622, 234)
Screenshot: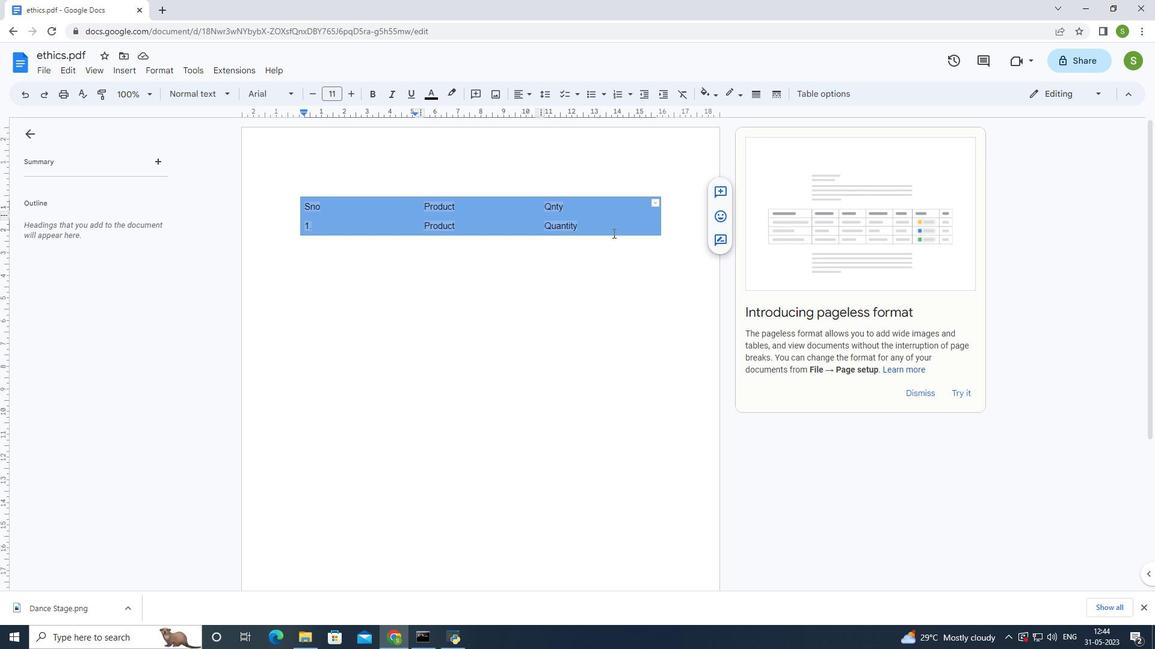 
Action: Mouse pressed left at (622, 234)
Screenshot: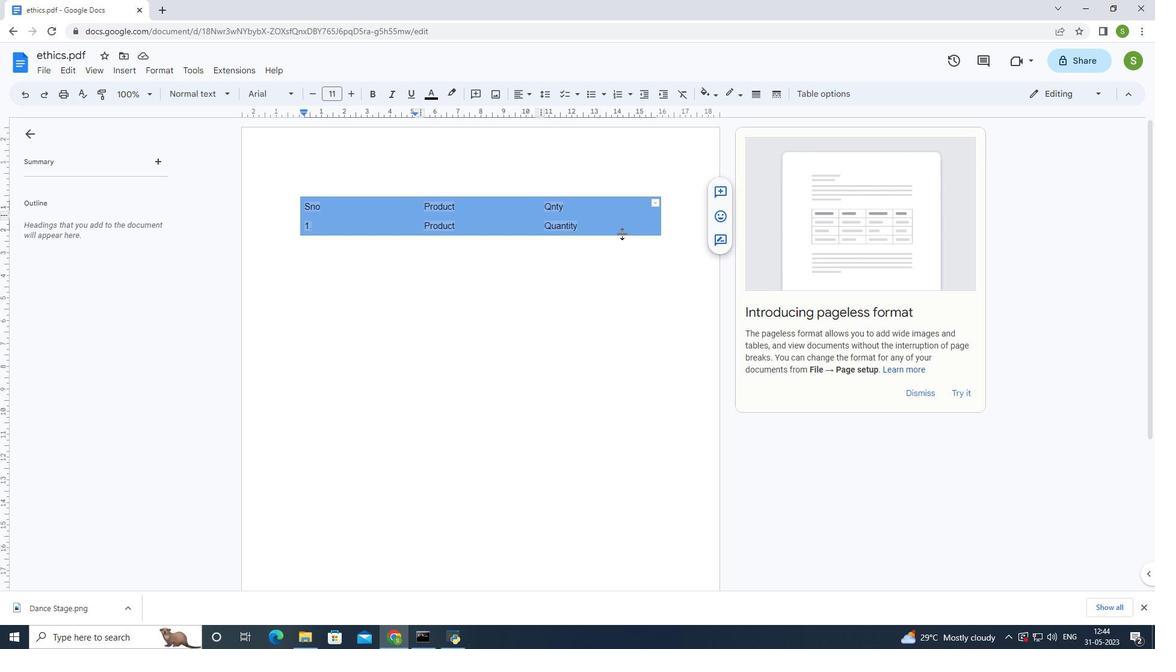 
Action: Mouse moved to (404, 175)
Screenshot: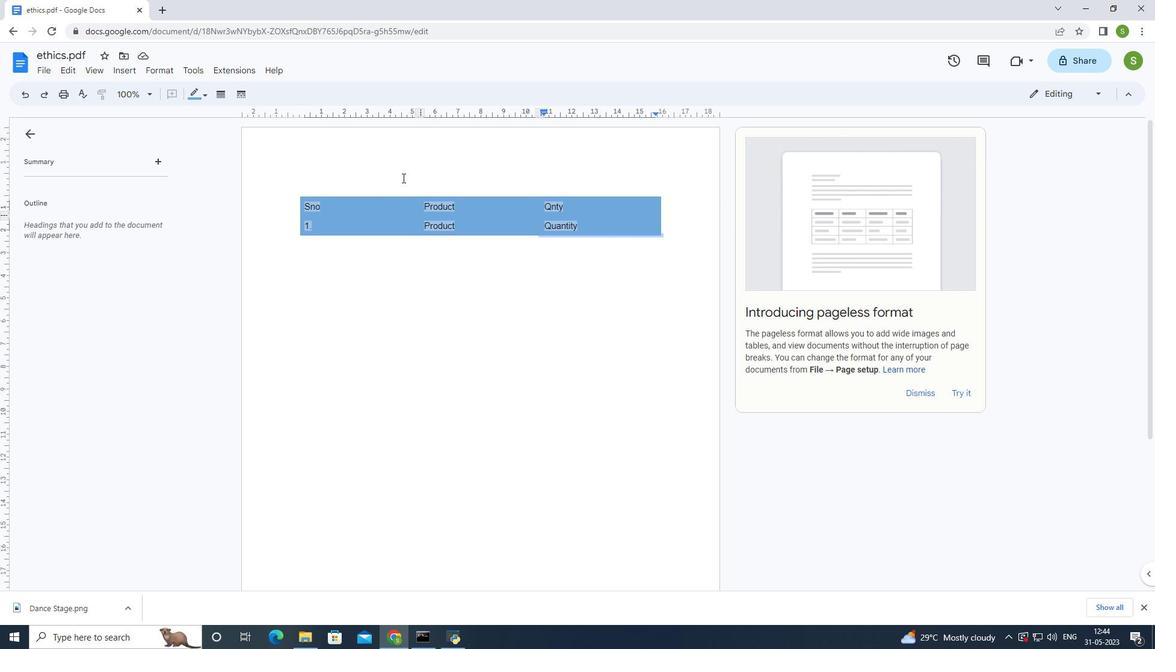 
Action: Mouse pressed left at (404, 175)
Screenshot: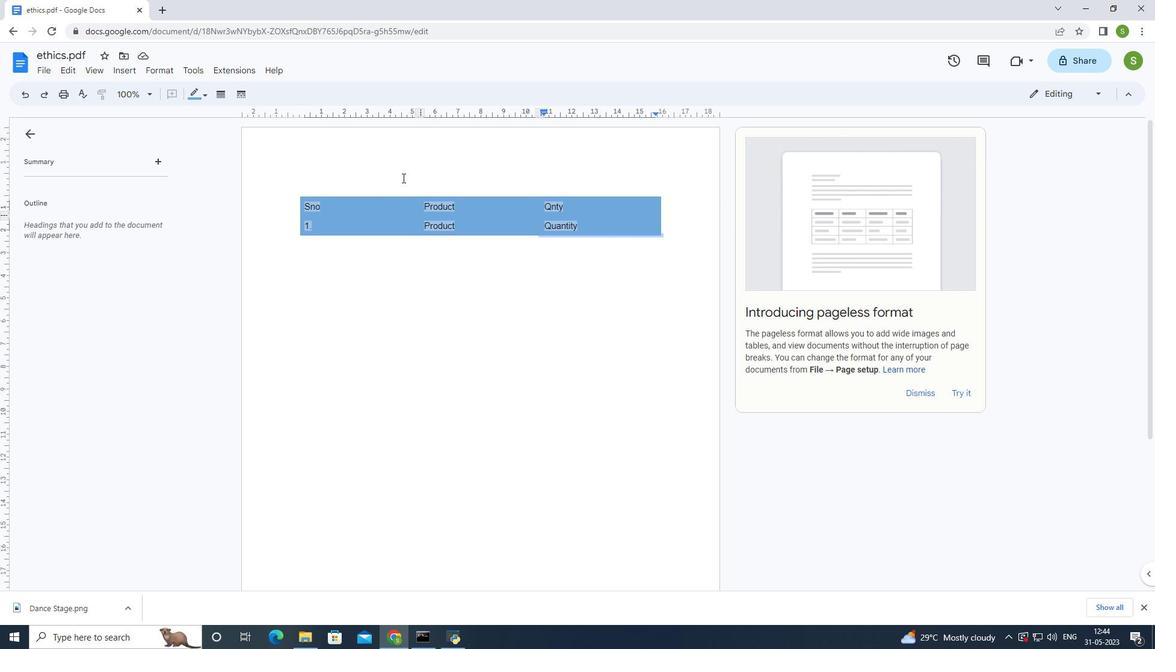 
Action: Mouse moved to (303, 200)
Screenshot: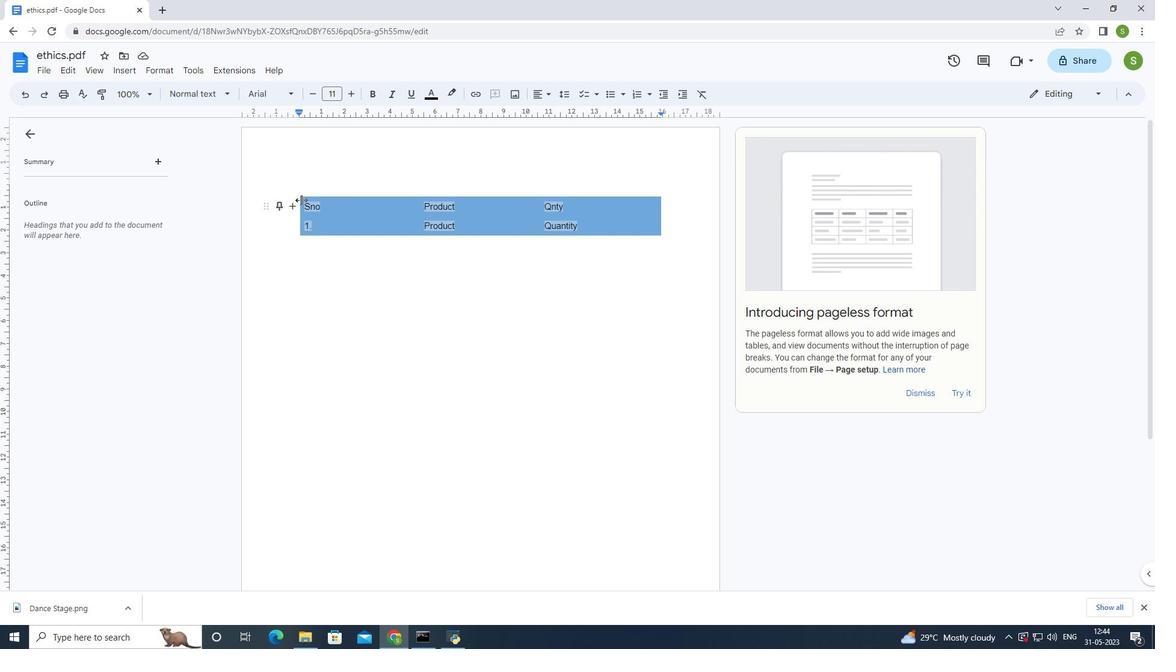 
Action: Mouse pressed left at (303, 200)
Screenshot: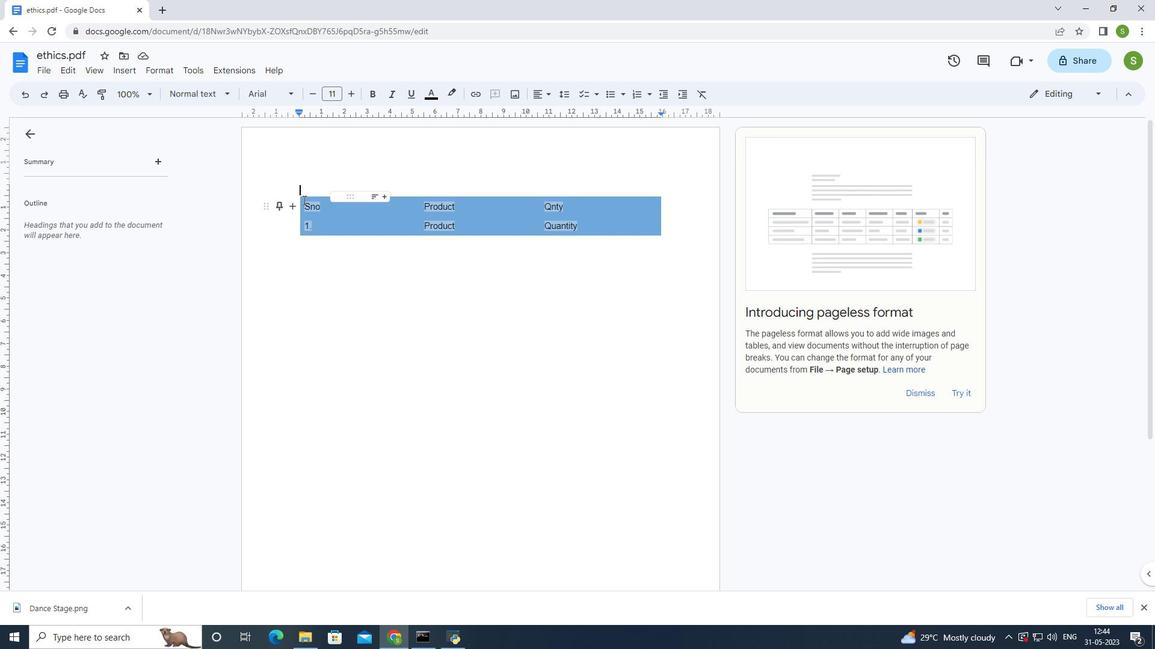 
Action: Mouse moved to (456, 95)
Screenshot: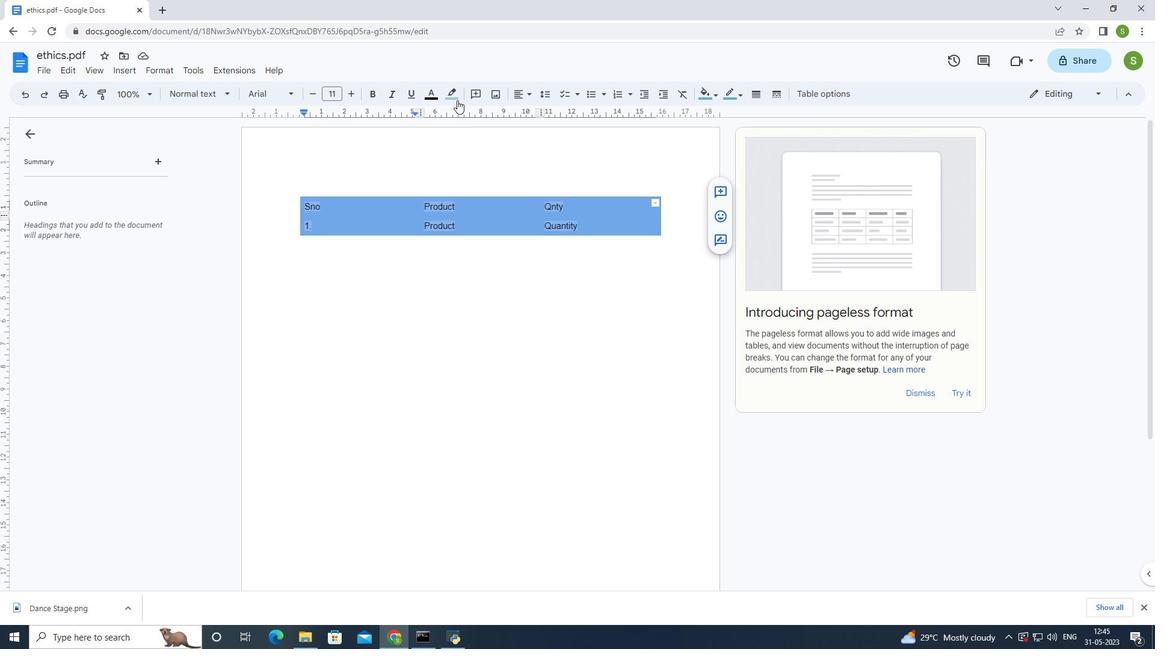 
Action: Mouse pressed left at (456, 95)
Screenshot: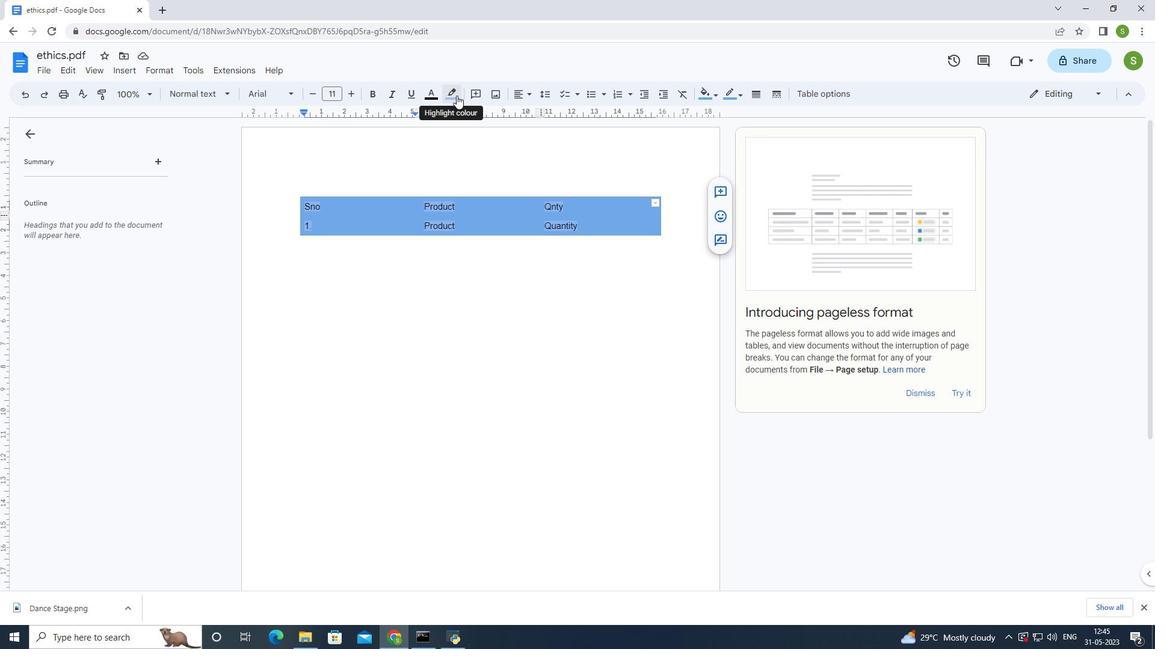 
Action: Mouse moved to (574, 133)
Screenshot: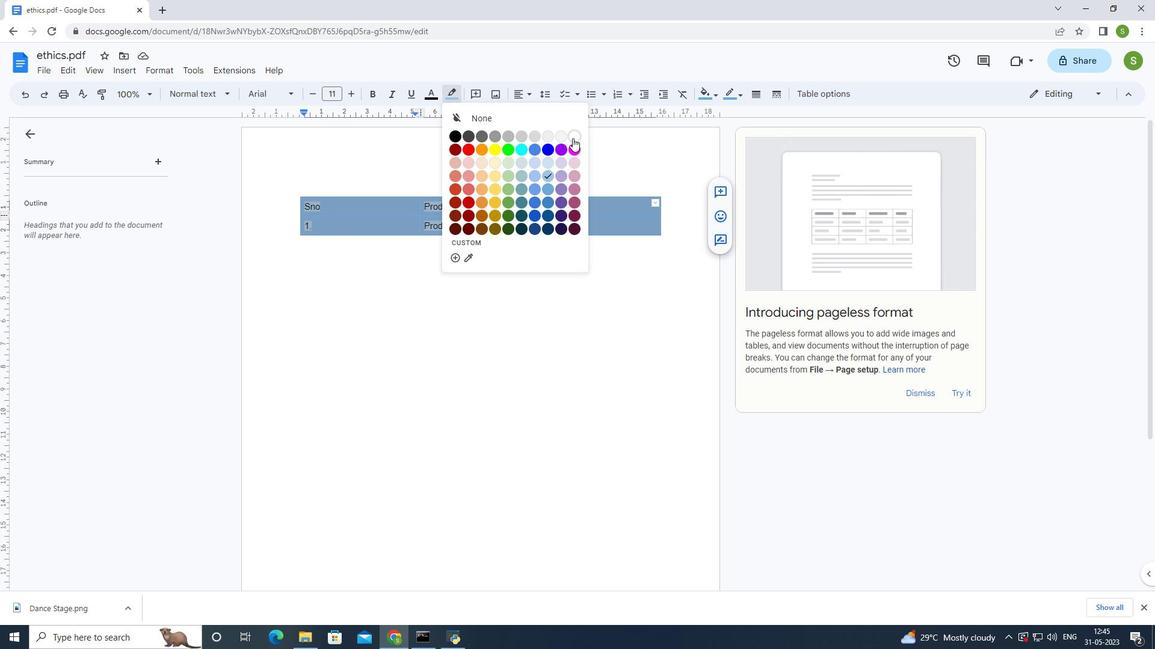 
Action: Mouse pressed left at (574, 133)
Screenshot: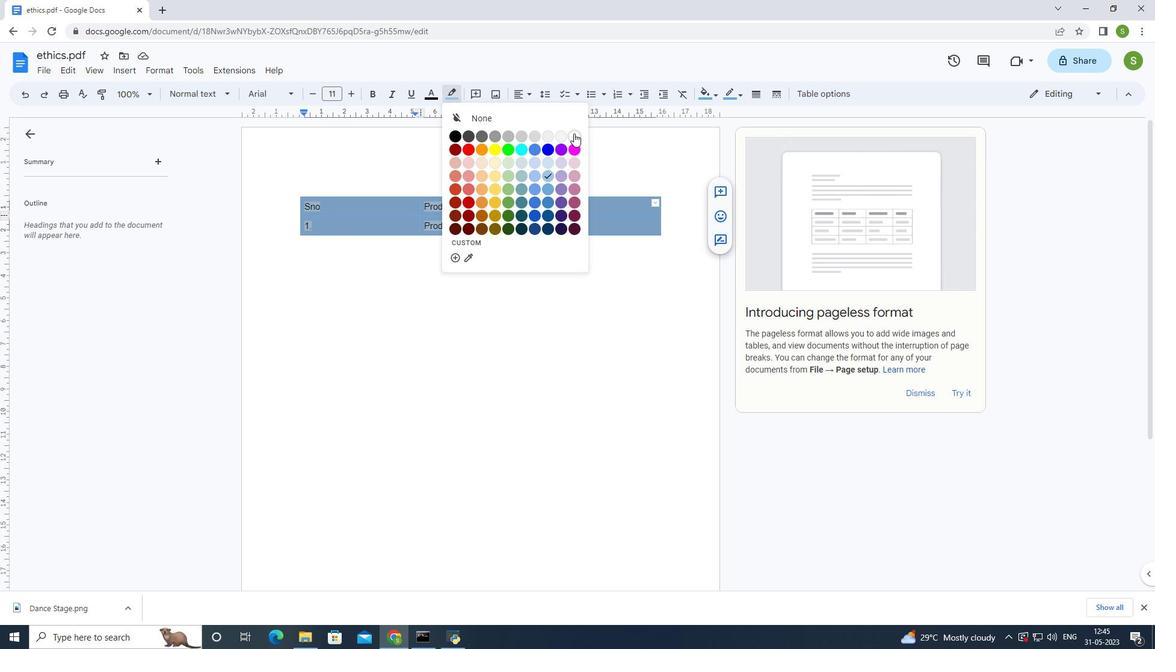 
Action: Mouse moved to (379, 294)
Screenshot: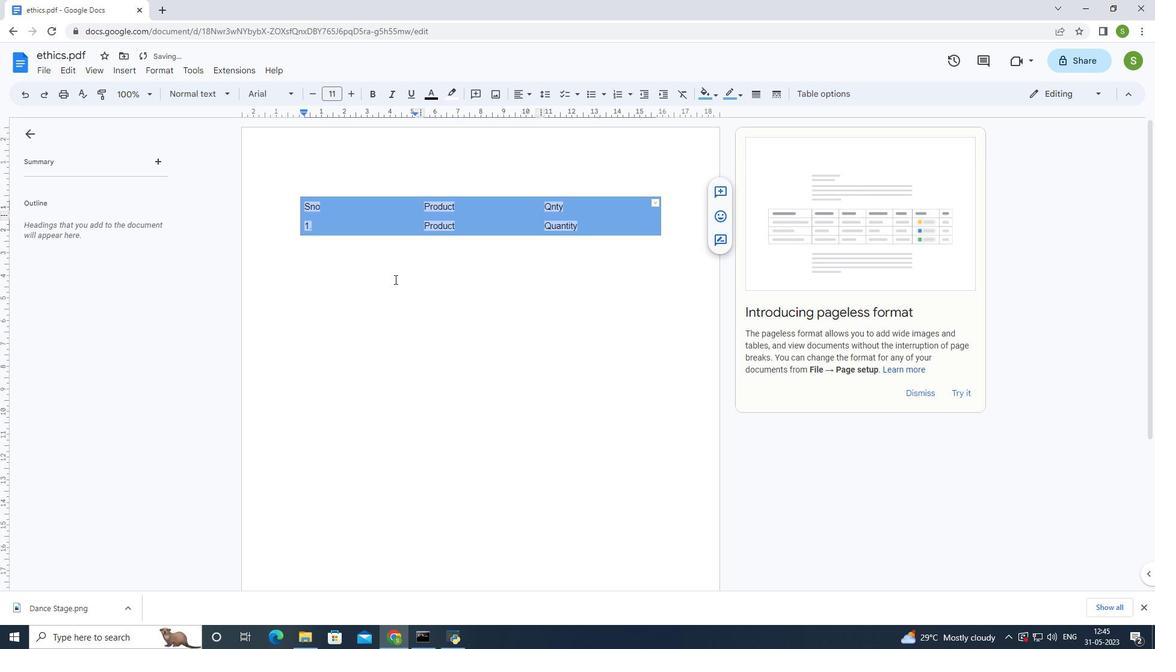 
Action: Mouse pressed left at (379, 294)
Screenshot: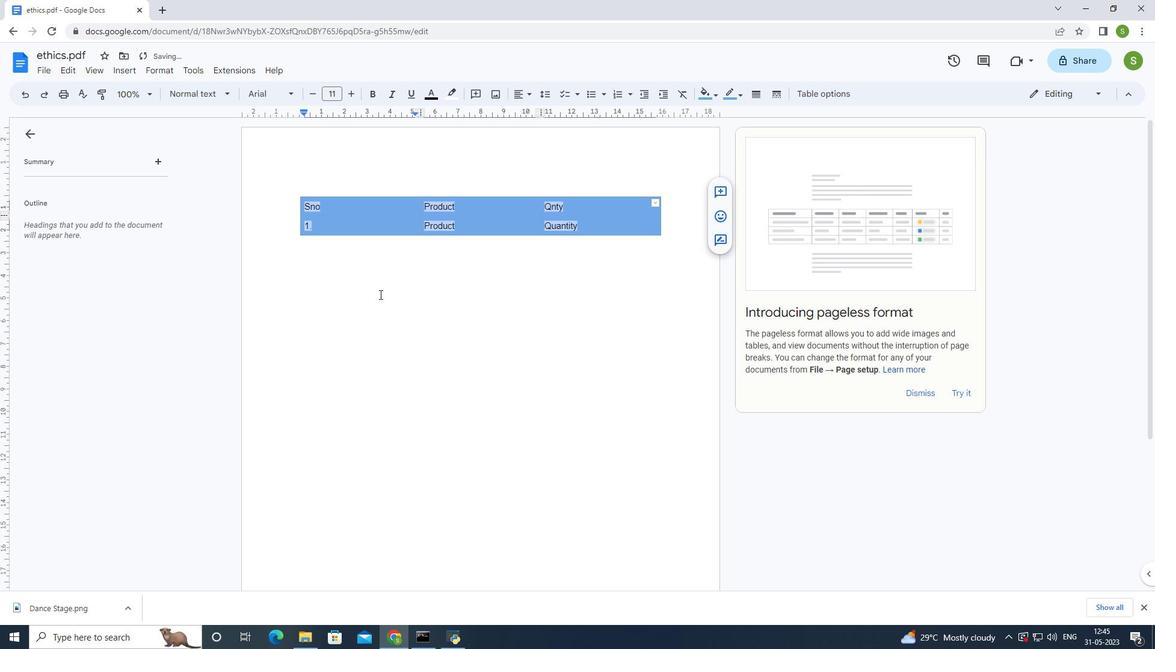 
Action: Mouse moved to (451, 256)
Screenshot: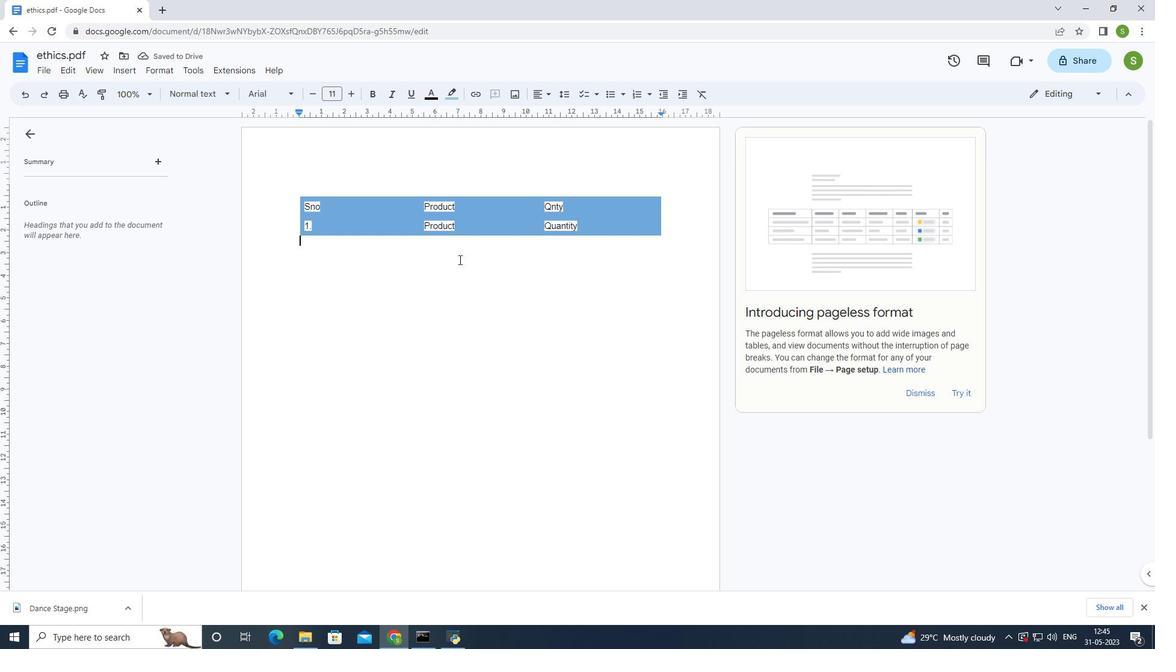 
